 Task: For heading Use Playfair display with orange colour & bold.  font size for heading22,  'Change the font style of data to'Playfair display and font size to 14,  Change the alignment of both headline & data to Align left In the sheet  Catalyst Sales 
Action: Mouse moved to (51, 141)
Screenshot: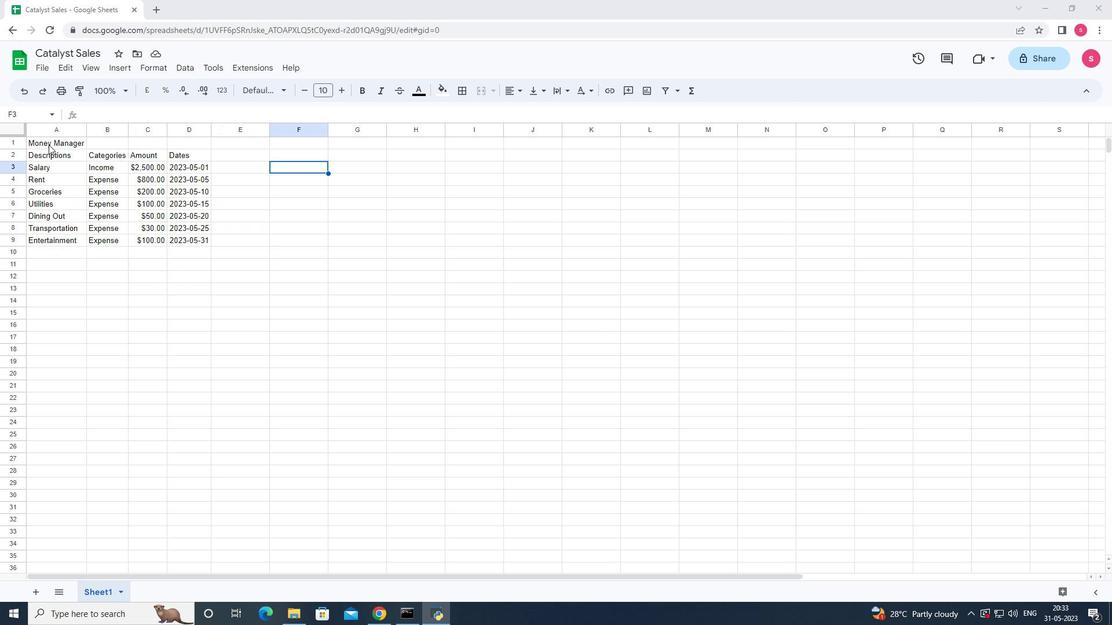 
Action: Mouse pressed left at (51, 141)
Screenshot: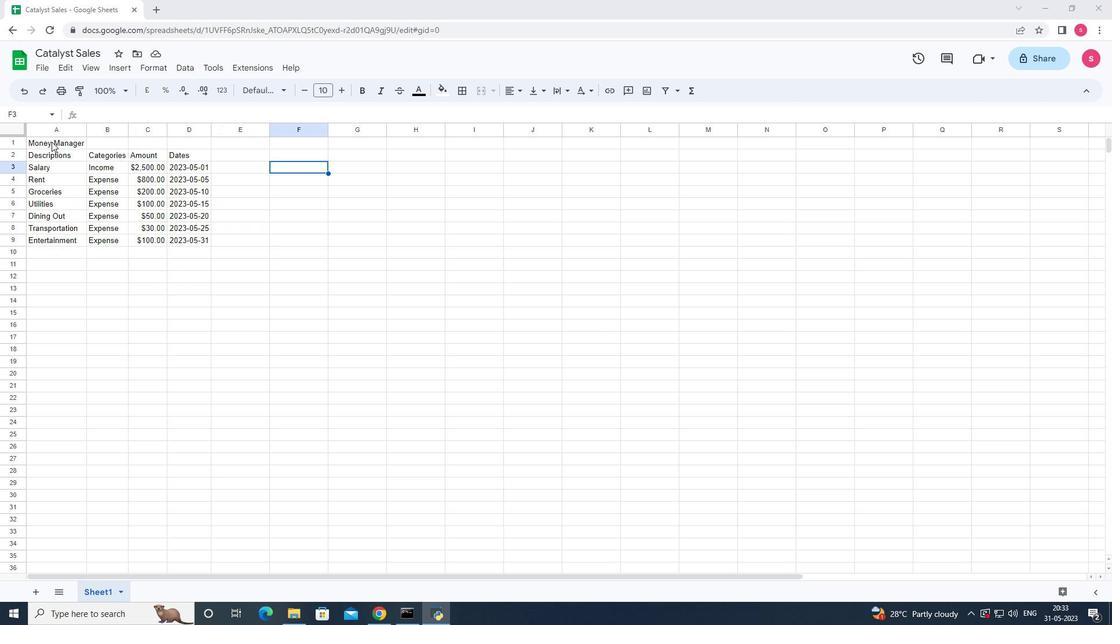 
Action: Mouse moved to (258, 93)
Screenshot: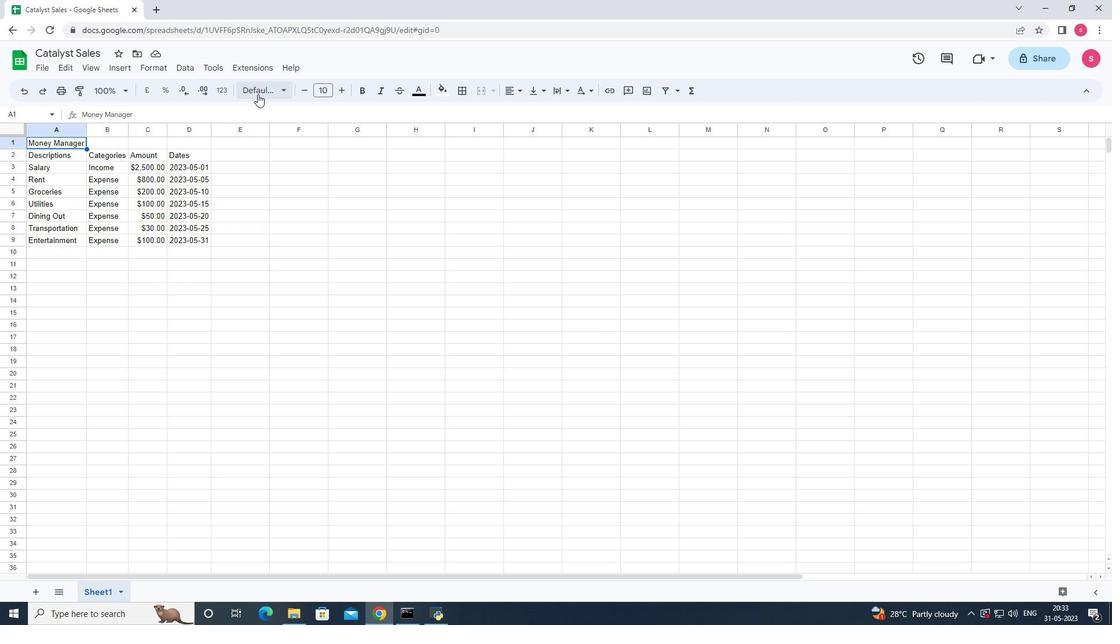 
Action: Mouse pressed left at (258, 93)
Screenshot: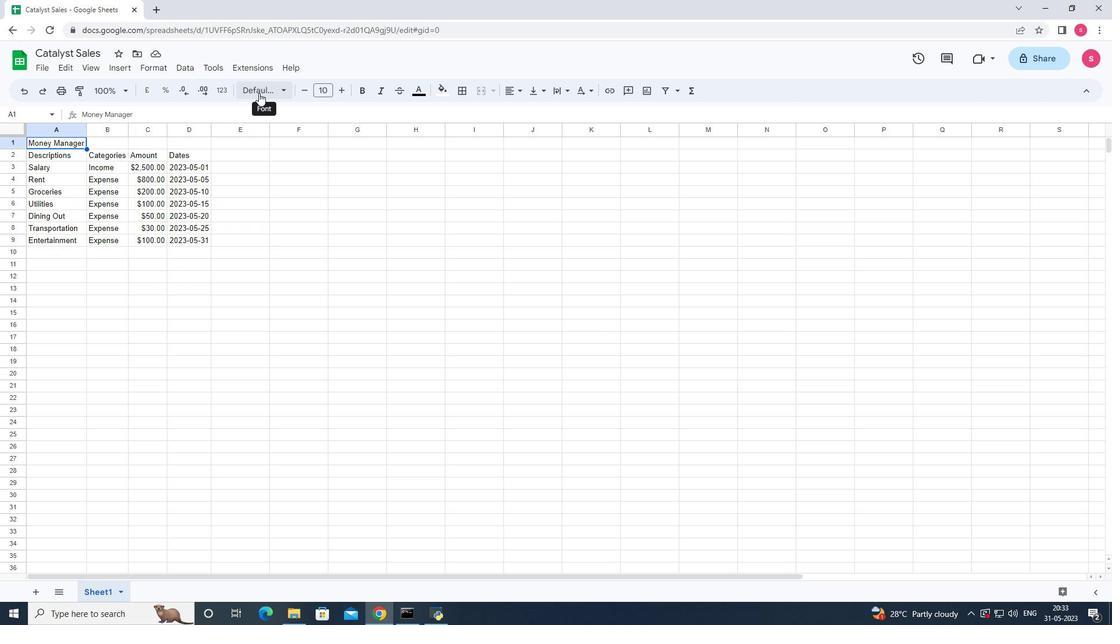 
Action: Mouse moved to (307, 362)
Screenshot: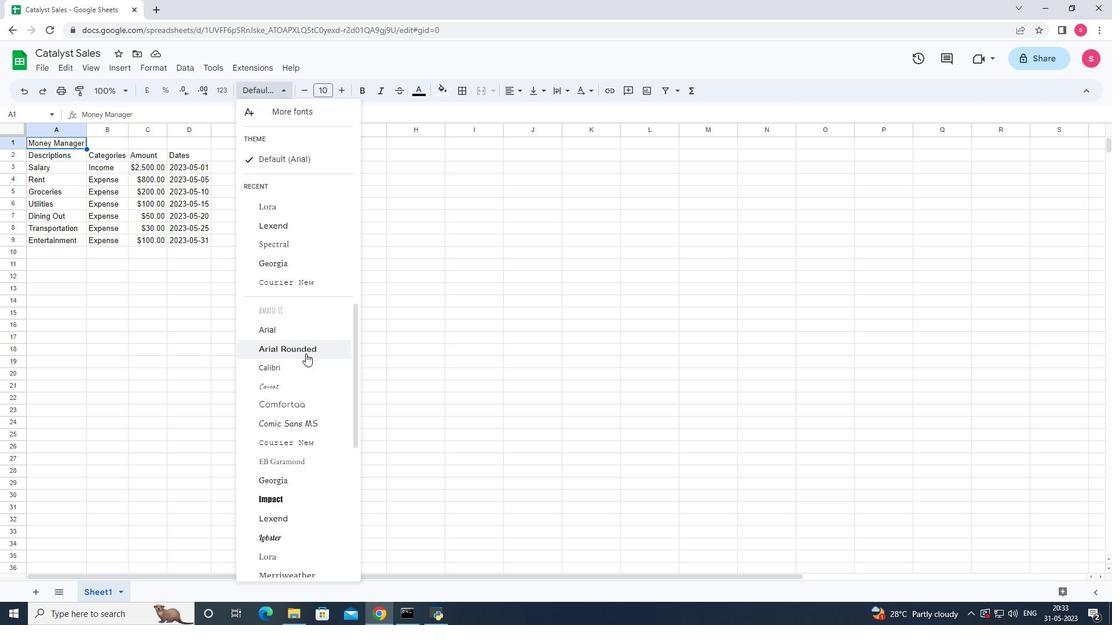
Action: Mouse scrolled (307, 362) with delta (0, 0)
Screenshot: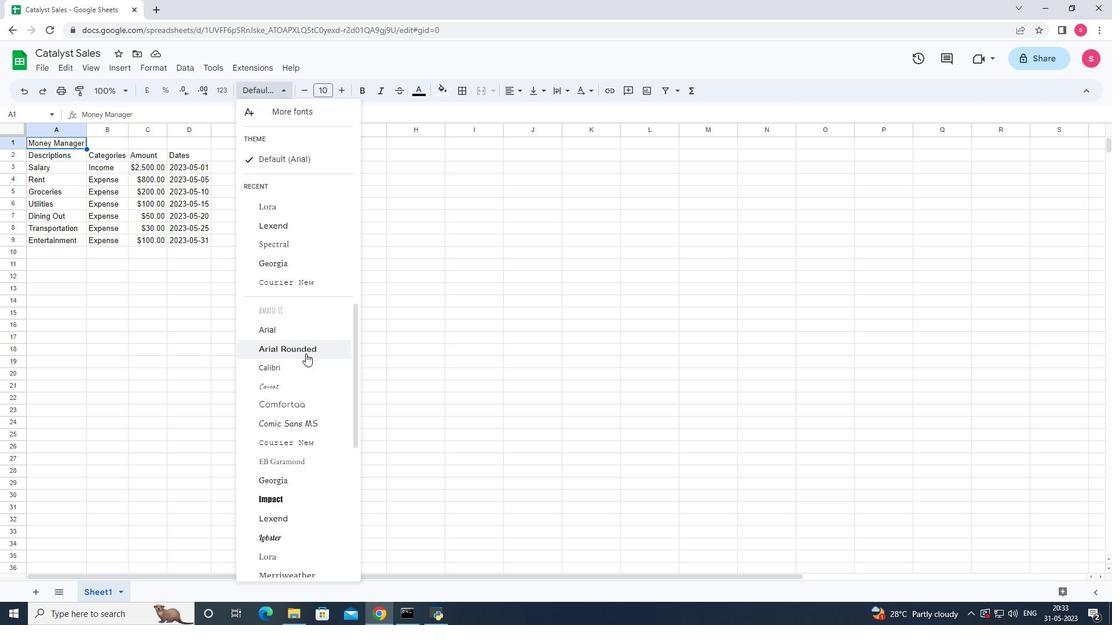 
Action: Mouse moved to (307, 373)
Screenshot: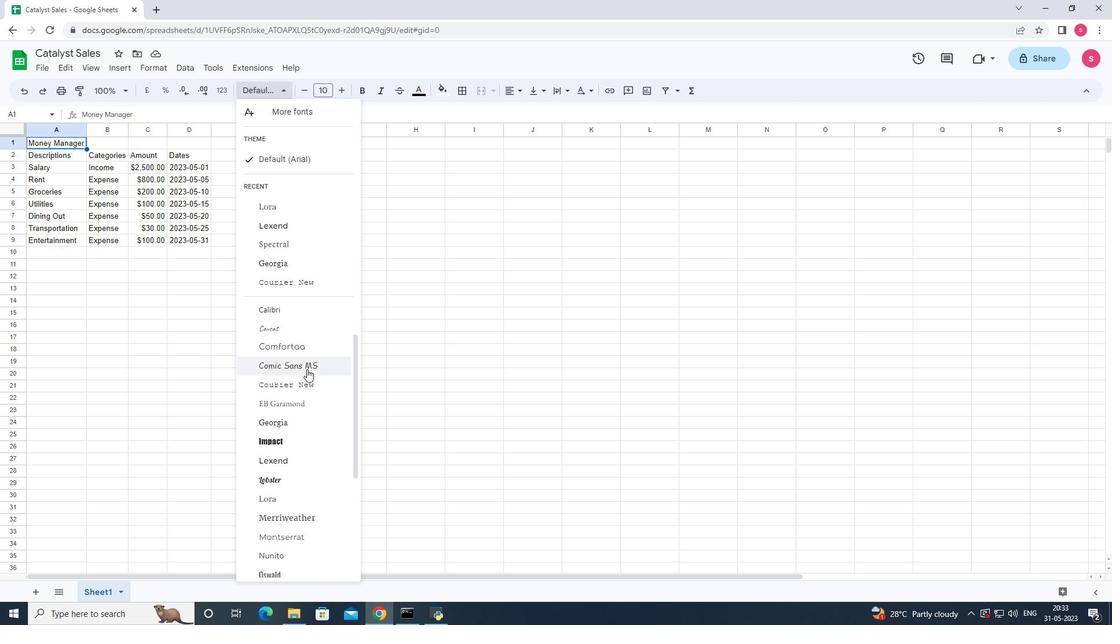 
Action: Mouse scrolled (307, 372) with delta (0, 0)
Screenshot: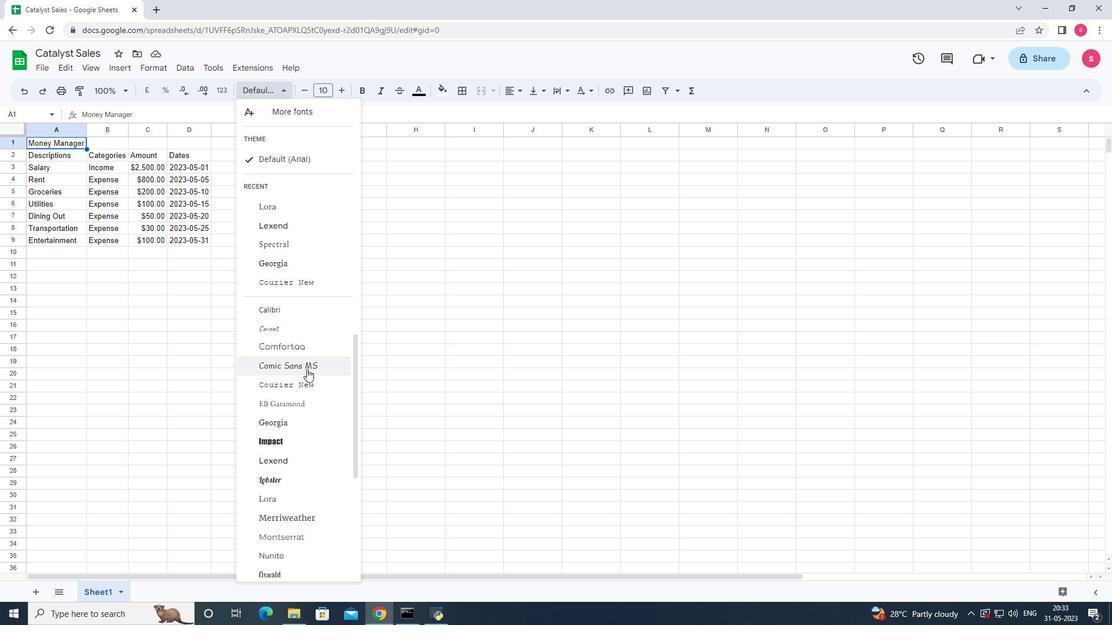 
Action: Mouse moved to (307, 374)
Screenshot: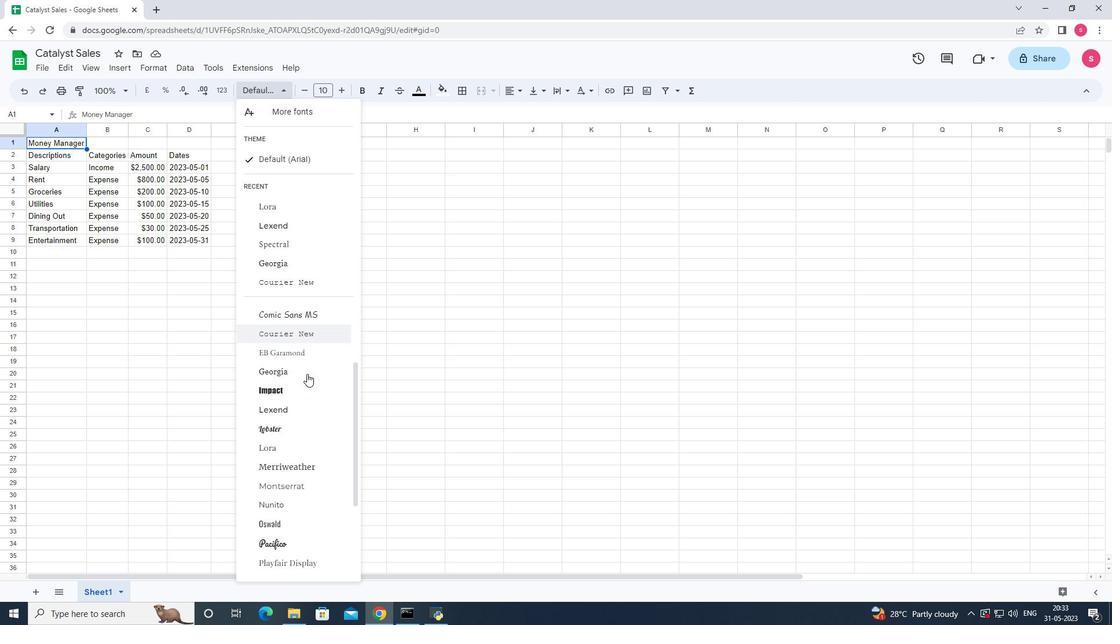 
Action: Mouse scrolled (307, 373) with delta (0, 0)
Screenshot: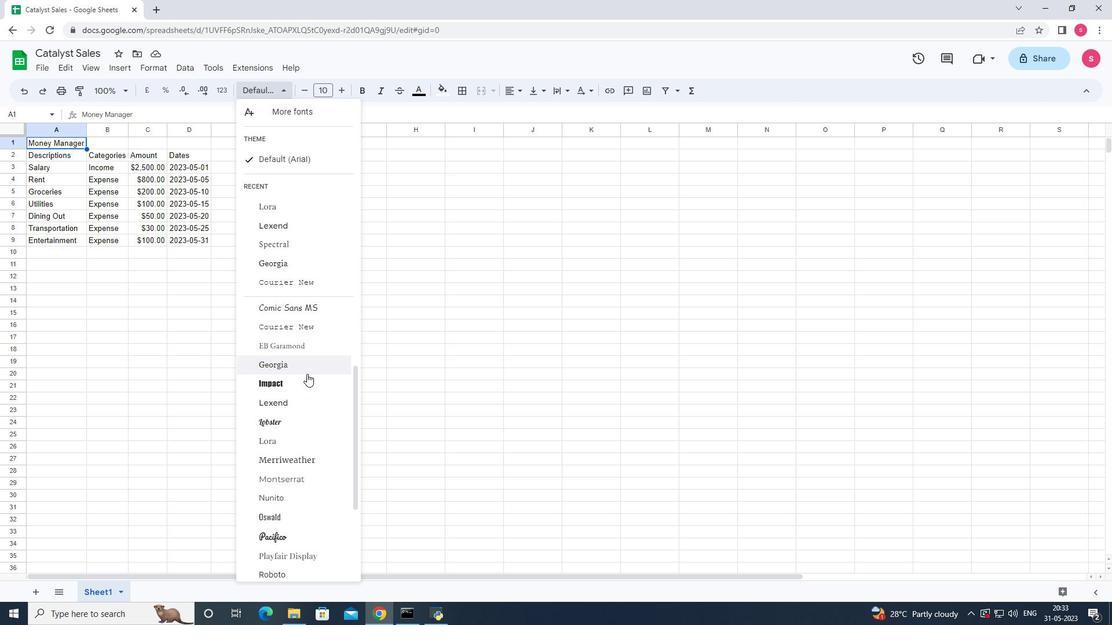 
Action: Mouse moved to (307, 381)
Screenshot: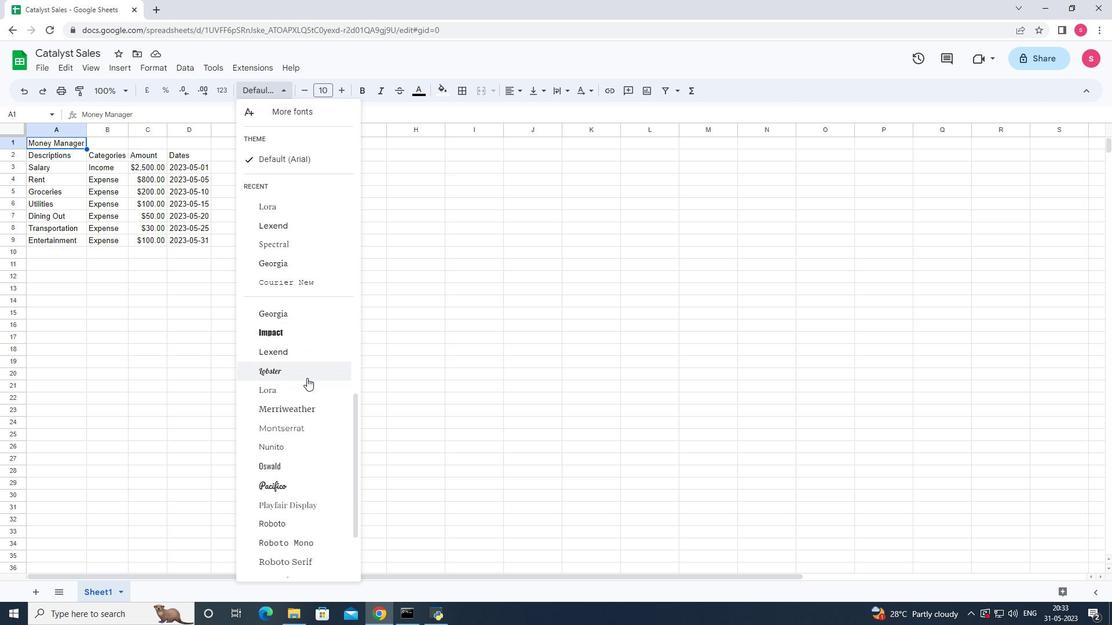 
Action: Mouse scrolled (307, 380) with delta (0, 0)
Screenshot: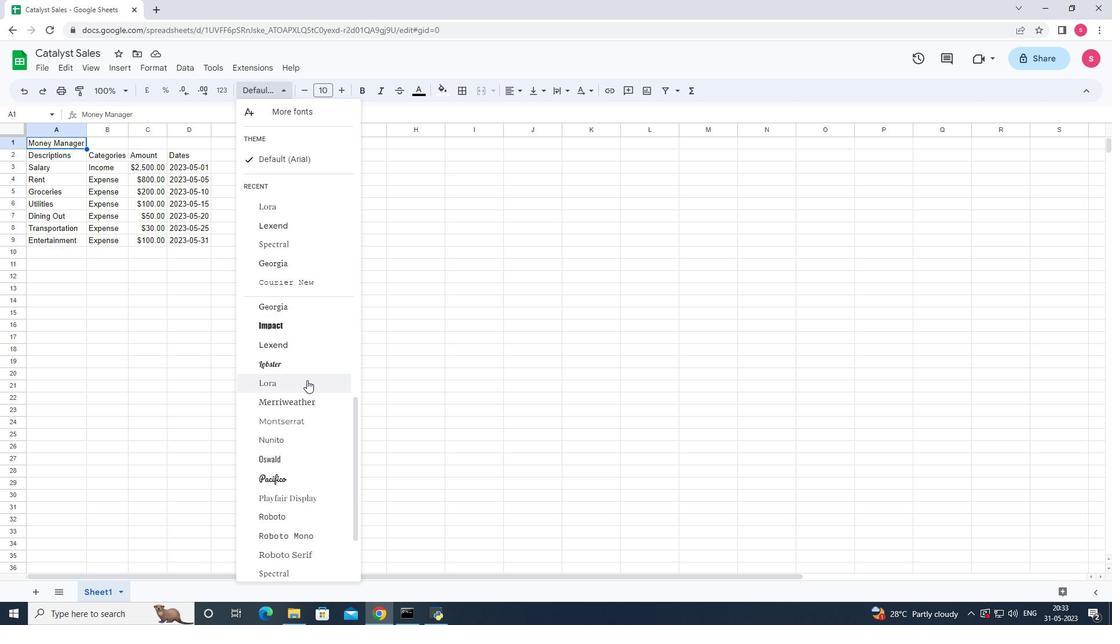 
Action: Mouse moved to (307, 382)
Screenshot: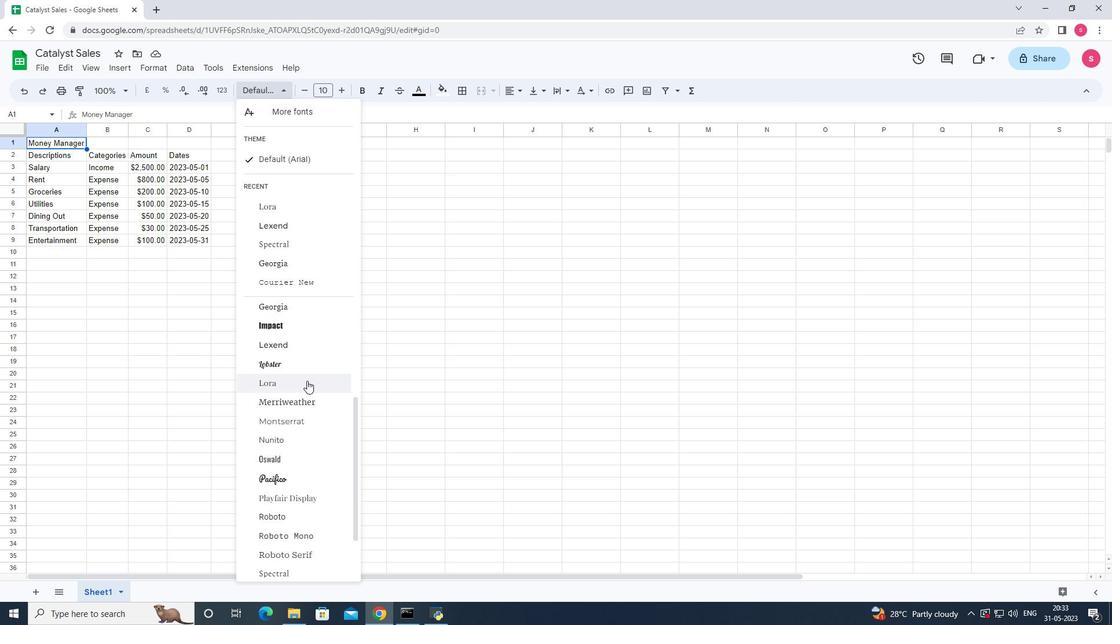 
Action: Mouse scrolled (307, 381) with delta (0, 0)
Screenshot: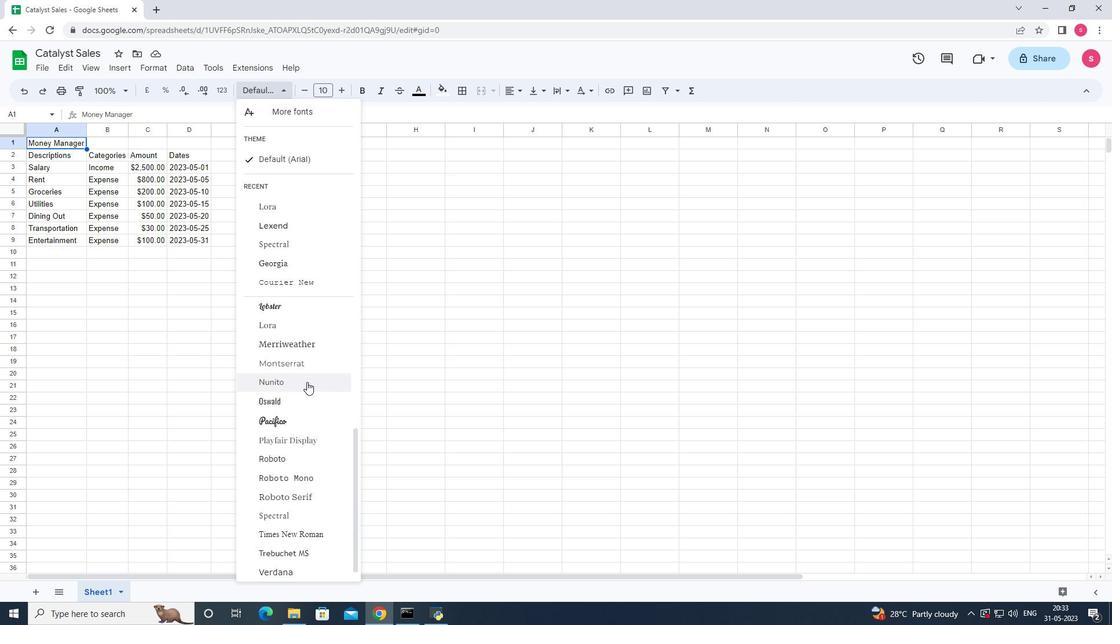 
Action: Mouse scrolled (307, 381) with delta (0, 0)
Screenshot: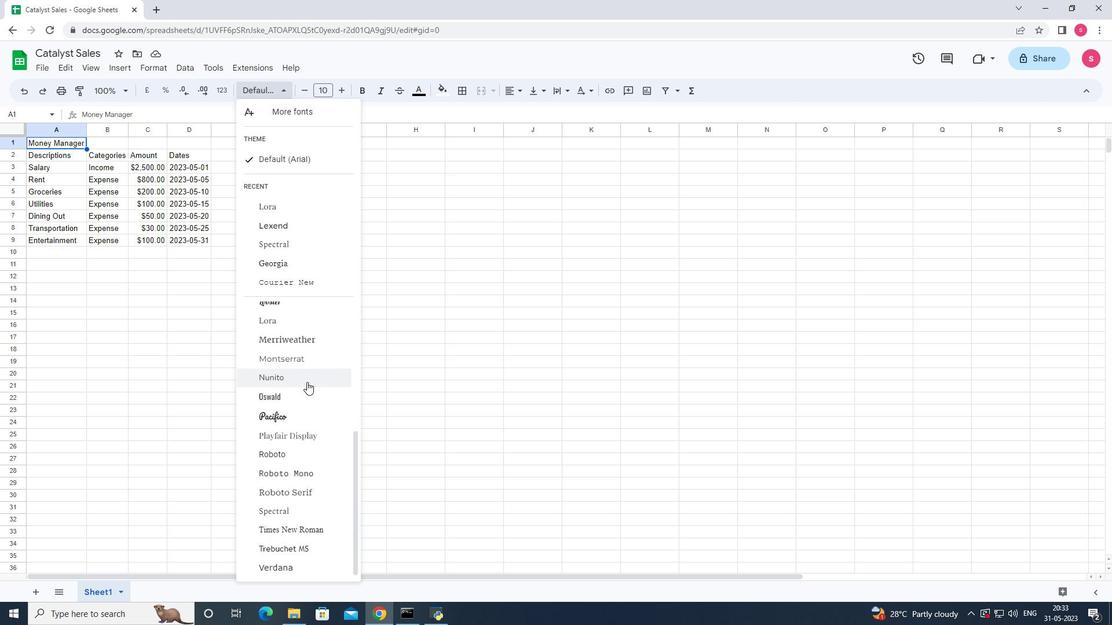 
Action: Mouse moved to (308, 442)
Screenshot: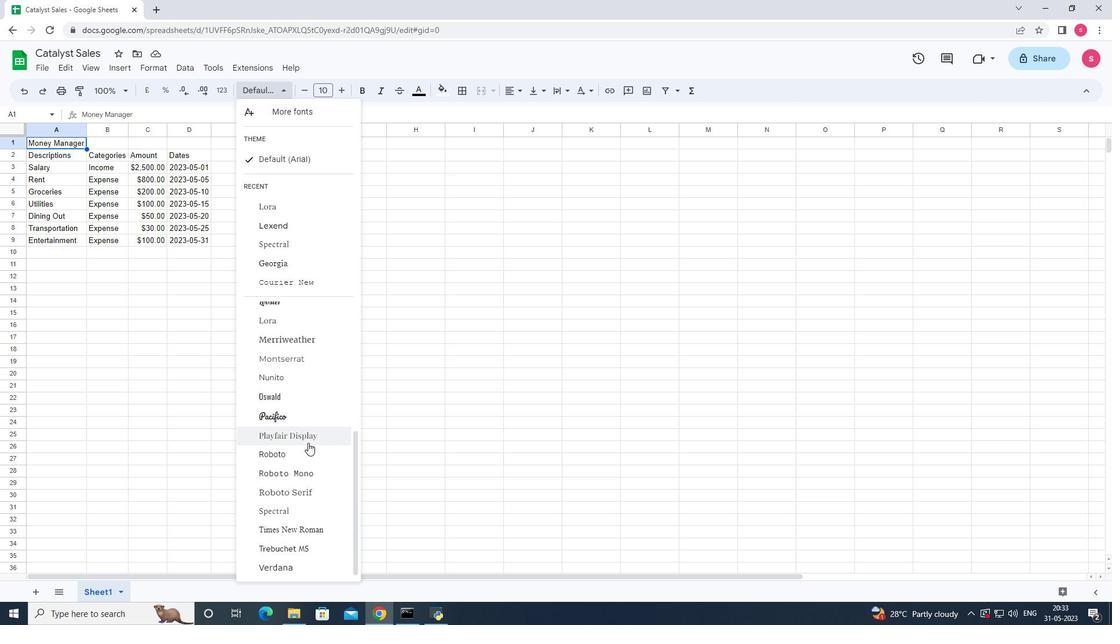 
Action: Mouse pressed left at (308, 442)
Screenshot: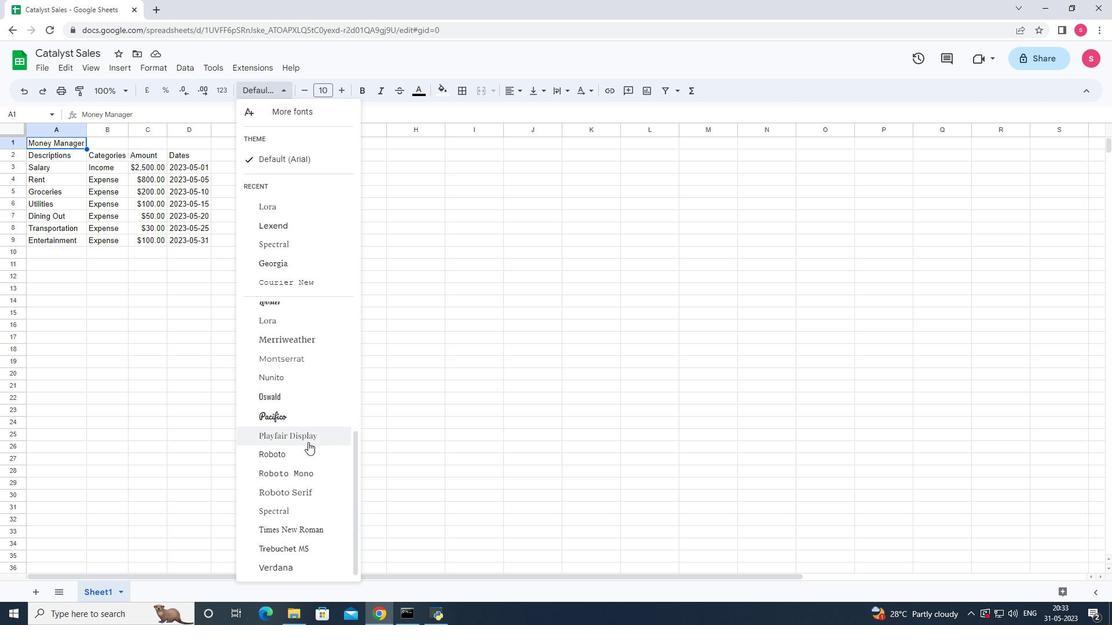 
Action: Mouse moved to (415, 93)
Screenshot: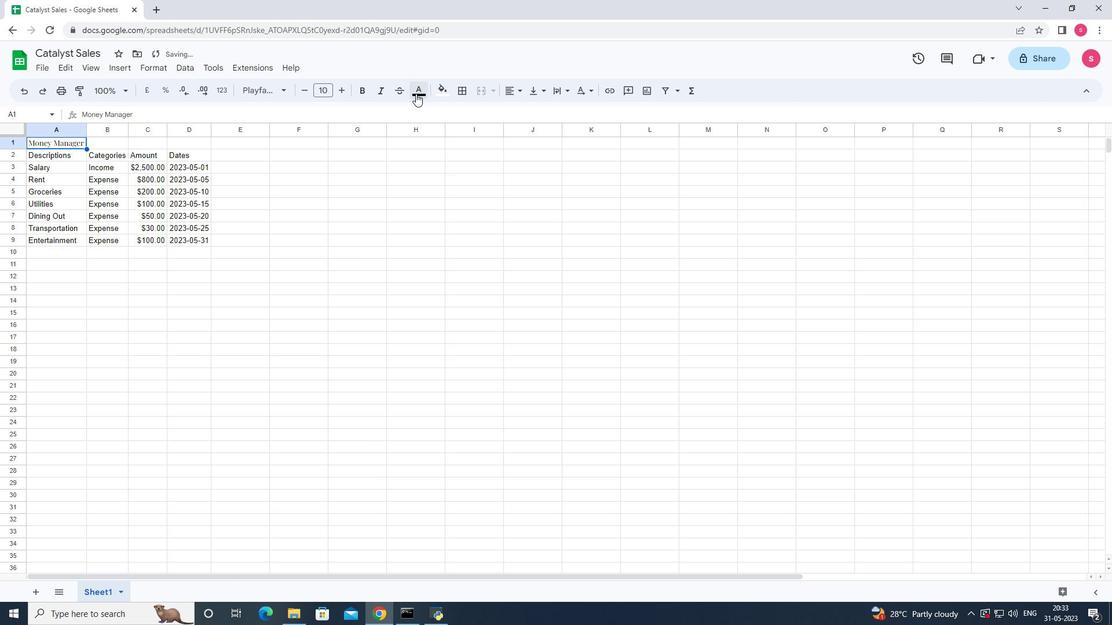 
Action: Mouse pressed left at (415, 93)
Screenshot: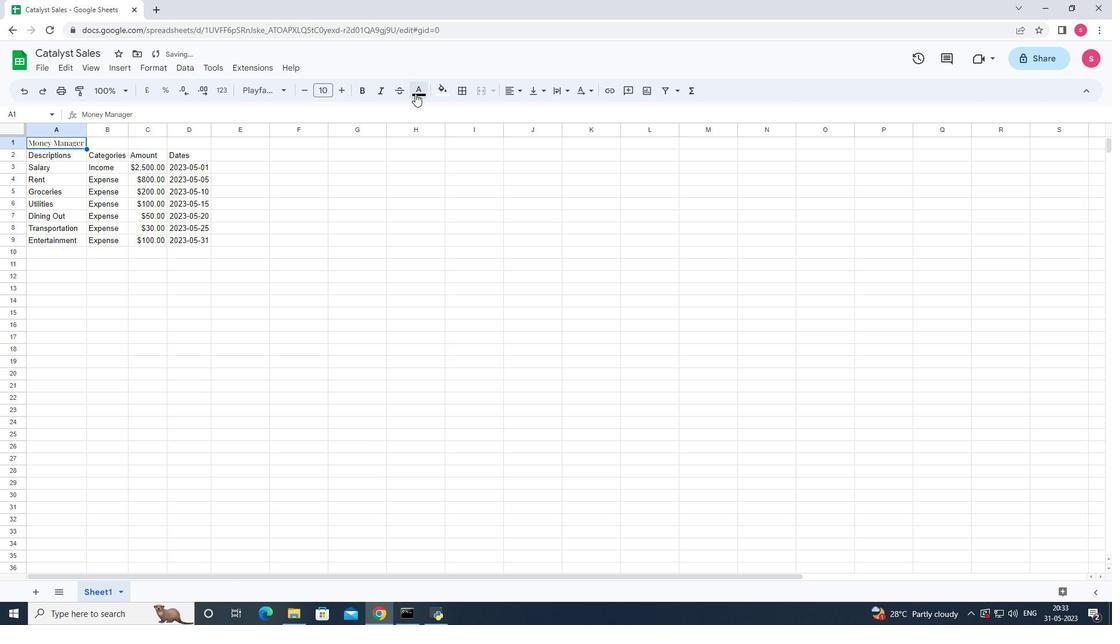 
Action: Mouse moved to (447, 147)
Screenshot: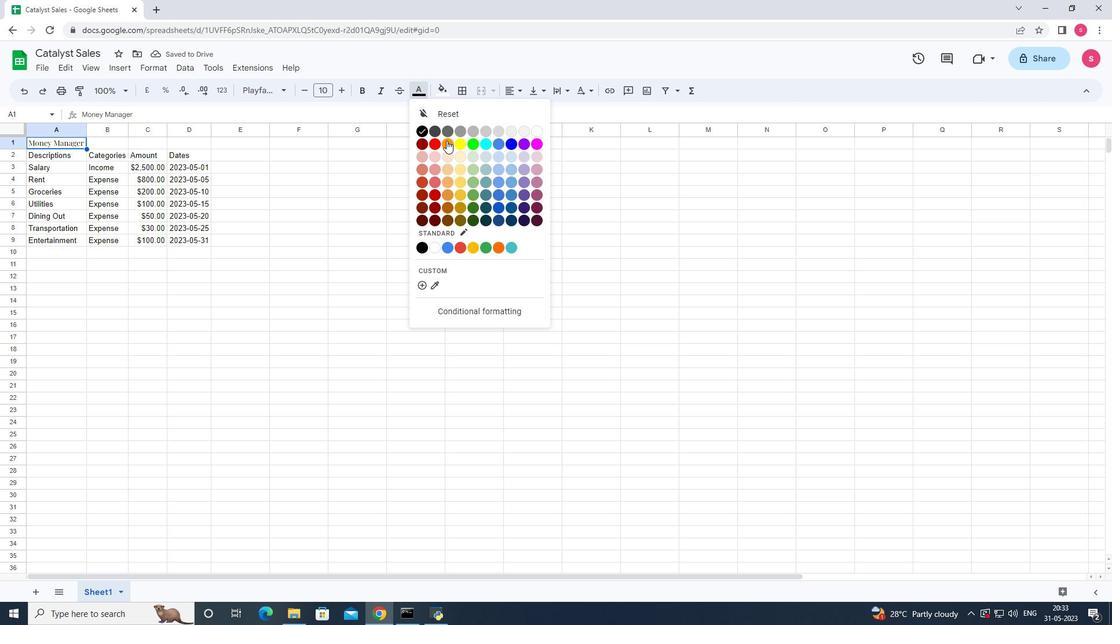 
Action: Mouse pressed left at (447, 147)
Screenshot: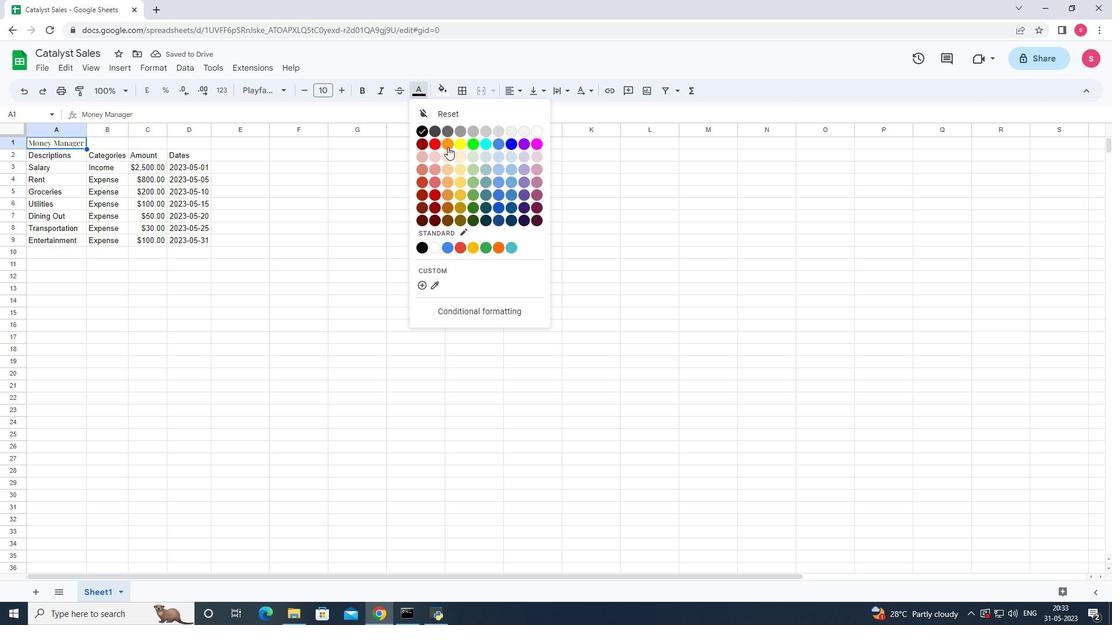 
Action: Mouse moved to (155, 69)
Screenshot: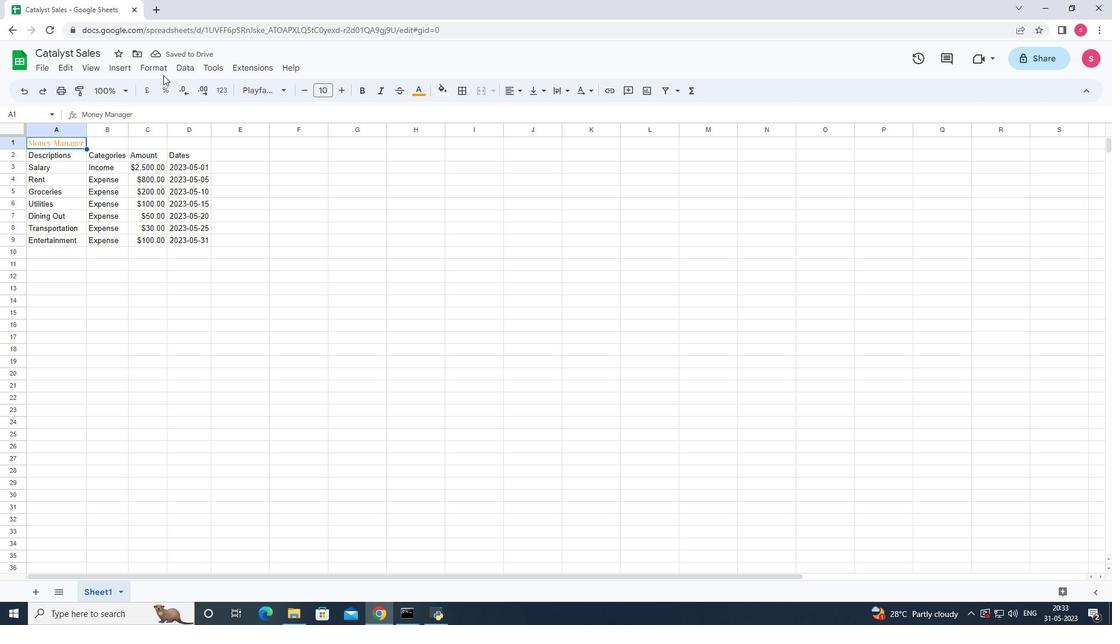 
Action: Mouse pressed left at (155, 69)
Screenshot: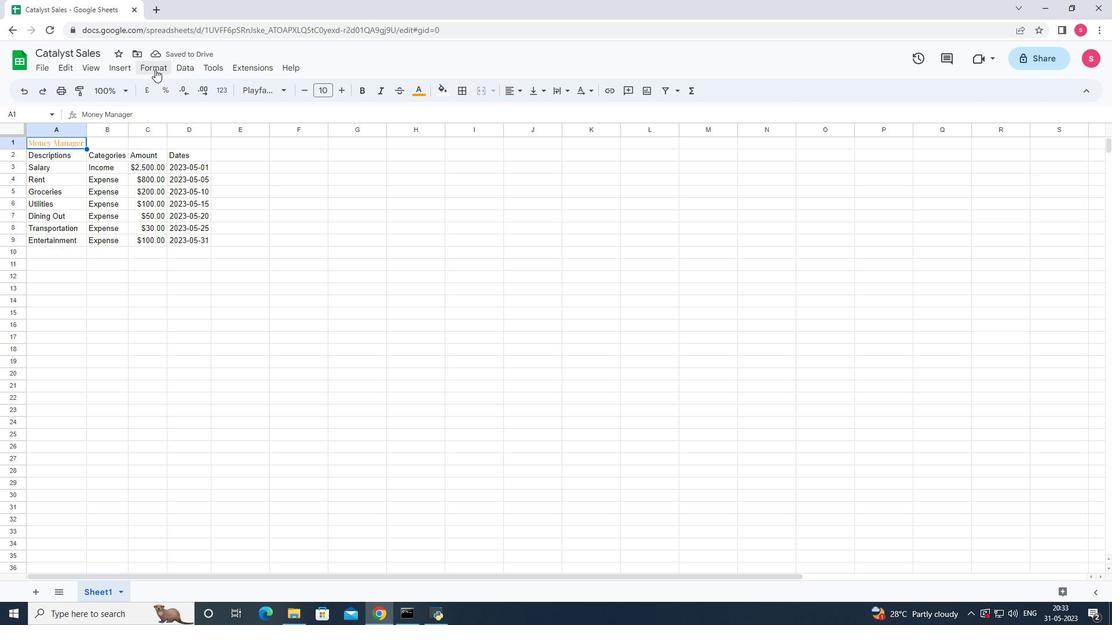 
Action: Mouse moved to (173, 133)
Screenshot: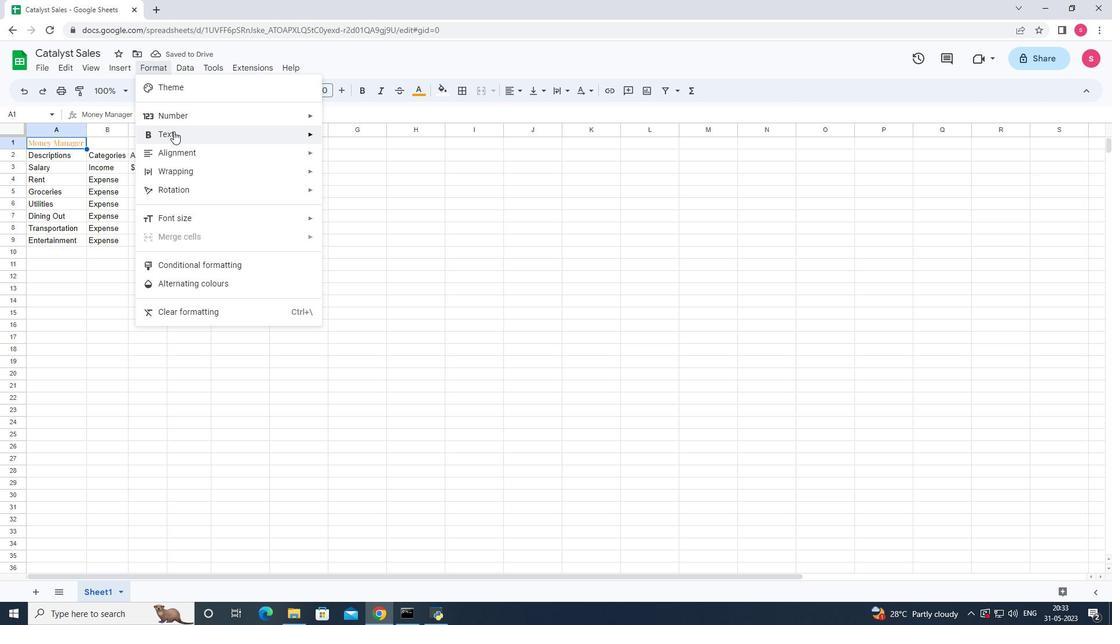 
Action: Mouse pressed left at (173, 133)
Screenshot: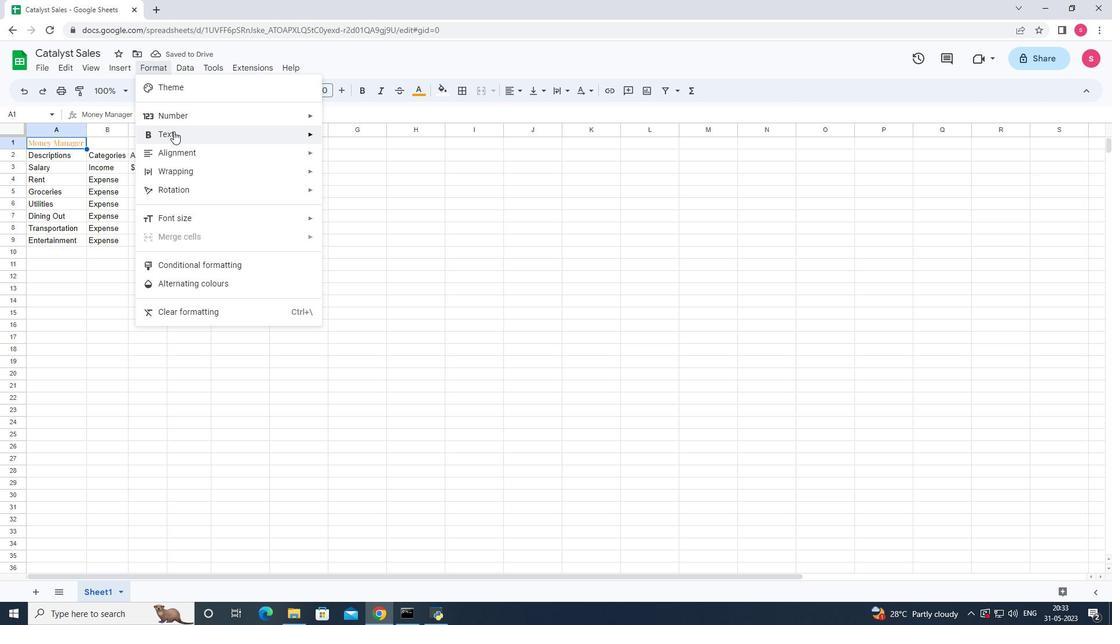 
Action: Mouse moved to (339, 134)
Screenshot: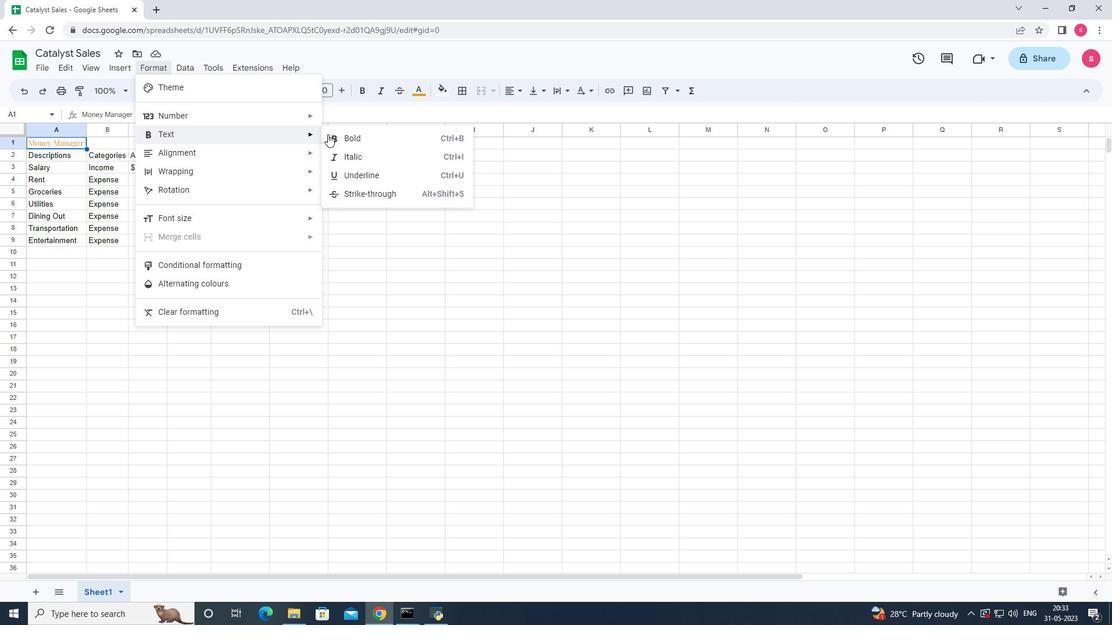 
Action: Mouse pressed left at (339, 134)
Screenshot: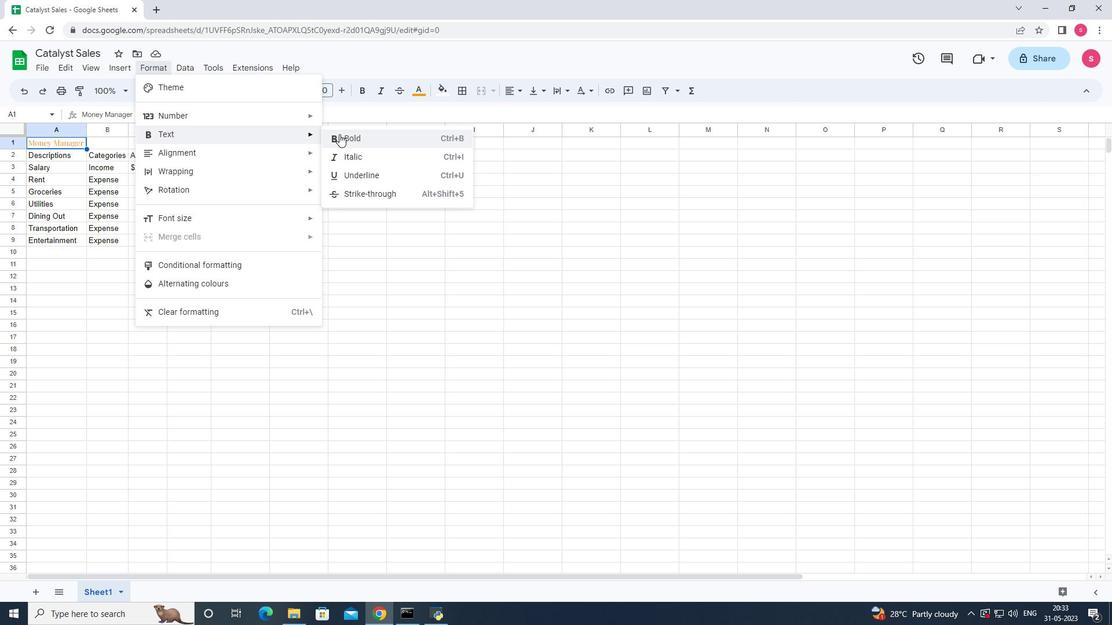 
Action: Mouse moved to (338, 92)
Screenshot: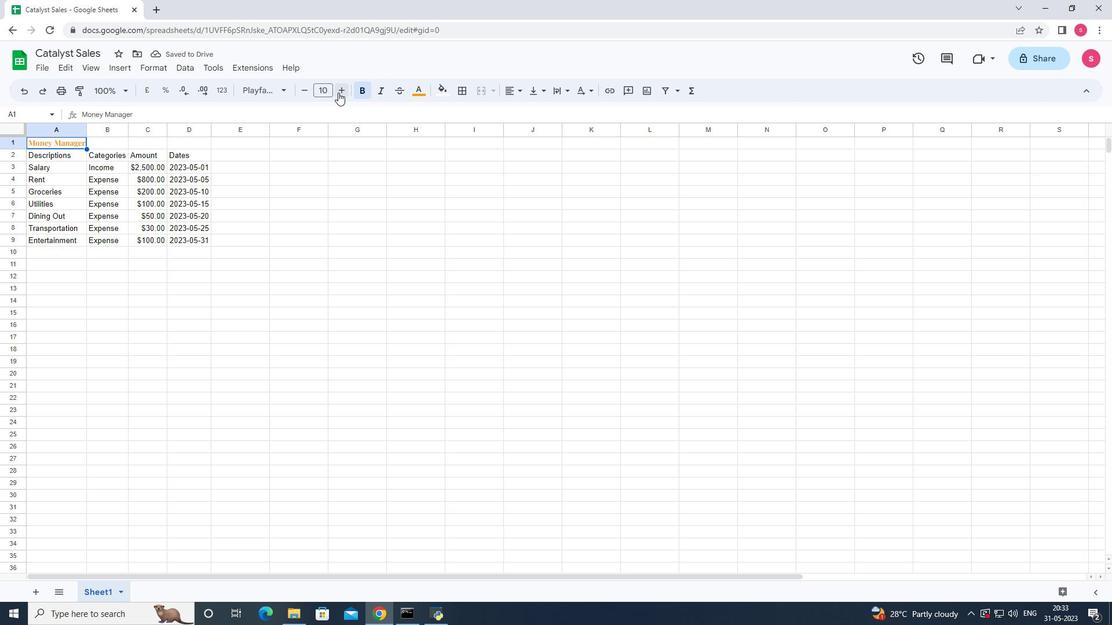 
Action: Mouse pressed left at (338, 92)
Screenshot: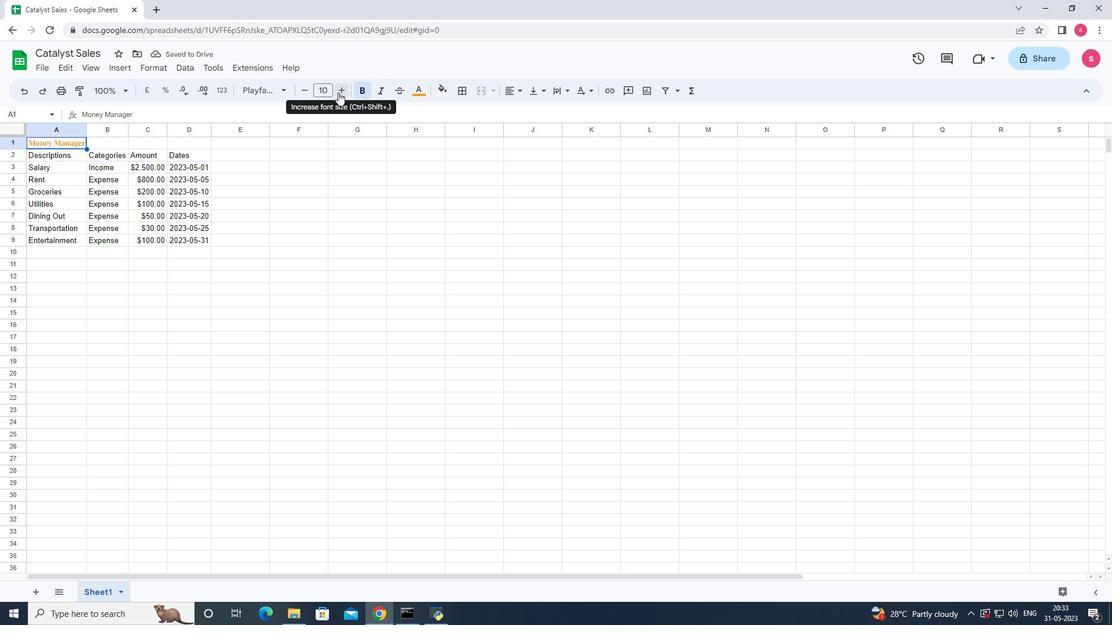 
Action: Mouse pressed left at (338, 92)
Screenshot: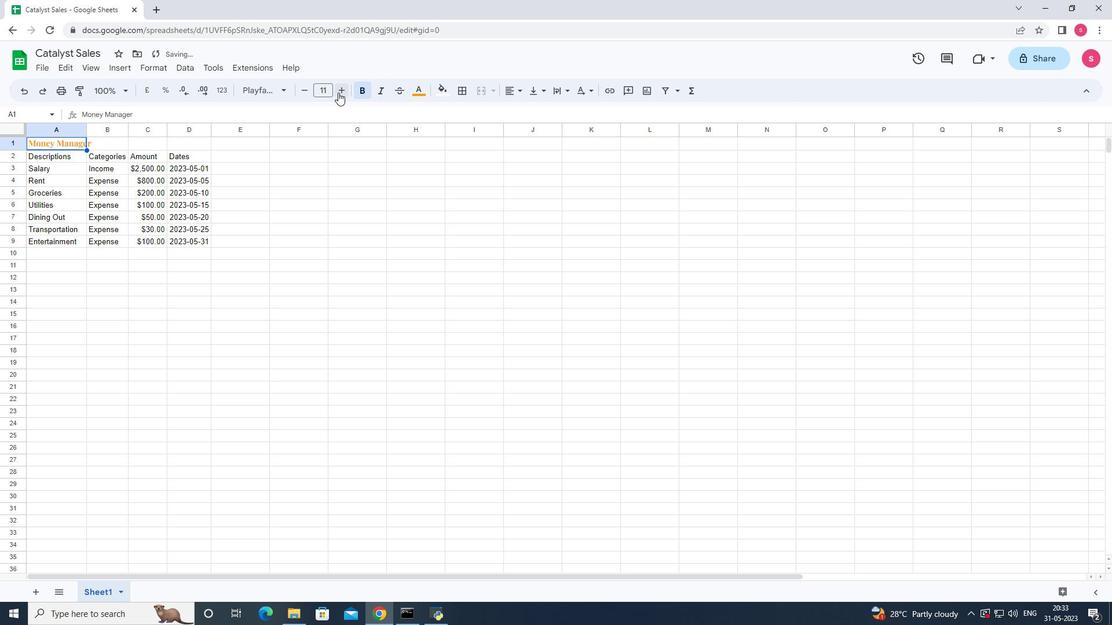 
Action: Mouse pressed left at (338, 92)
Screenshot: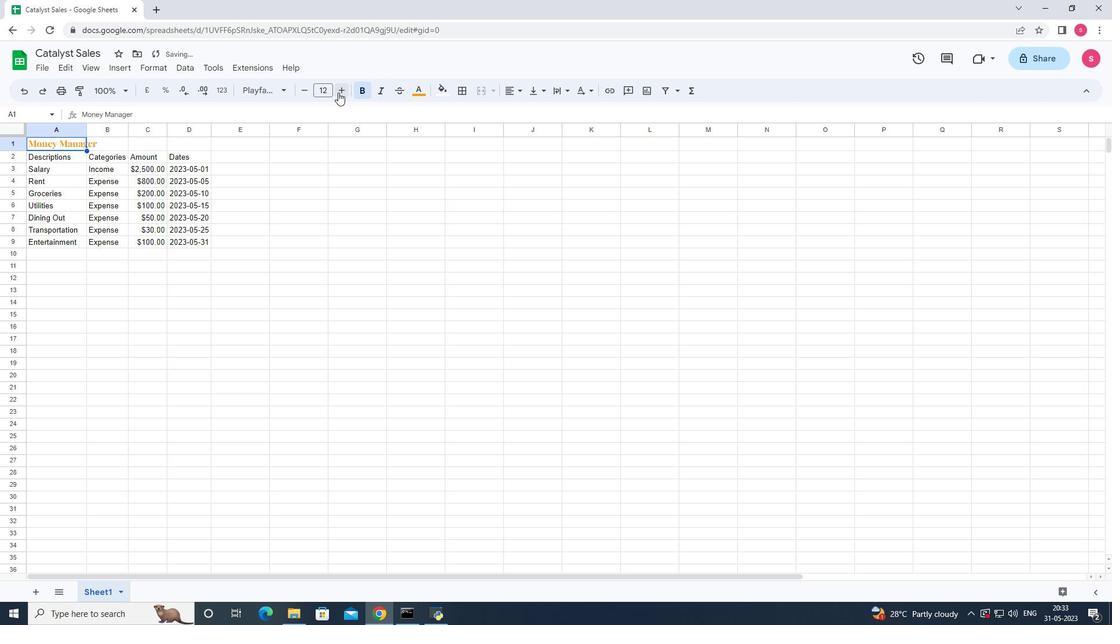 
Action: Mouse pressed left at (338, 92)
Screenshot: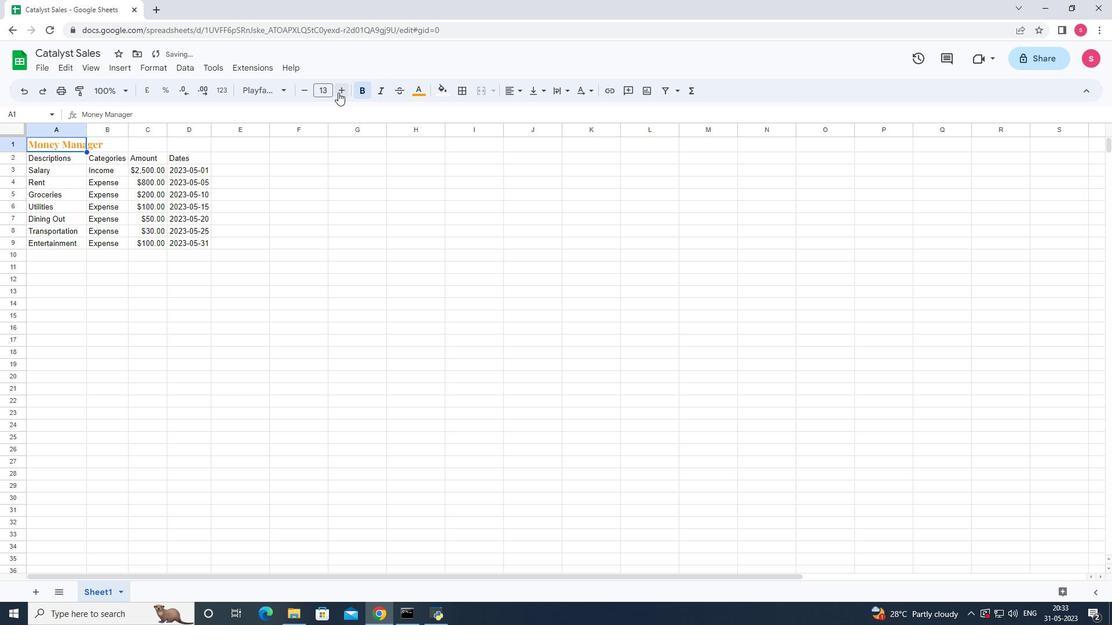 
Action: Mouse pressed left at (338, 92)
Screenshot: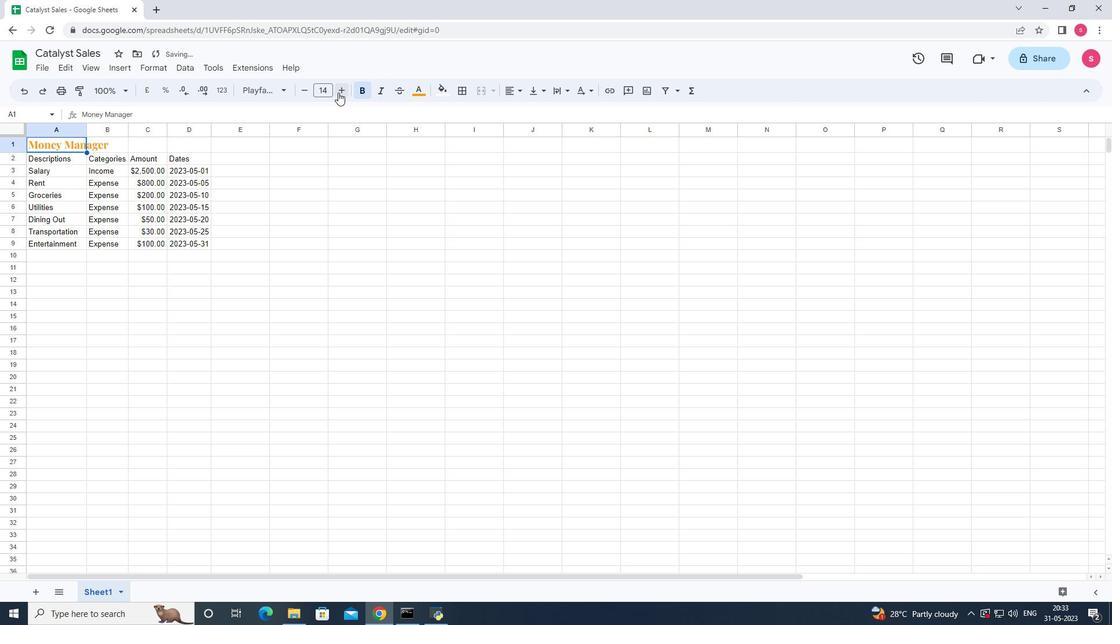 
Action: Mouse pressed left at (338, 92)
Screenshot: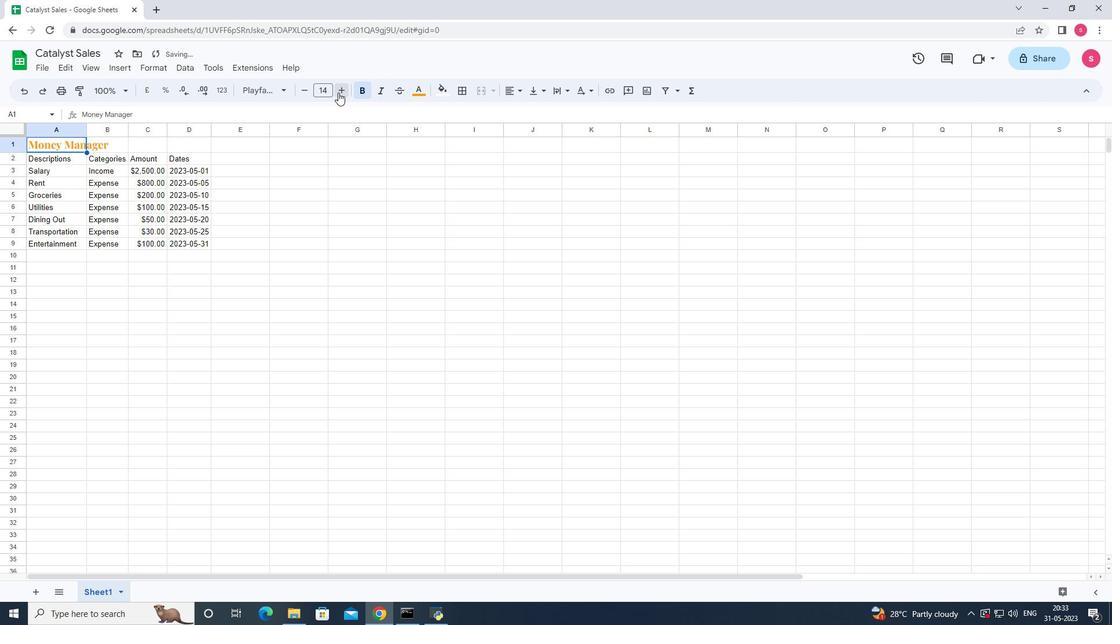 
Action: Mouse pressed left at (338, 92)
Screenshot: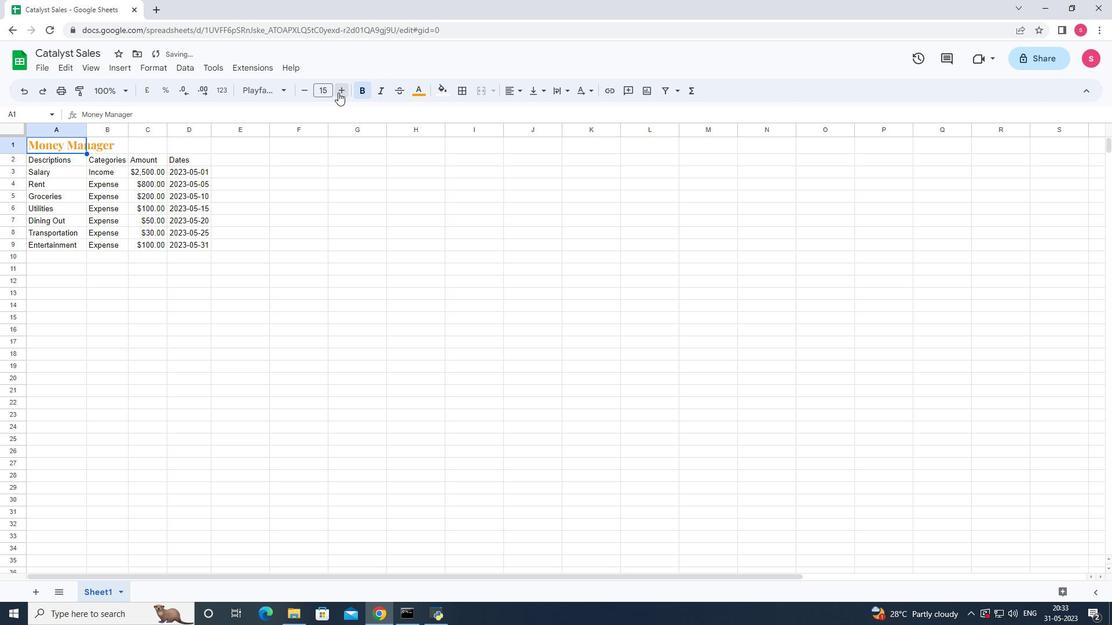 
Action: Mouse pressed left at (338, 92)
Screenshot: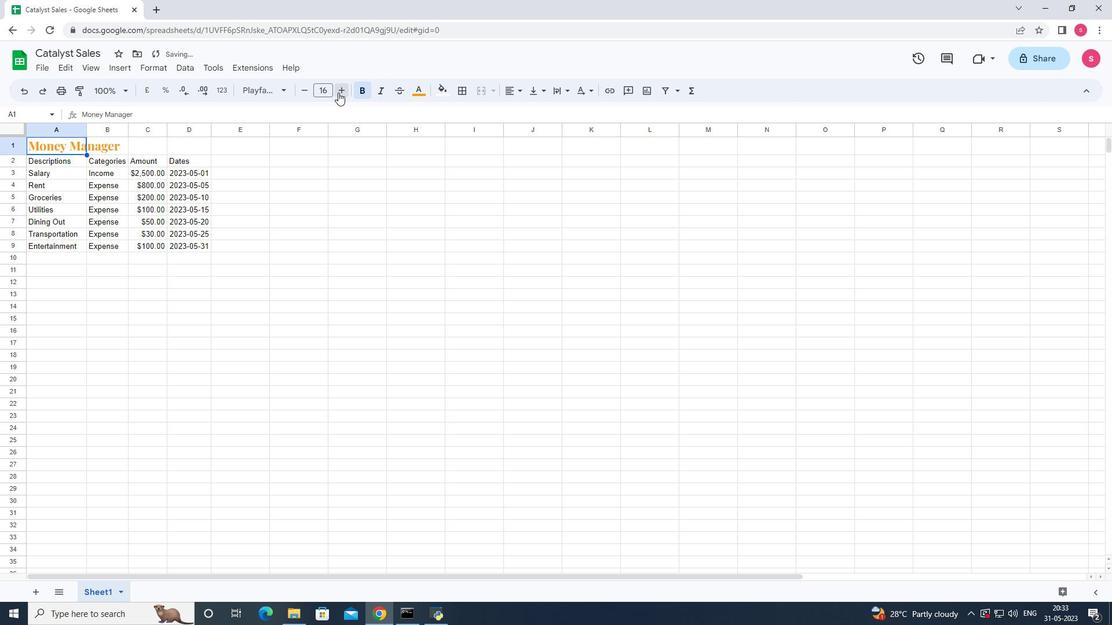 
Action: Mouse pressed left at (338, 92)
Screenshot: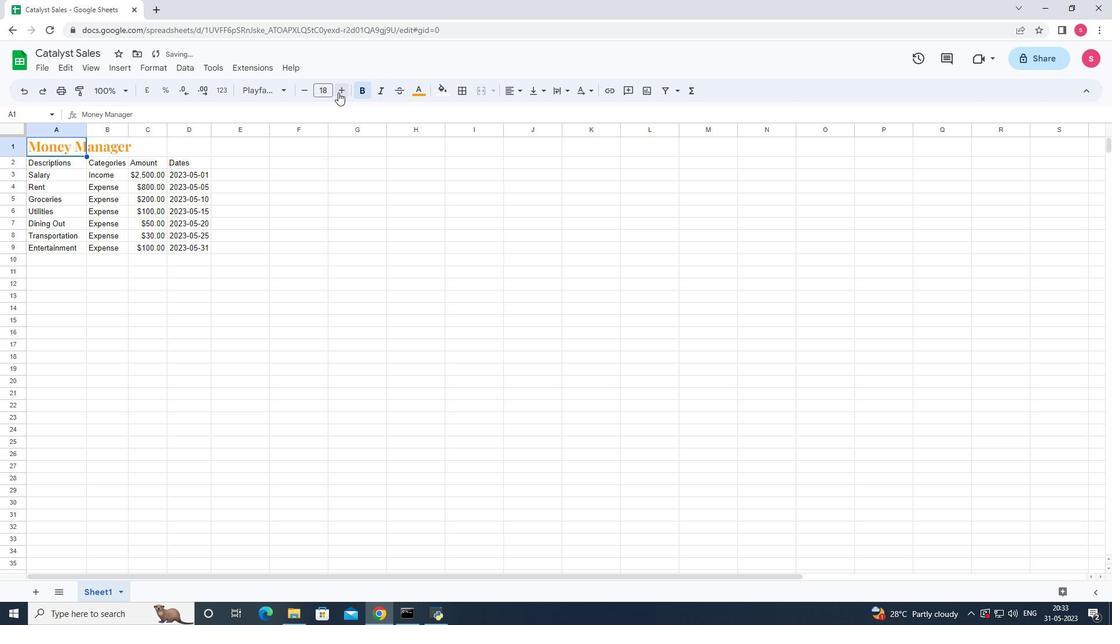 
Action: Mouse pressed left at (338, 92)
Screenshot: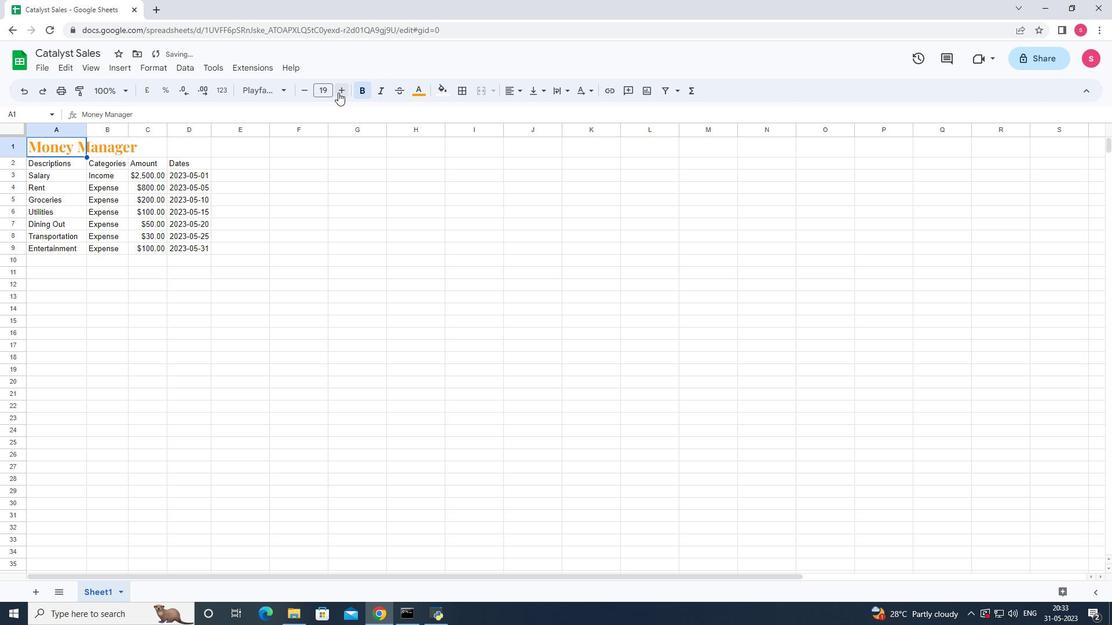
Action: Mouse pressed left at (338, 92)
Screenshot: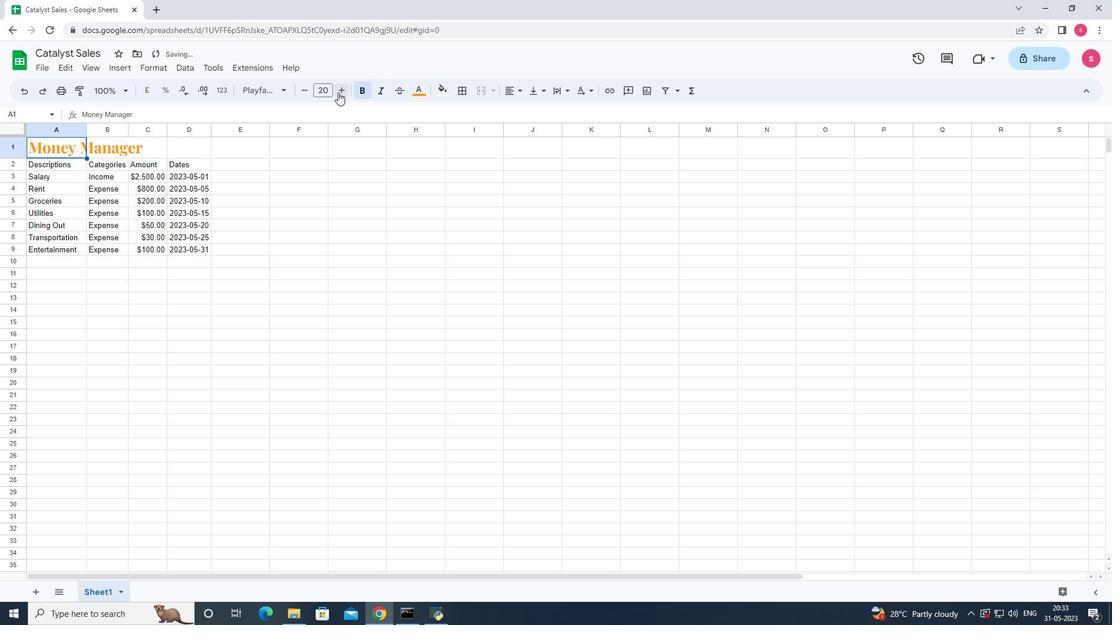 
Action: Mouse pressed left at (338, 92)
Screenshot: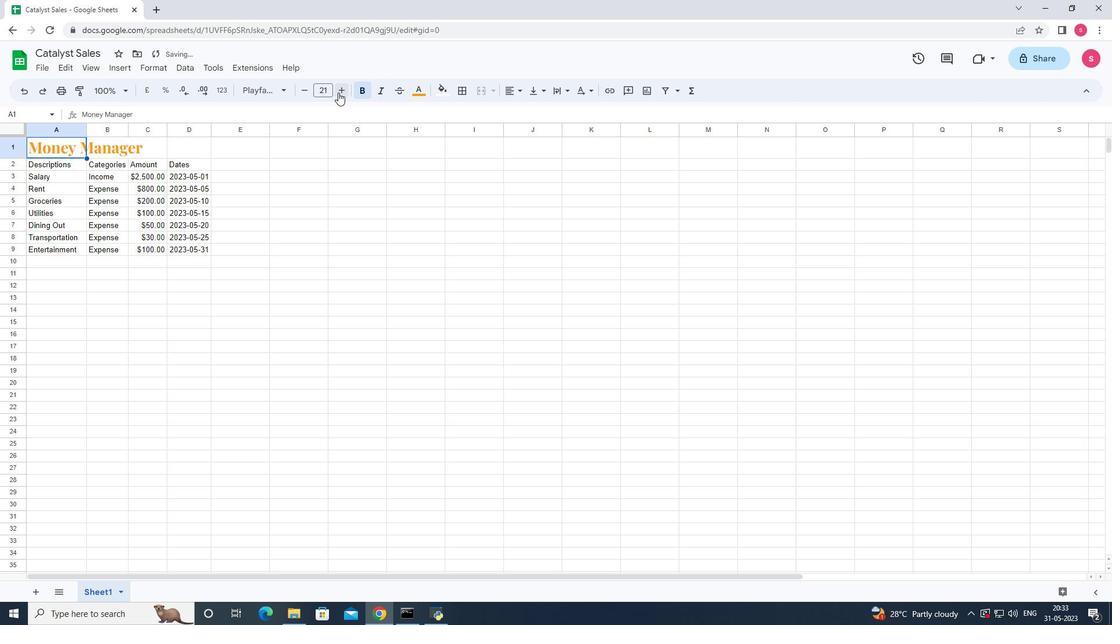 
Action: Mouse moved to (408, 230)
Screenshot: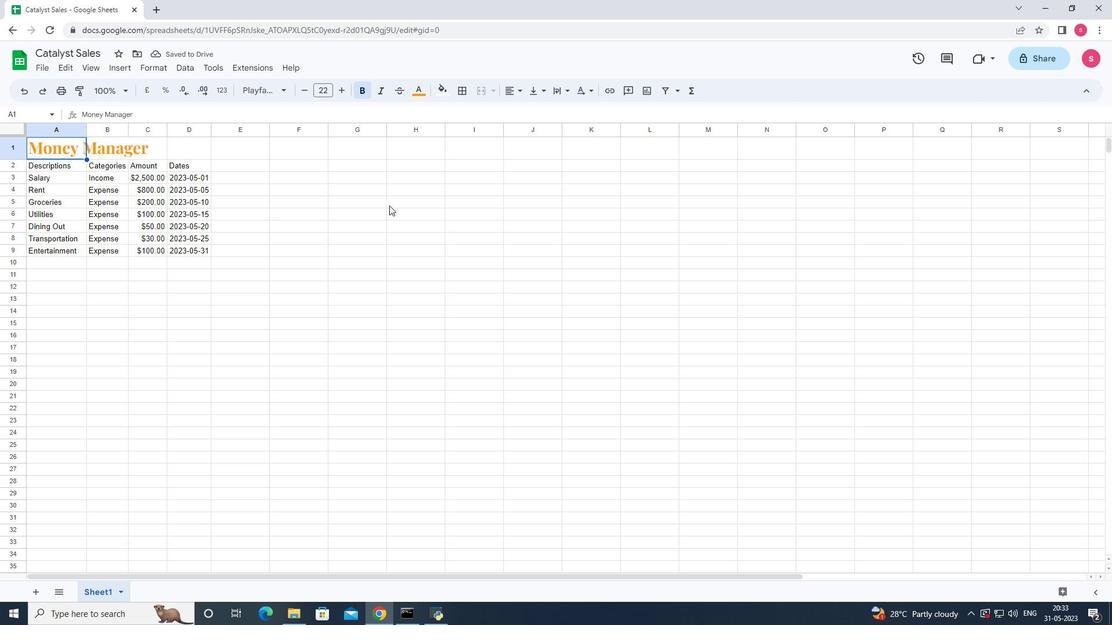 
Action: Mouse pressed left at (408, 230)
Screenshot: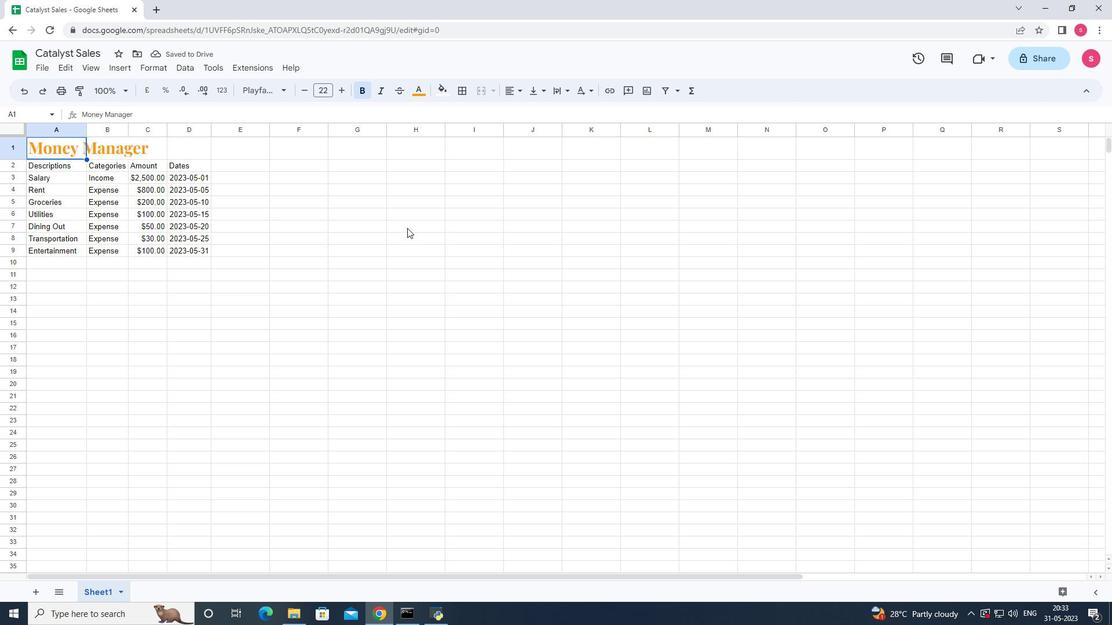 
Action: Mouse moved to (41, 163)
Screenshot: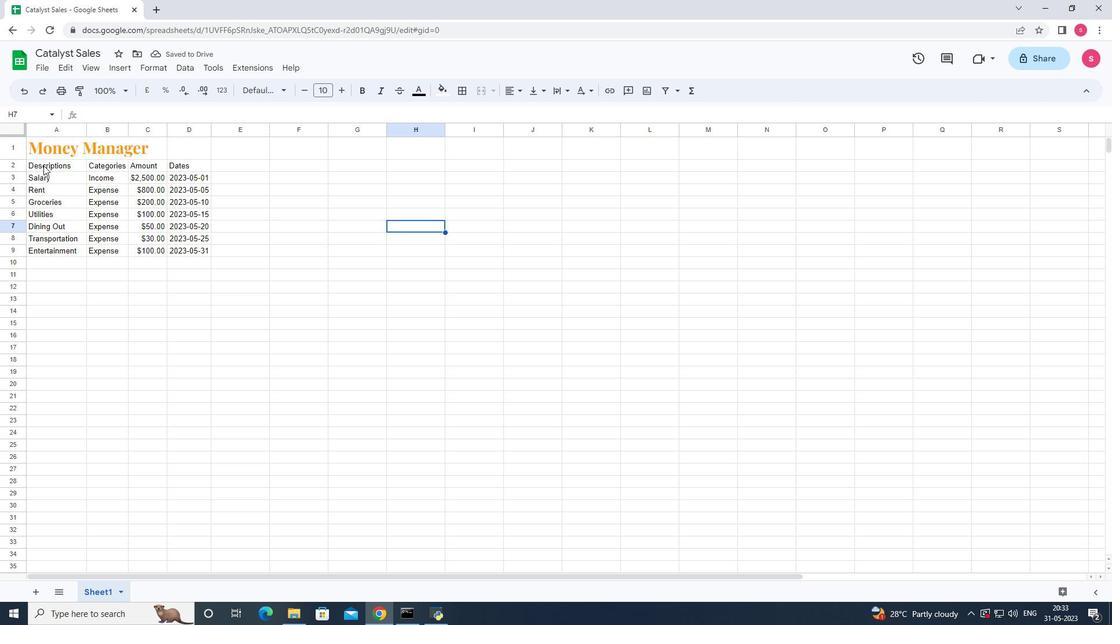 
Action: Mouse pressed left at (41, 163)
Screenshot: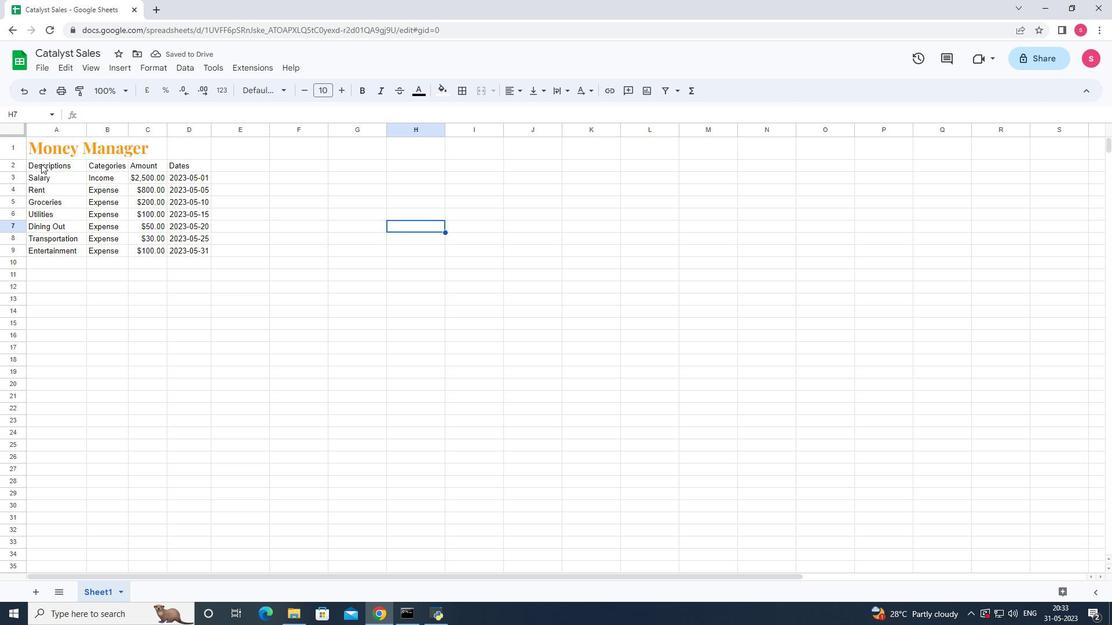
Action: Mouse moved to (260, 92)
Screenshot: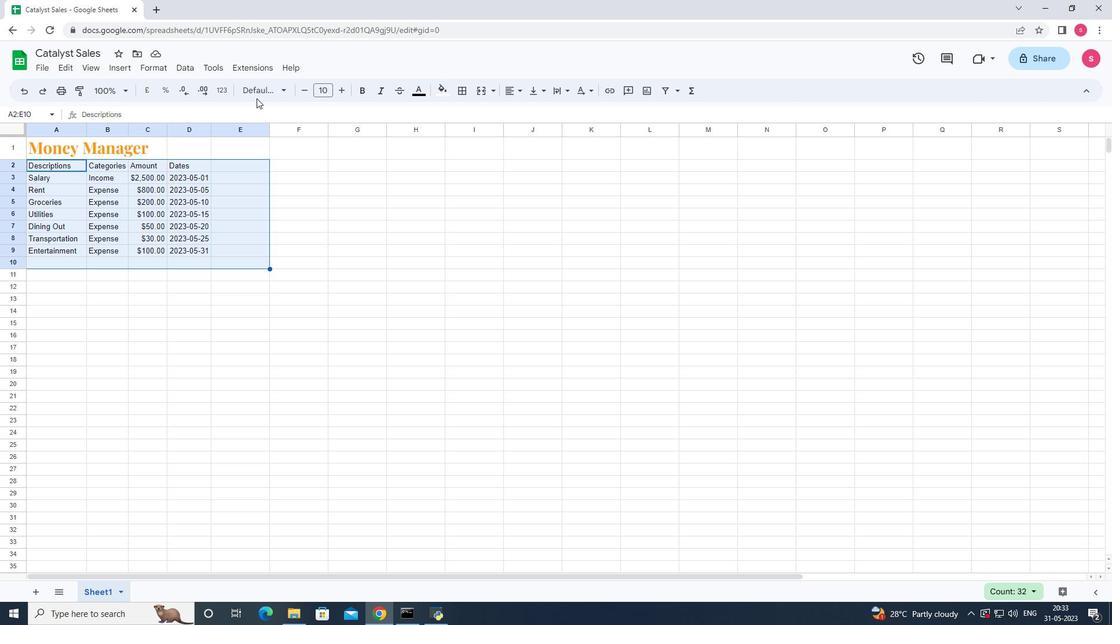 
Action: Mouse pressed left at (260, 92)
Screenshot: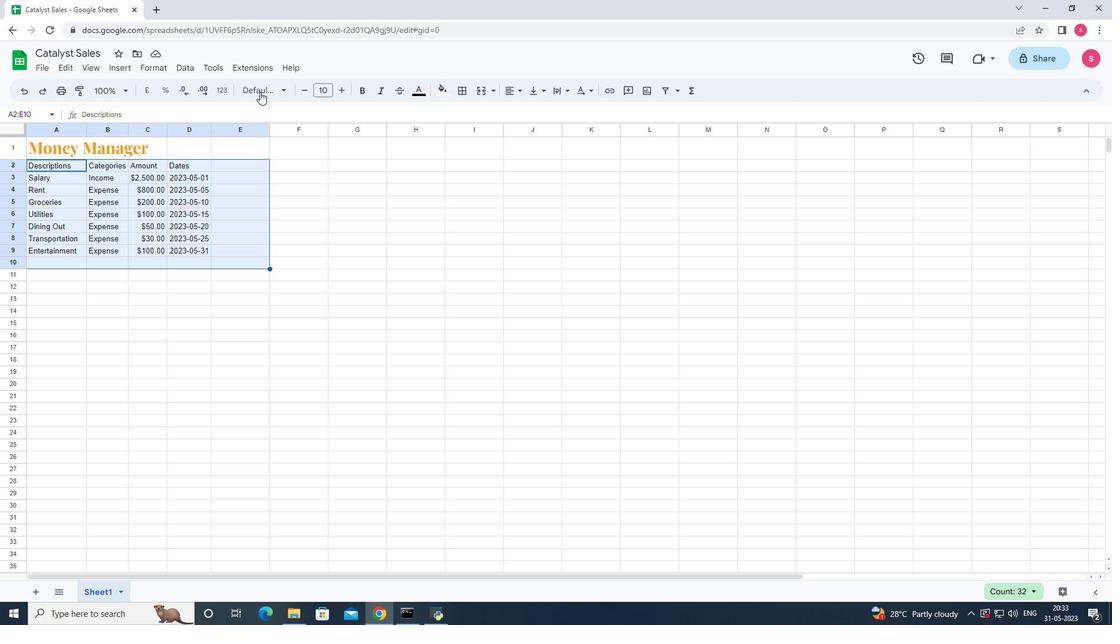 
Action: Mouse moved to (314, 258)
Screenshot: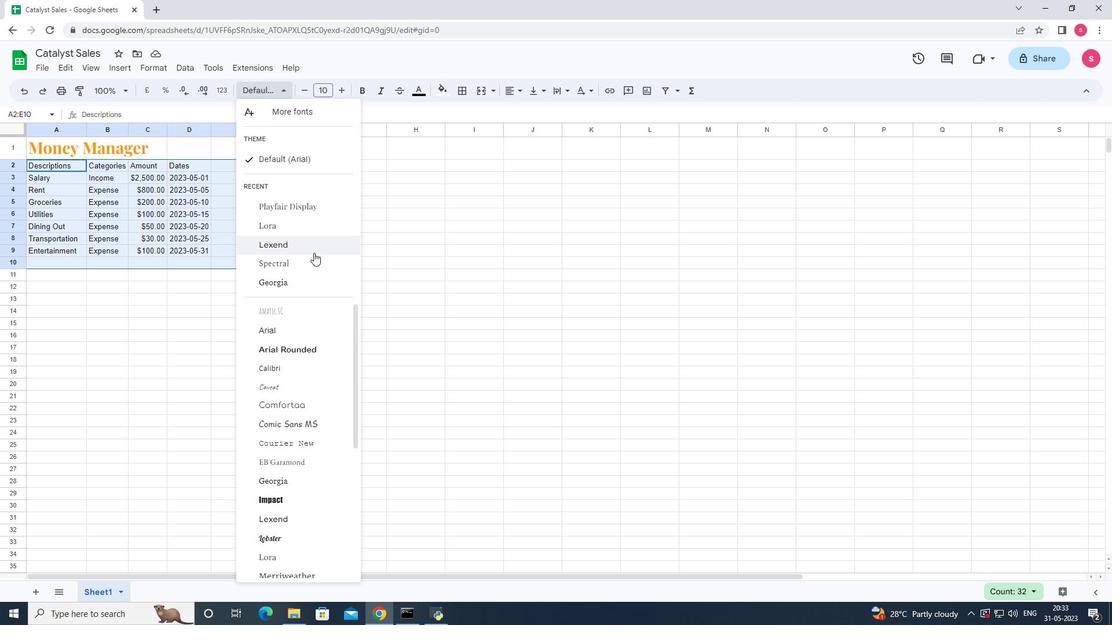 
Action: Mouse scrolled (314, 258) with delta (0, 0)
Screenshot: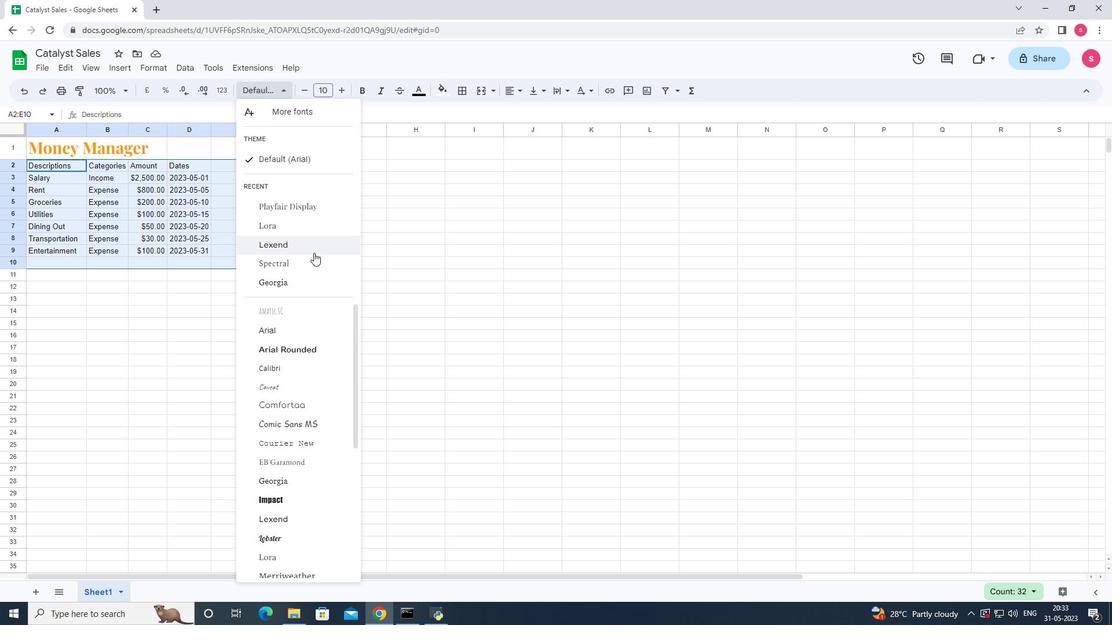 
Action: Mouse moved to (314, 266)
Screenshot: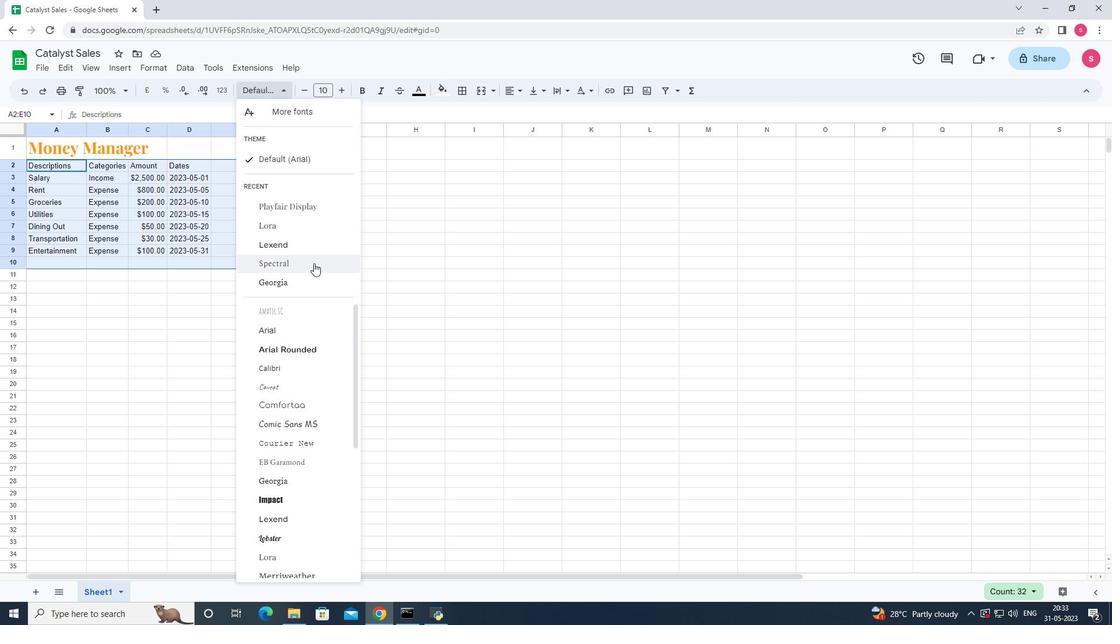 
Action: Mouse scrolled (314, 265) with delta (0, 0)
Screenshot: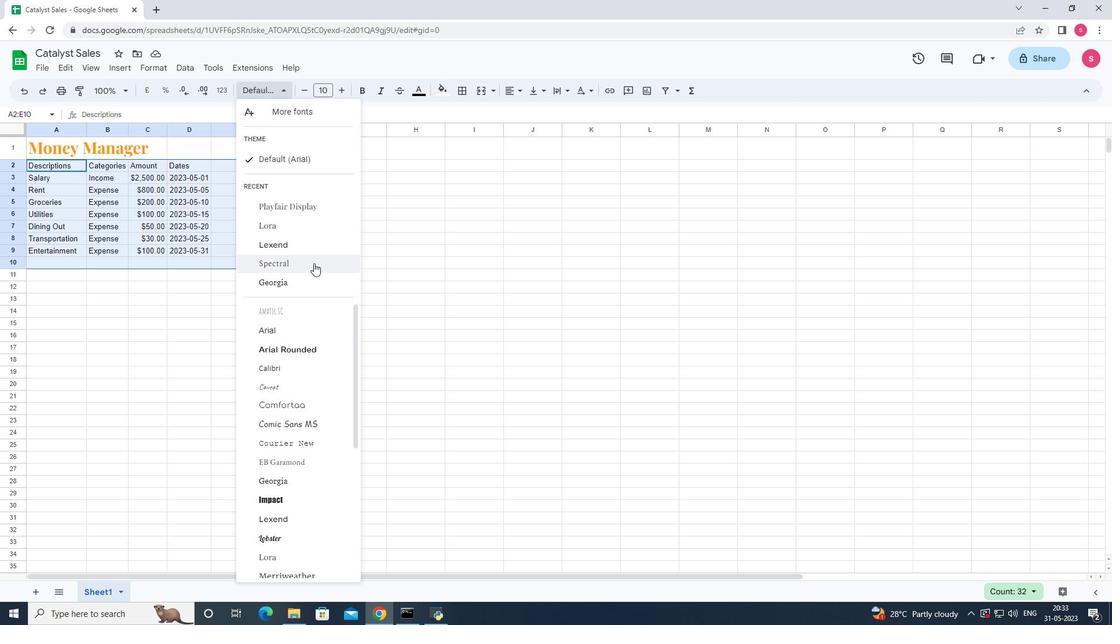 
Action: Mouse moved to (312, 282)
Screenshot: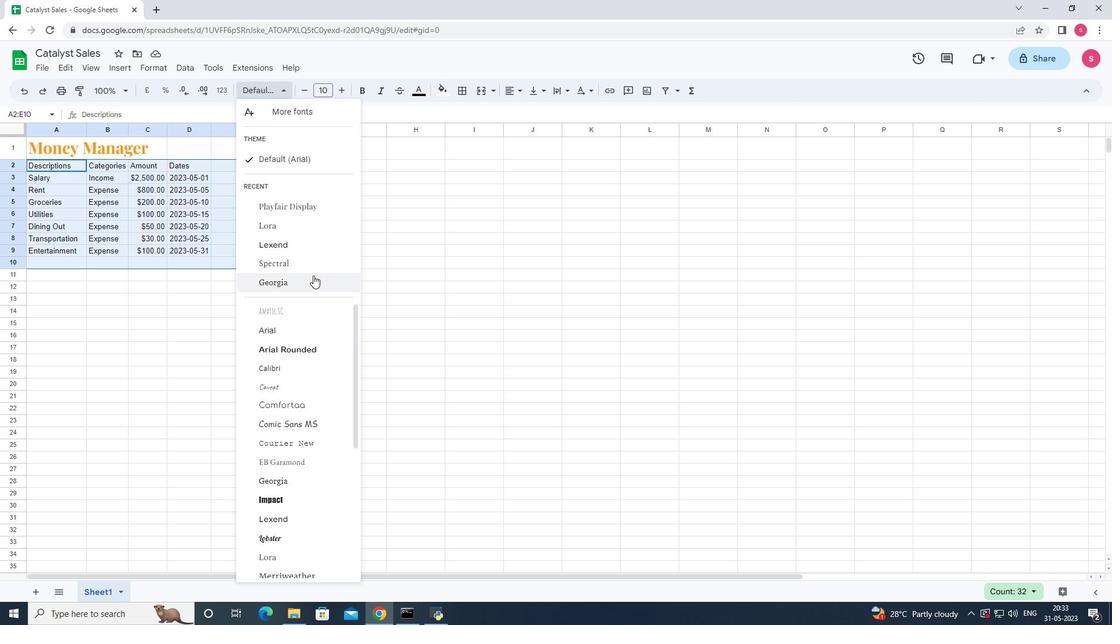 
Action: Mouse scrolled (313, 279) with delta (0, 0)
Screenshot: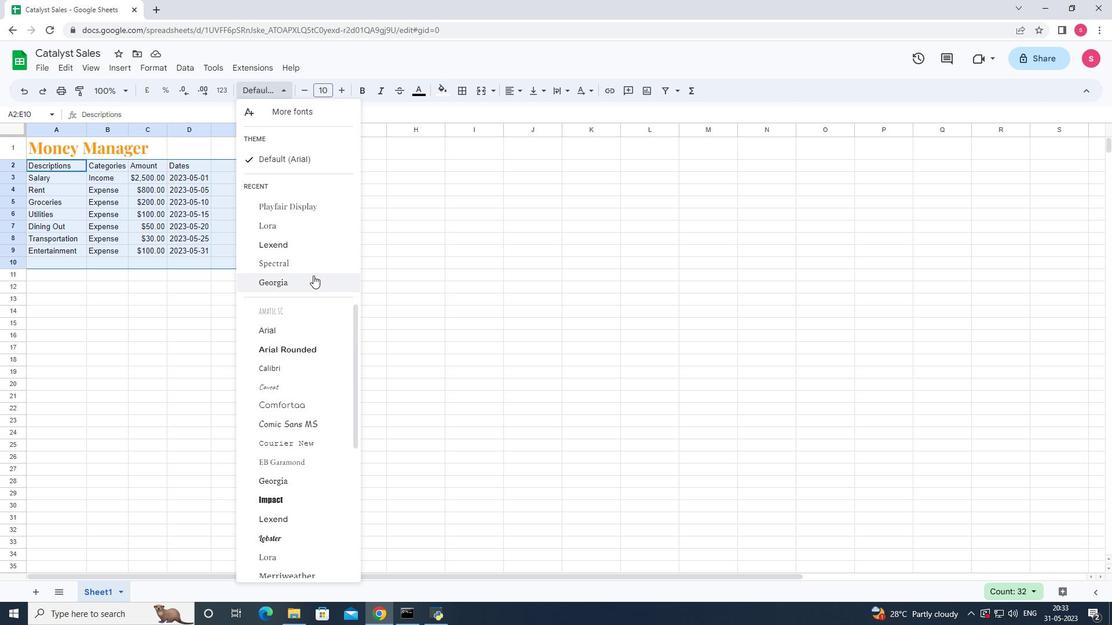 
Action: Mouse moved to (313, 336)
Screenshot: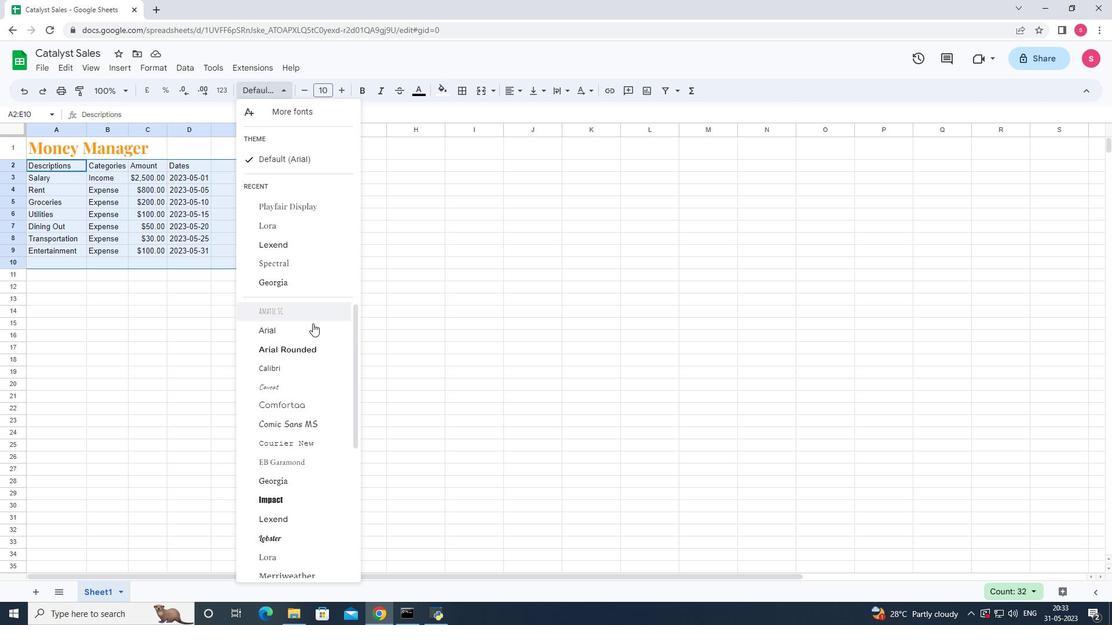 
Action: Mouse scrolled (313, 336) with delta (0, 0)
Screenshot: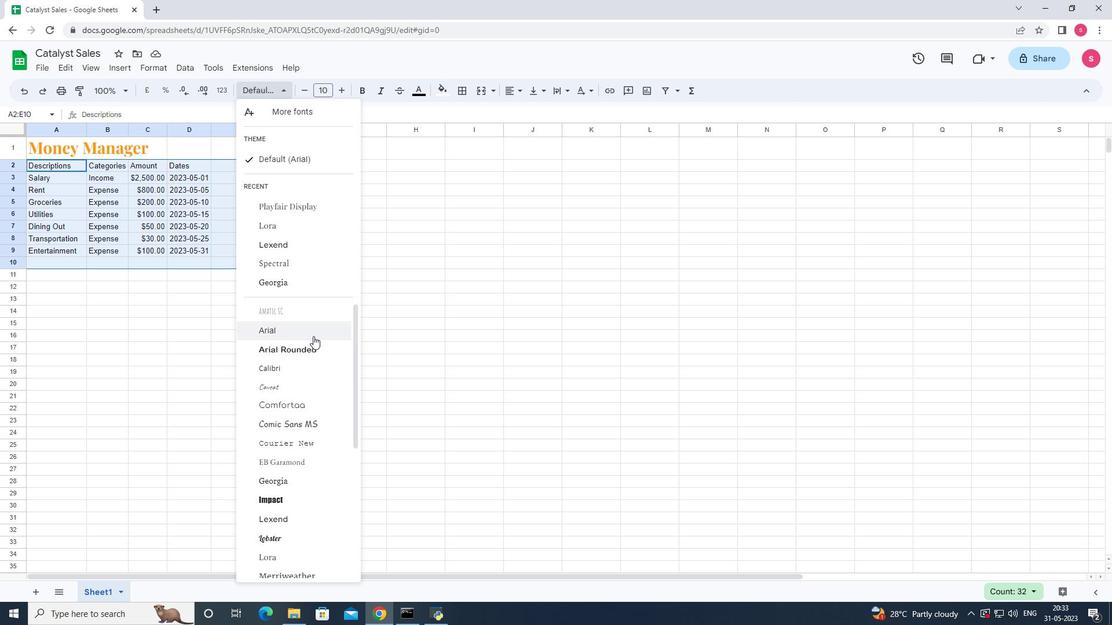 
Action: Mouse scrolled (313, 336) with delta (0, 0)
Screenshot: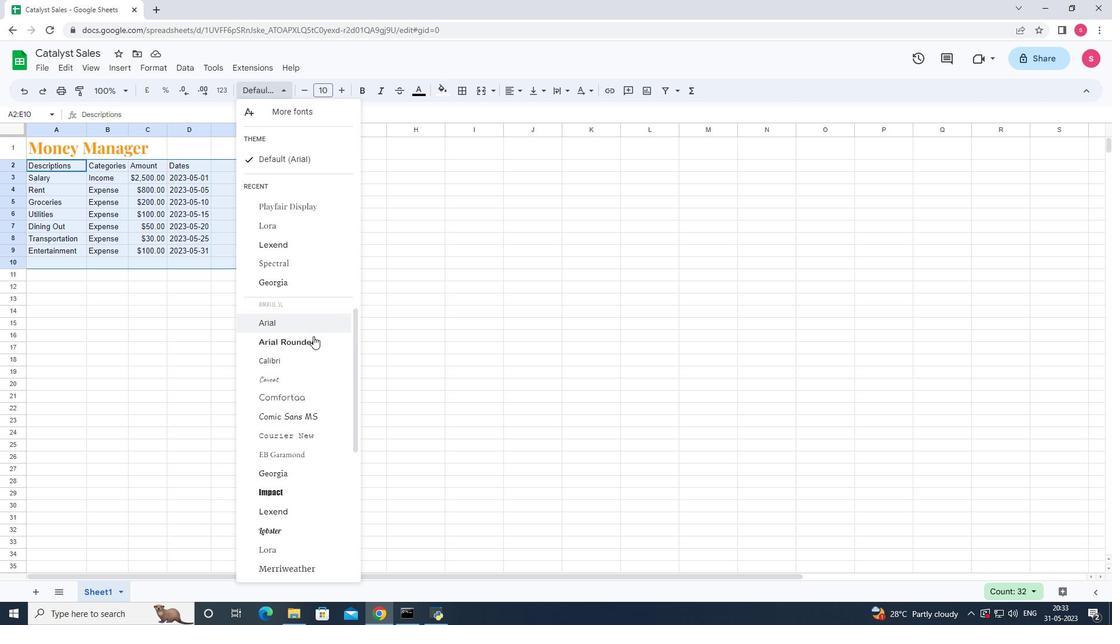 
Action: Mouse moved to (313, 337)
Screenshot: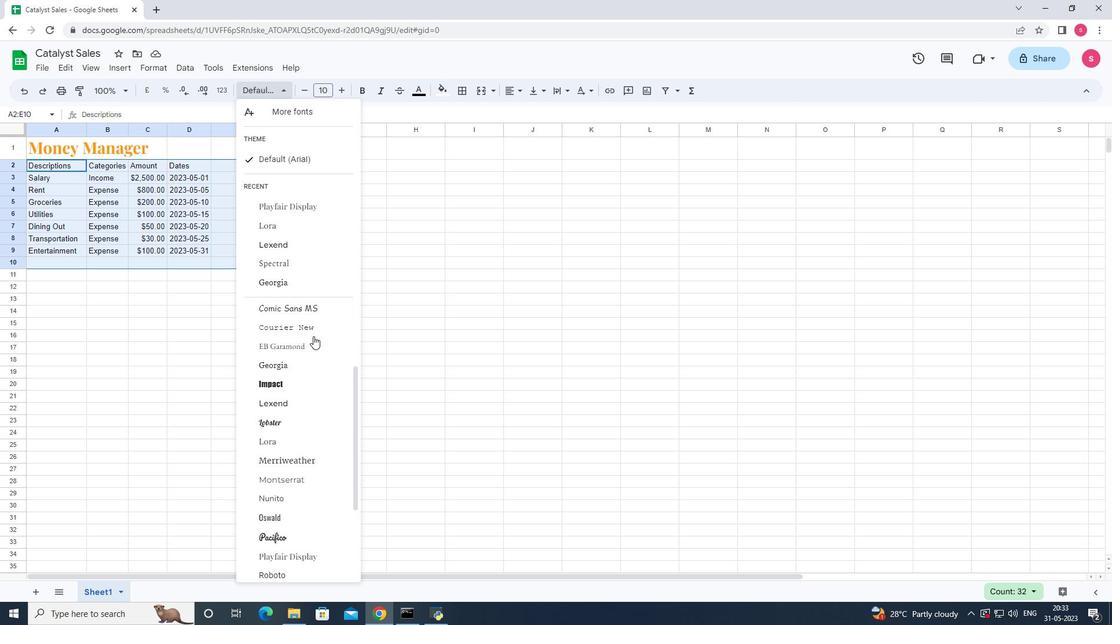 
Action: Mouse scrolled (313, 336) with delta (0, 0)
Screenshot: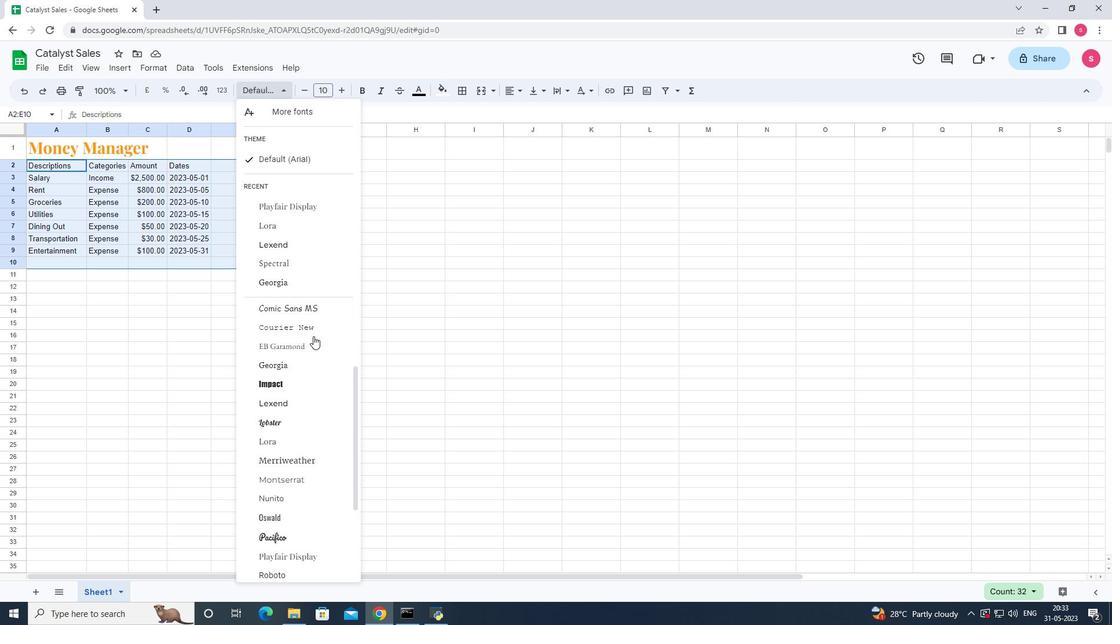 
Action: Mouse moved to (312, 373)
Screenshot: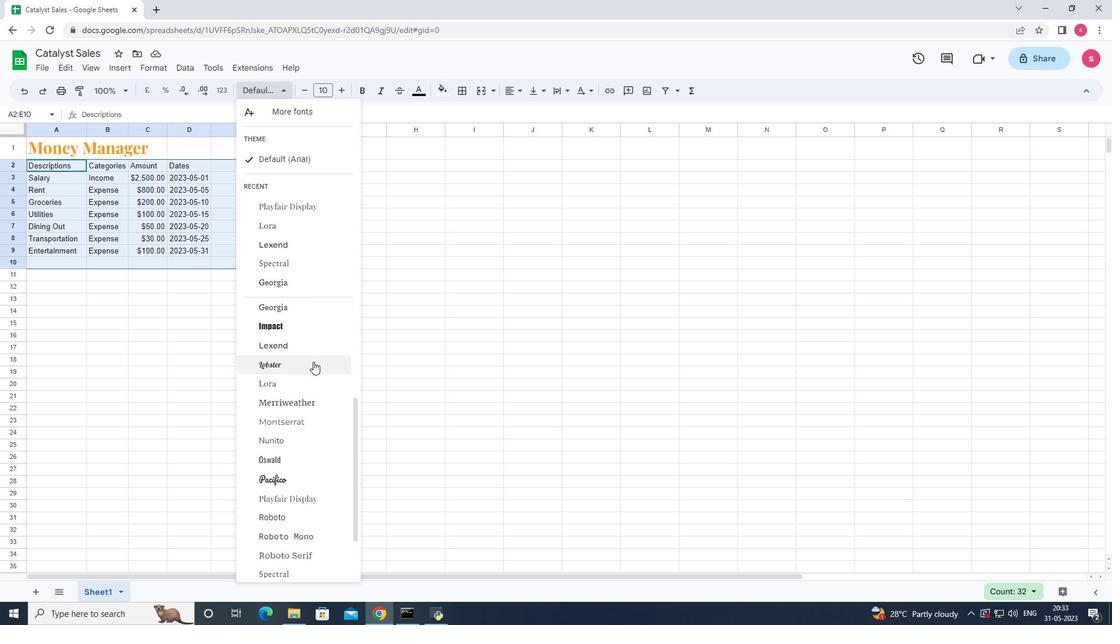 
Action: Mouse scrolled (312, 372) with delta (0, 0)
Screenshot: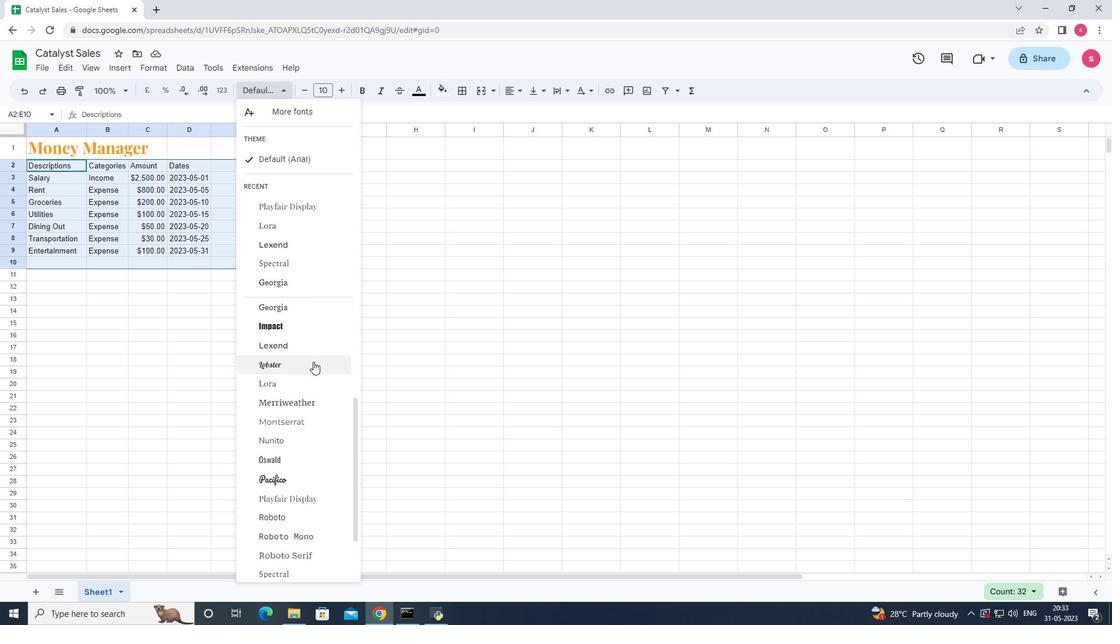 
Action: Mouse moved to (301, 433)
Screenshot: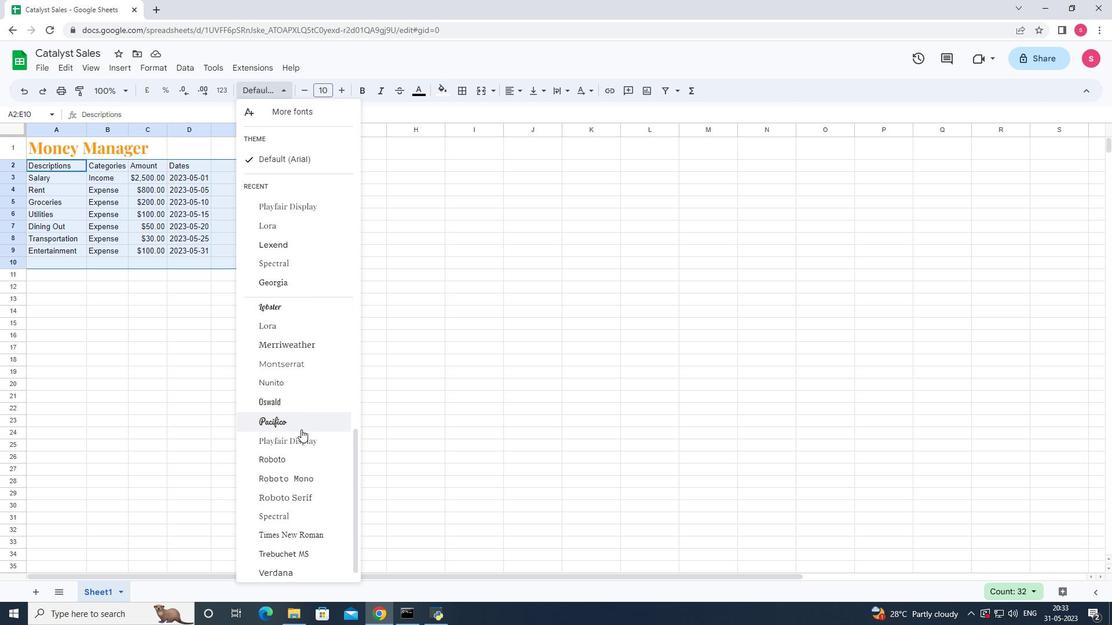 
Action: Mouse scrolled (301, 432) with delta (0, 0)
Screenshot: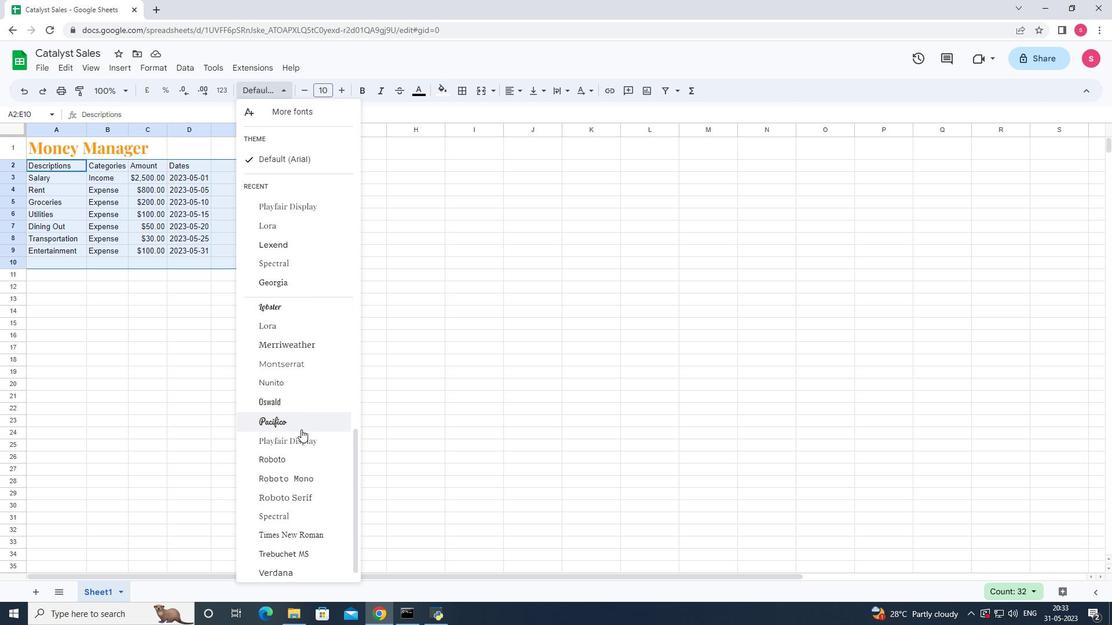 
Action: Mouse moved to (301, 436)
Screenshot: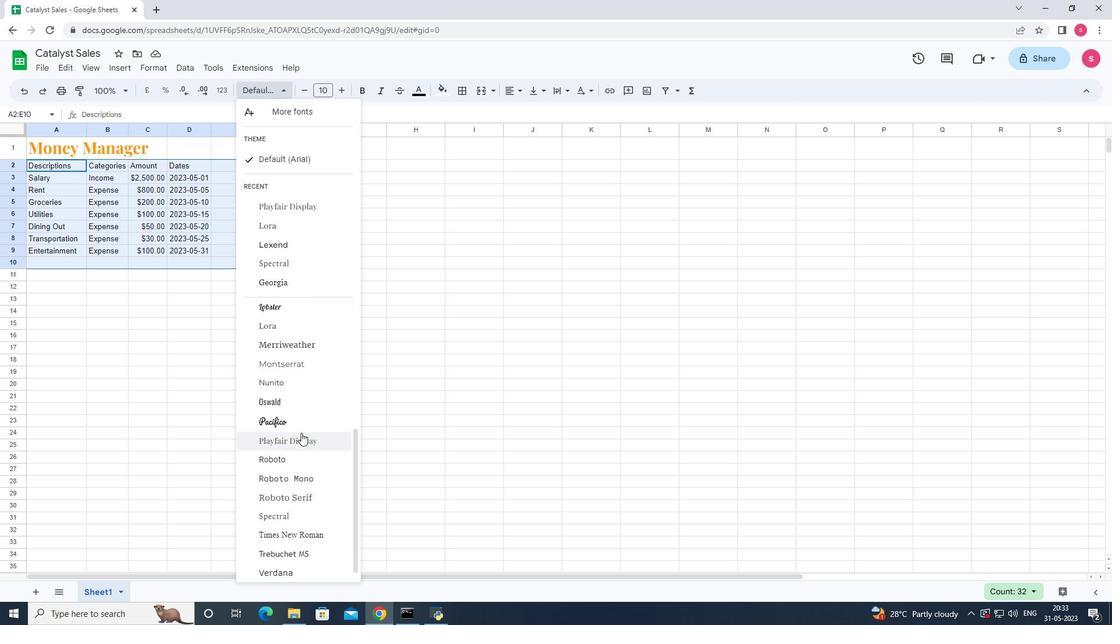 
Action: Mouse pressed left at (301, 436)
Screenshot: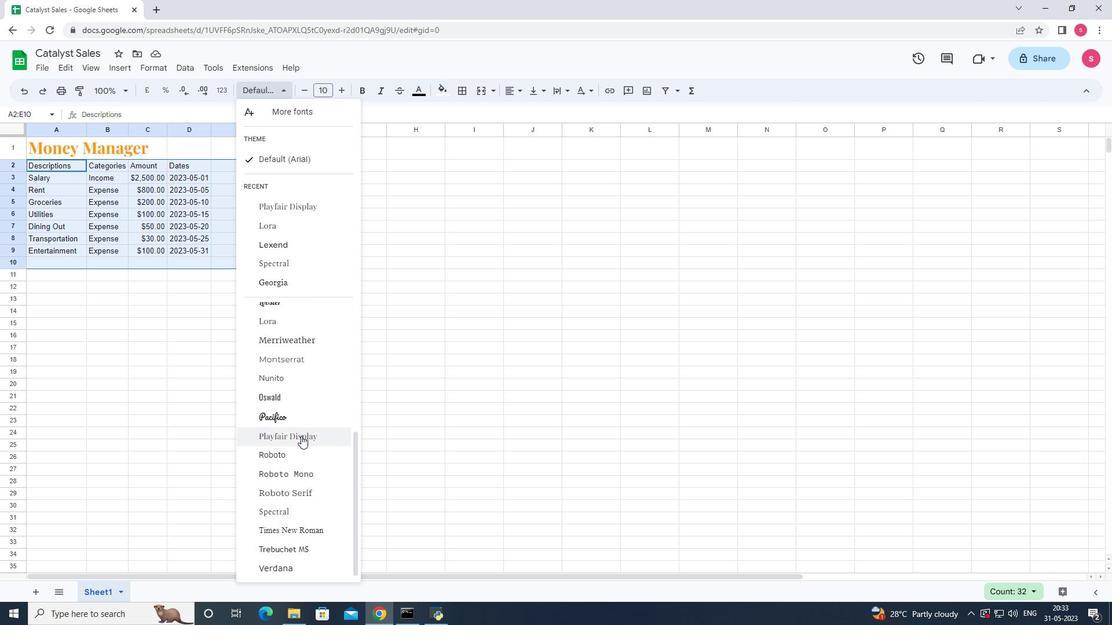 
Action: Mouse moved to (338, 94)
Screenshot: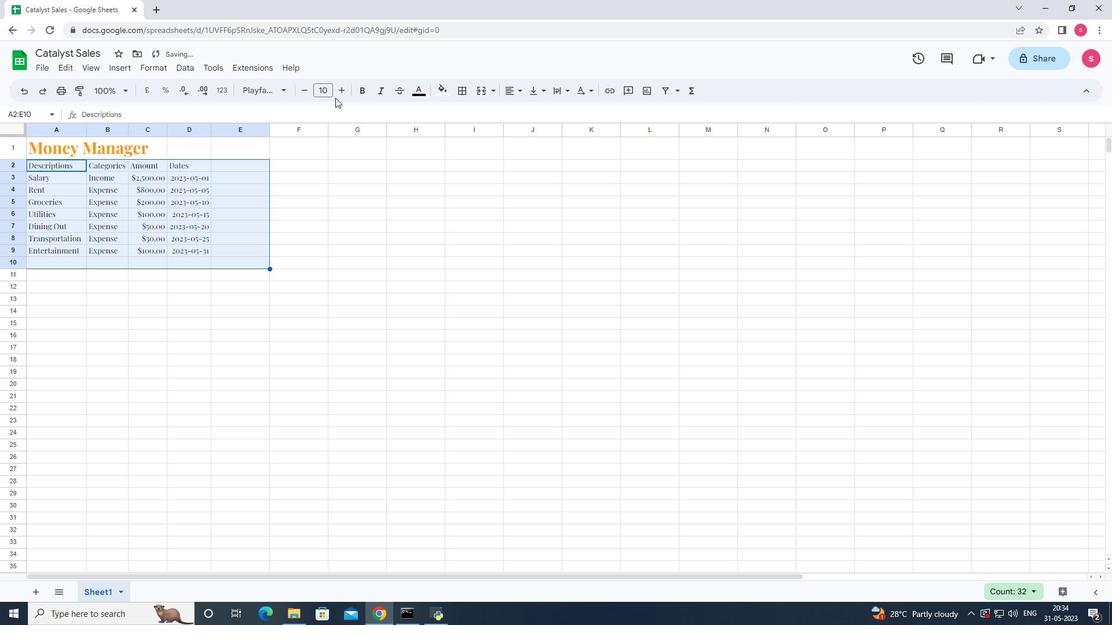 
Action: Mouse pressed left at (338, 94)
Screenshot: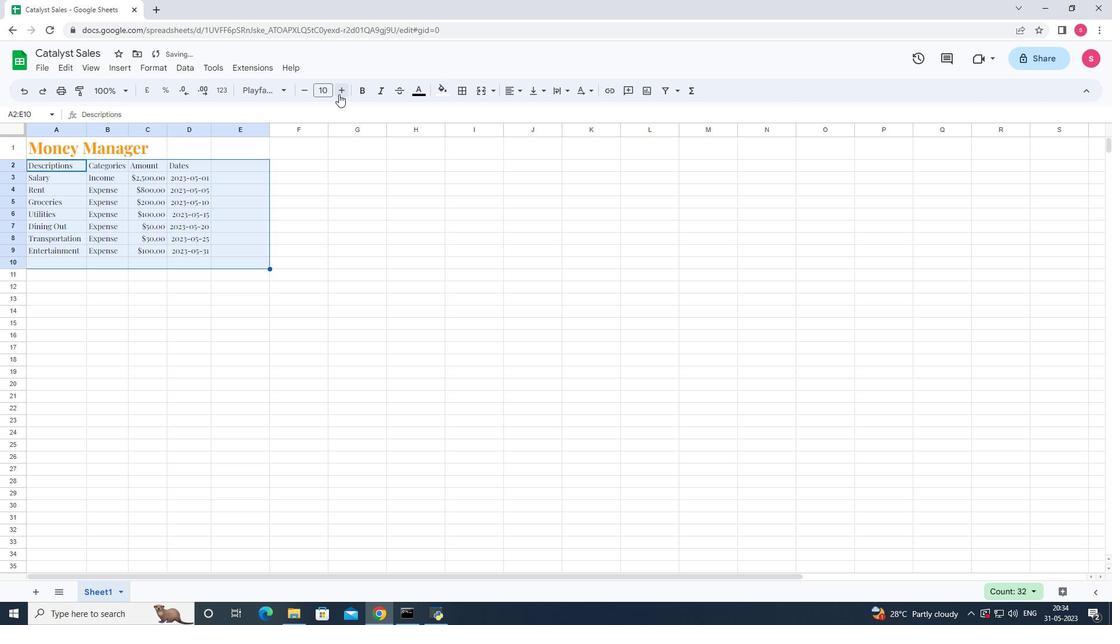 
Action: Mouse pressed left at (338, 94)
Screenshot: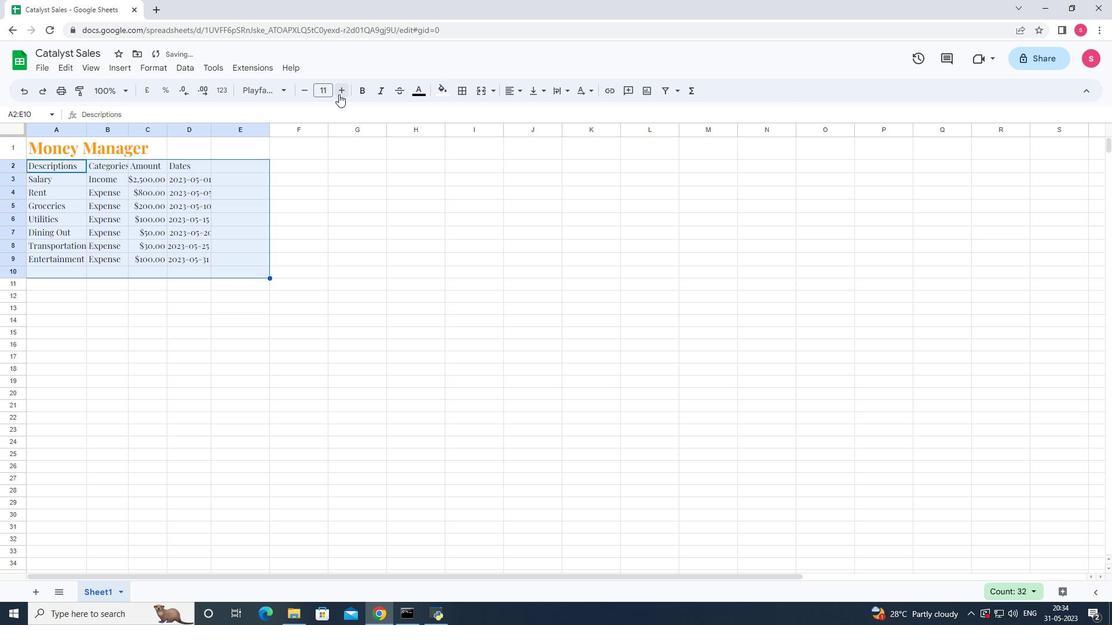 
Action: Mouse pressed left at (338, 94)
Screenshot: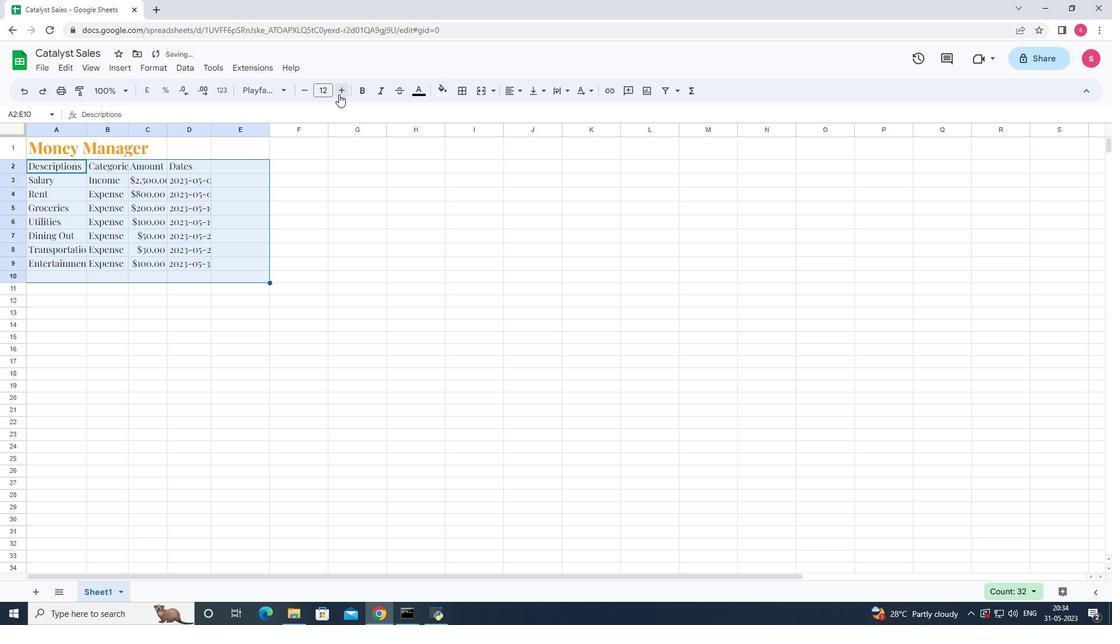
Action: Mouse pressed left at (338, 94)
Screenshot: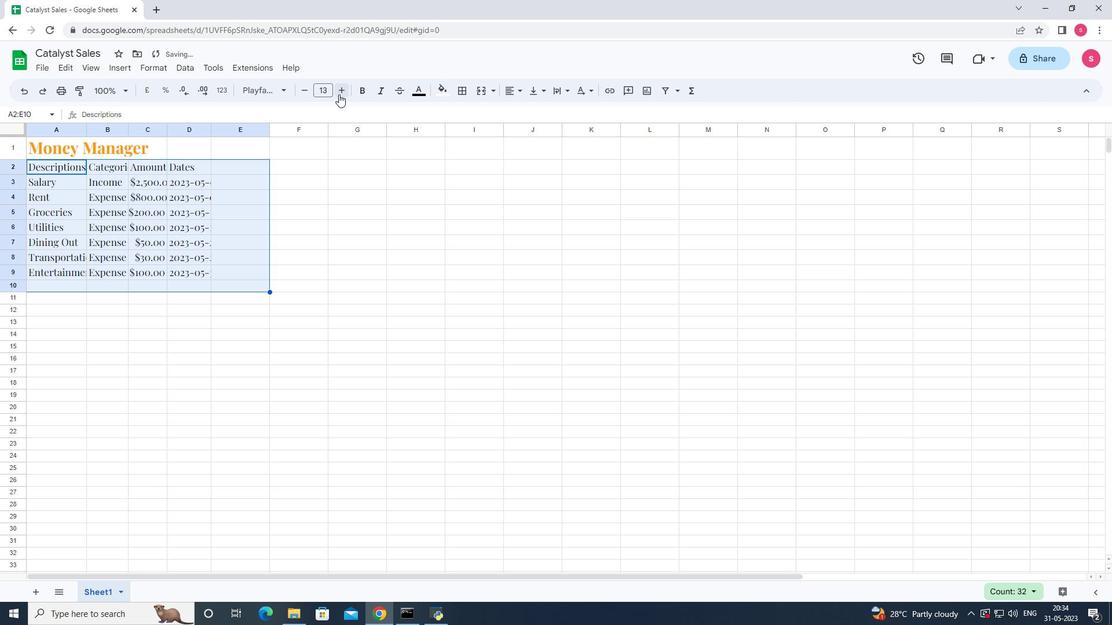 
Action: Mouse moved to (389, 244)
Screenshot: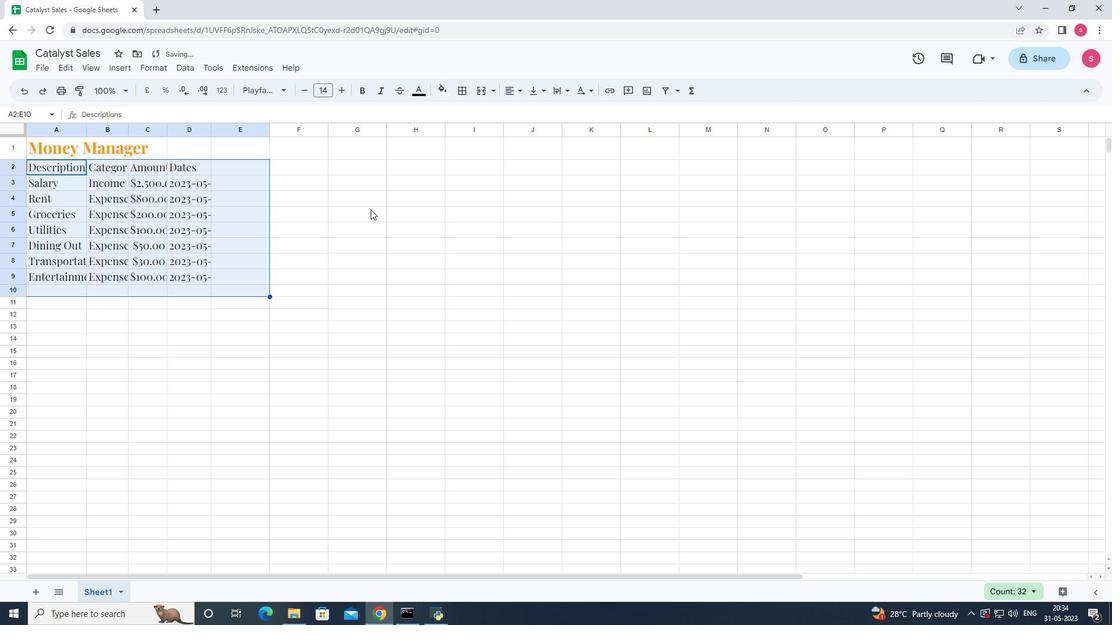 
Action: Mouse pressed left at (389, 244)
Screenshot: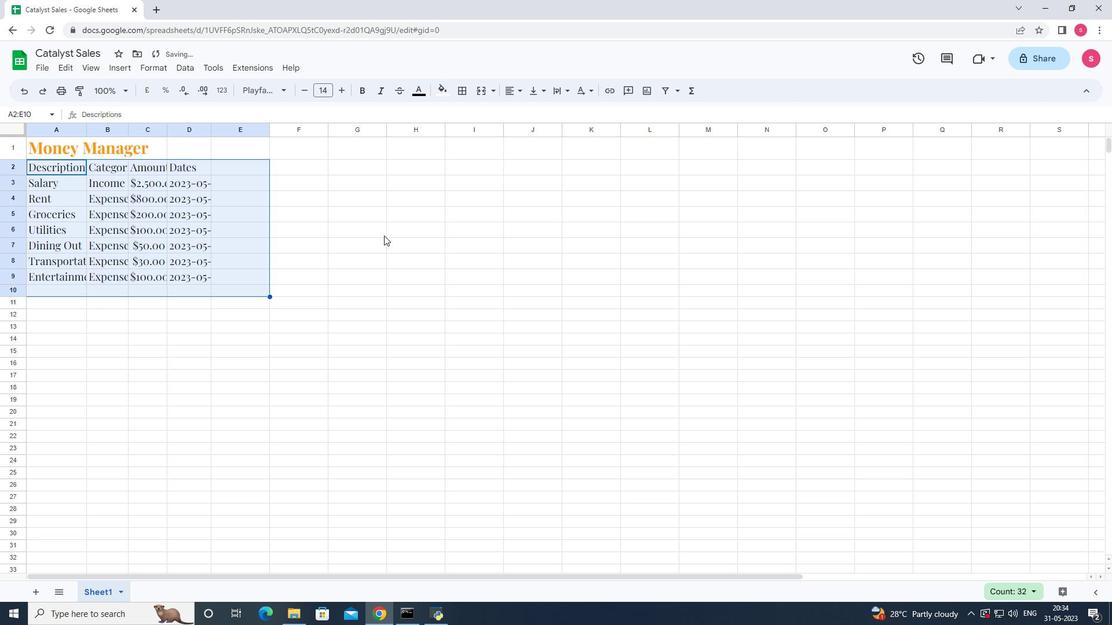 
Action: Mouse moved to (42, 150)
Screenshot: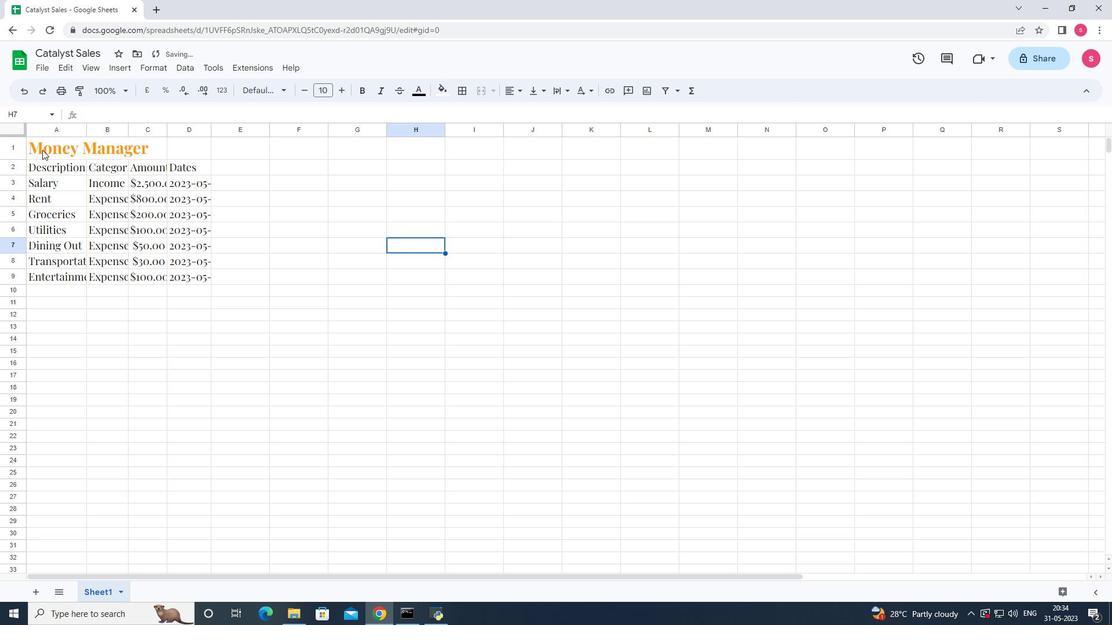
Action: Mouse pressed left at (42, 150)
Screenshot: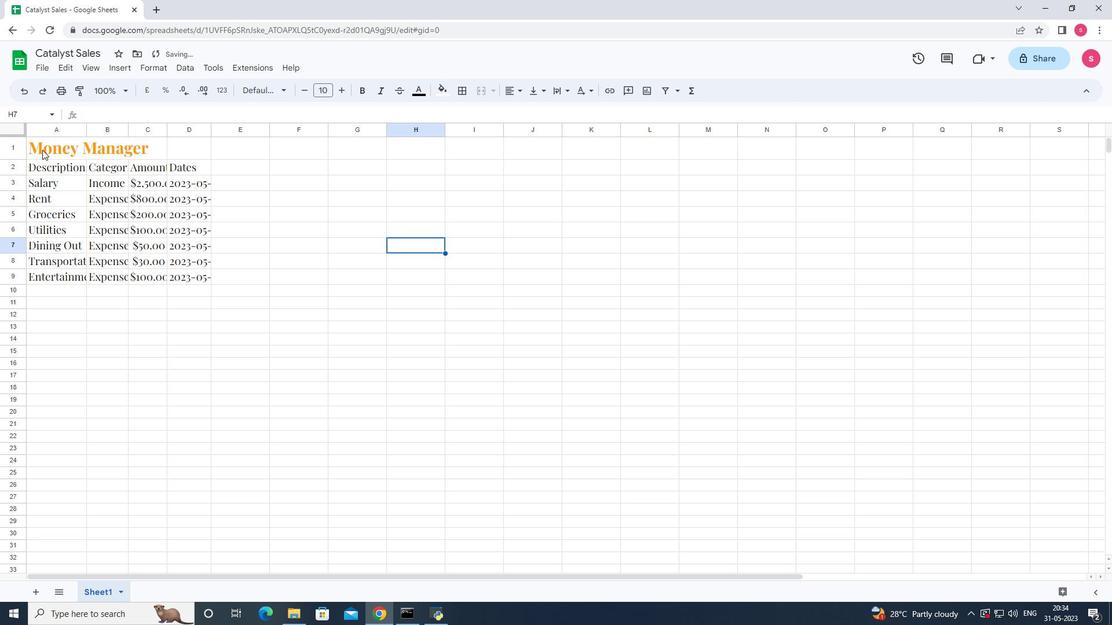 
Action: Mouse moved to (206, 292)
Screenshot: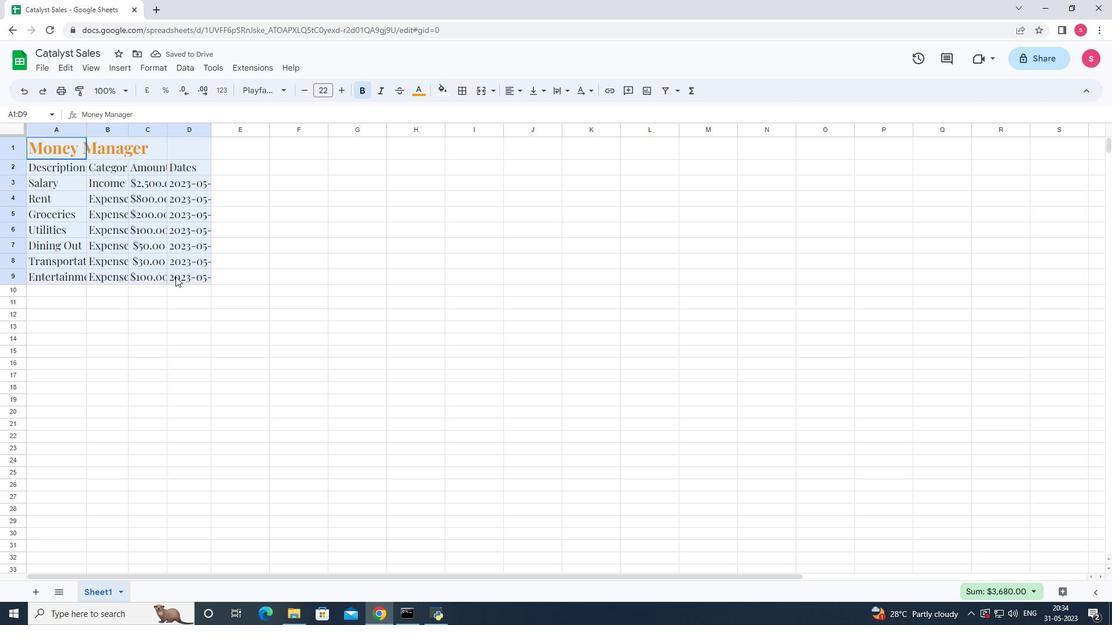 
Action: Mouse pressed left at (206, 292)
Screenshot: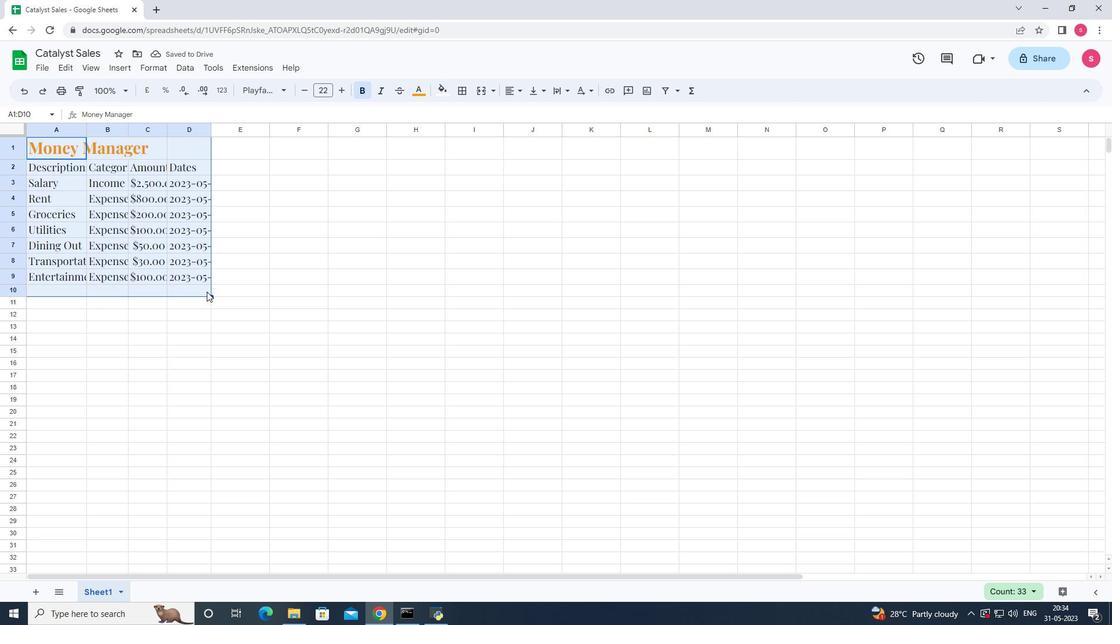 
Action: Mouse moved to (386, 168)
Screenshot: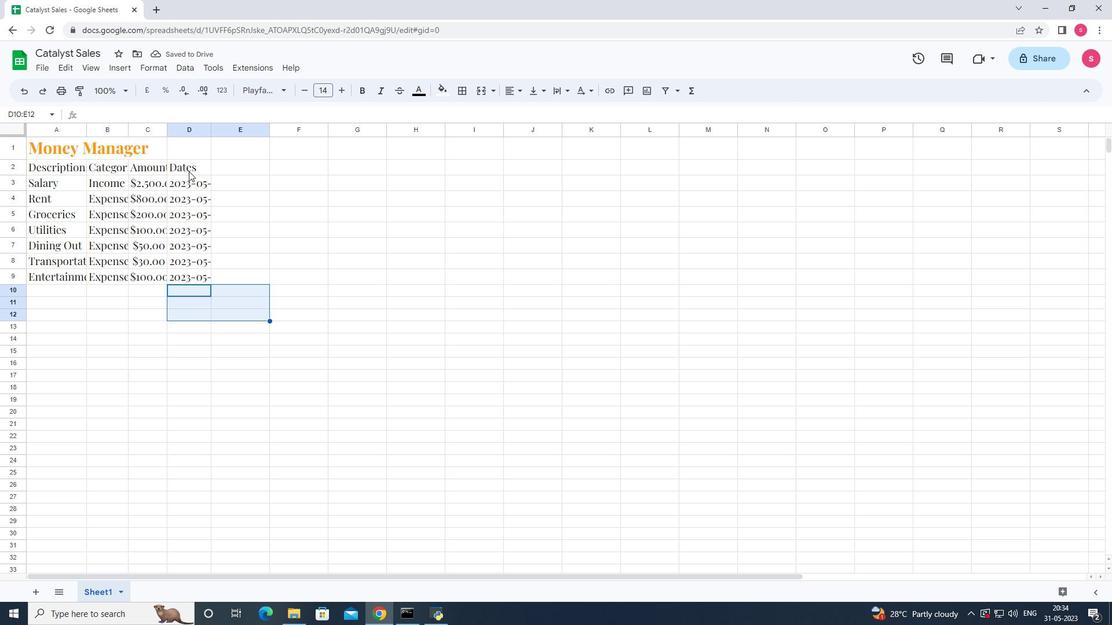 
Action: Mouse pressed left at (386, 168)
Screenshot: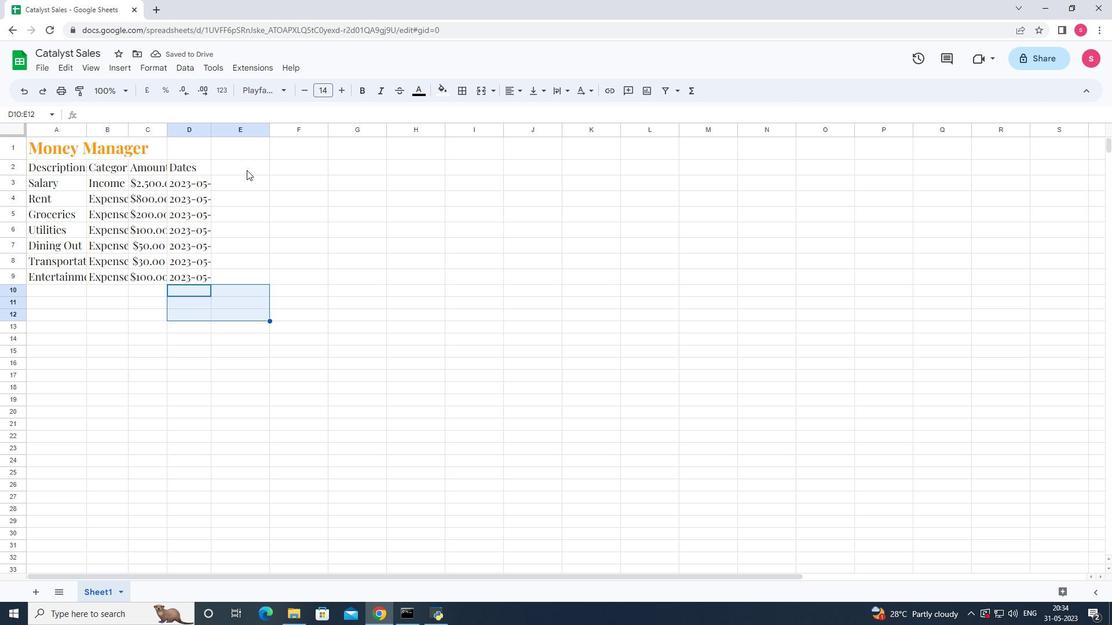 
Action: Mouse moved to (35, 140)
Screenshot: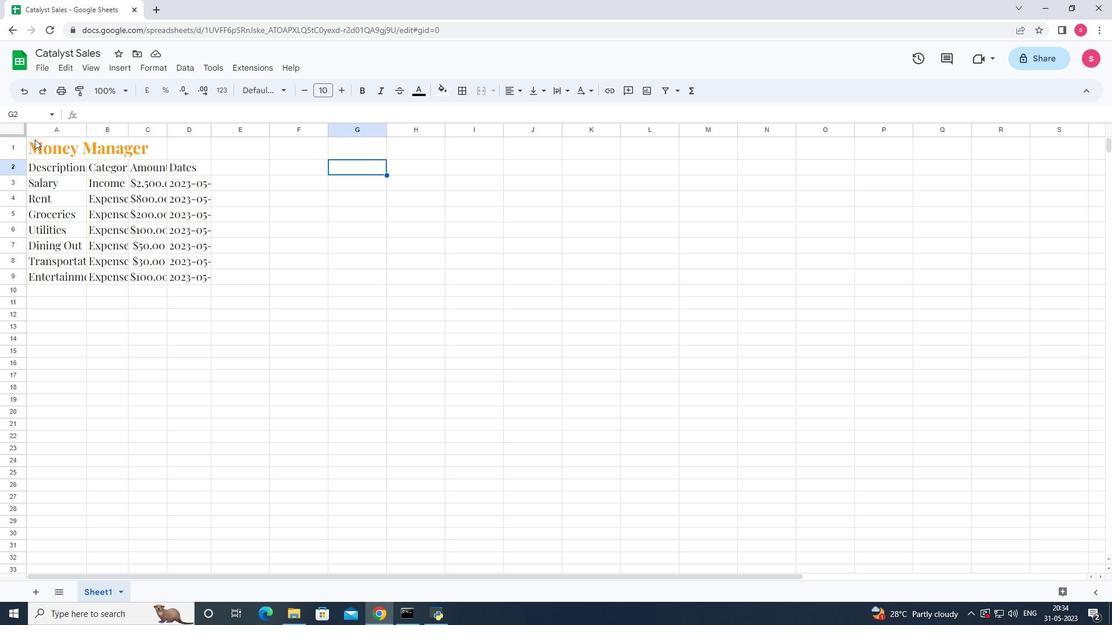 
Action: Mouse pressed left at (35, 140)
Screenshot: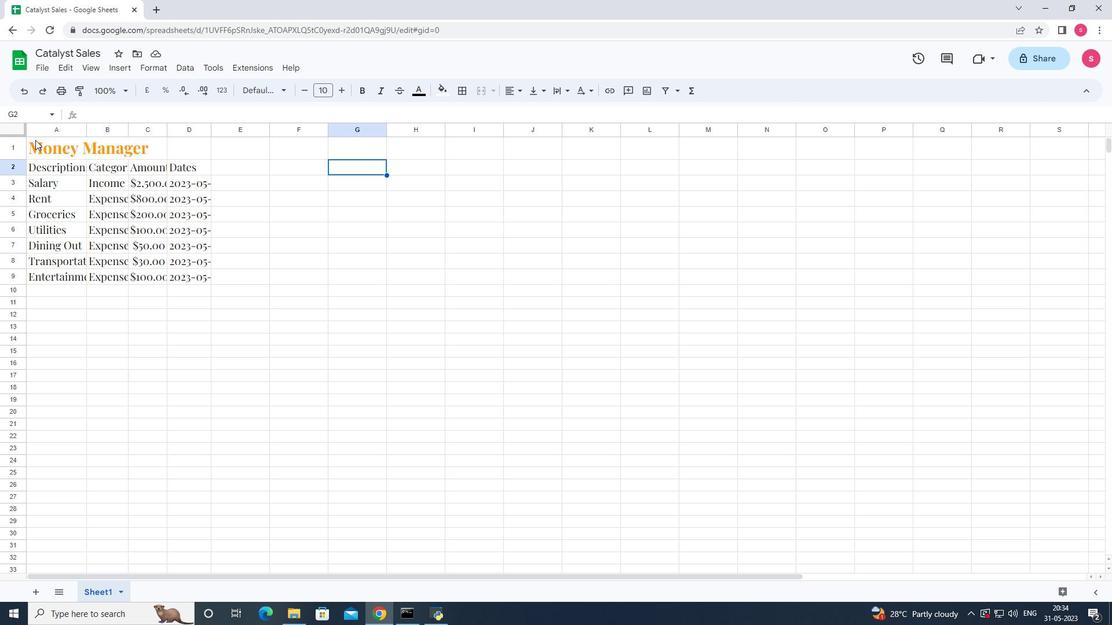 
Action: Mouse moved to (508, 95)
Screenshot: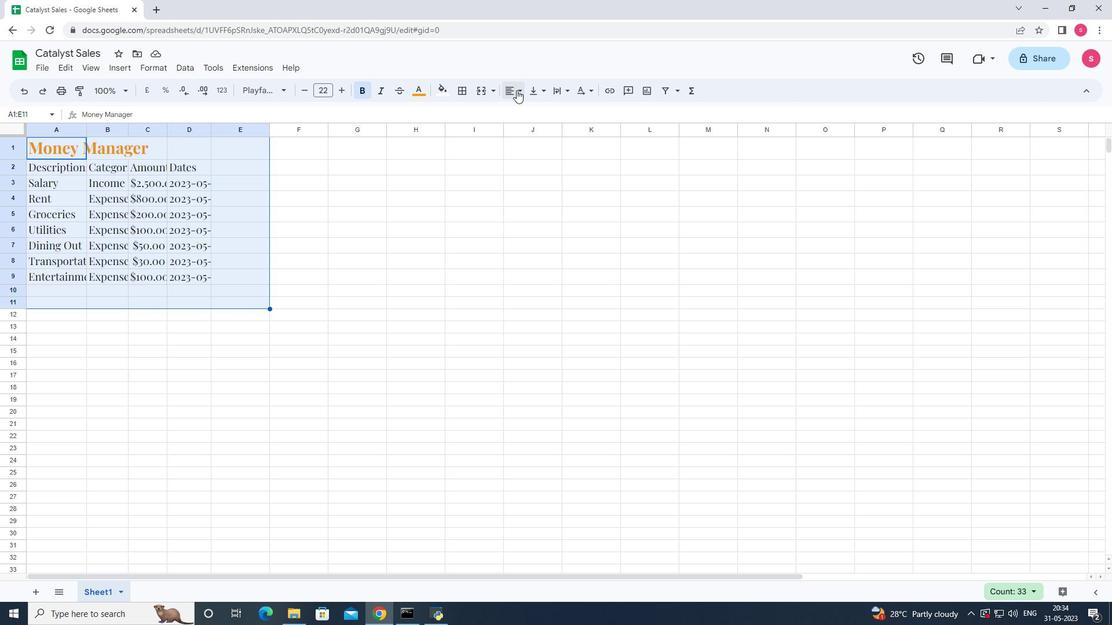 
Action: Mouse pressed left at (508, 95)
Screenshot: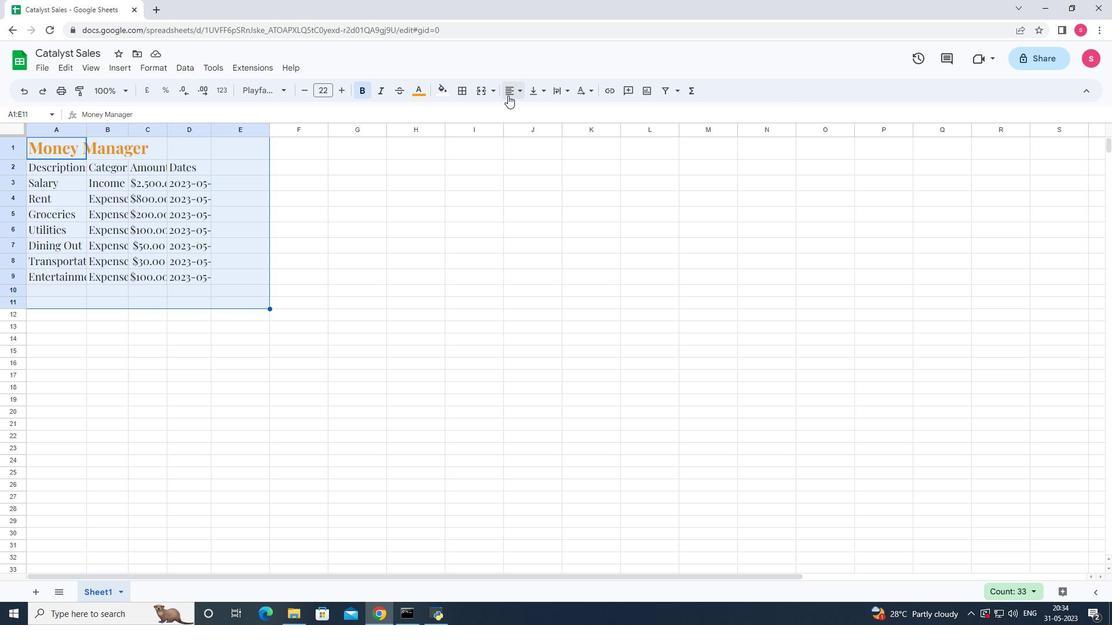 
Action: Mouse moved to (517, 119)
Screenshot: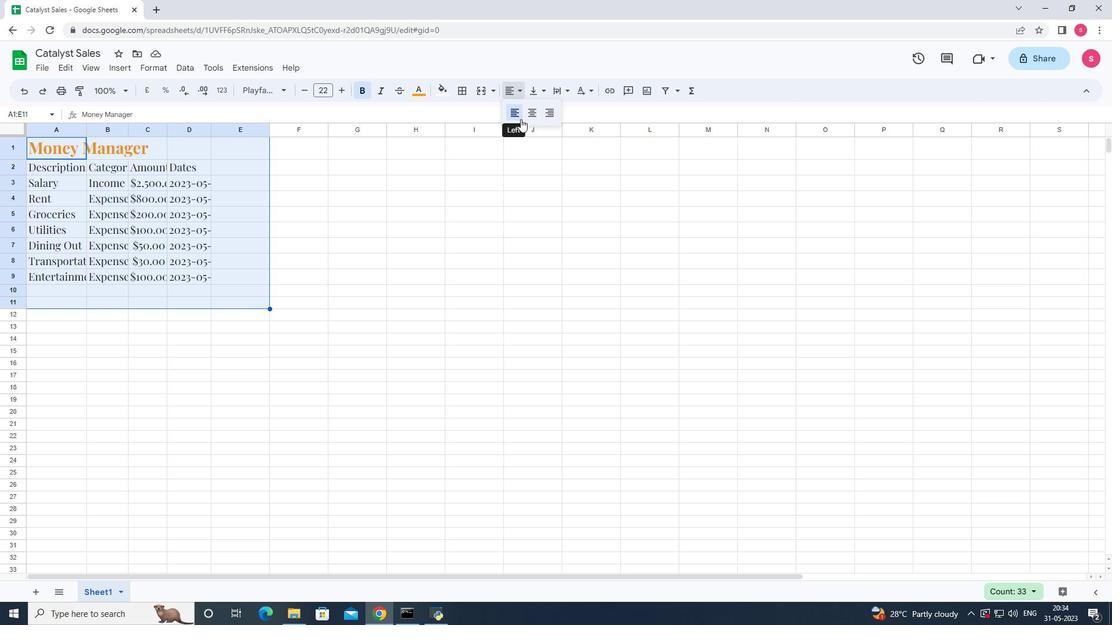 
Action: Mouse pressed left at (517, 119)
Screenshot: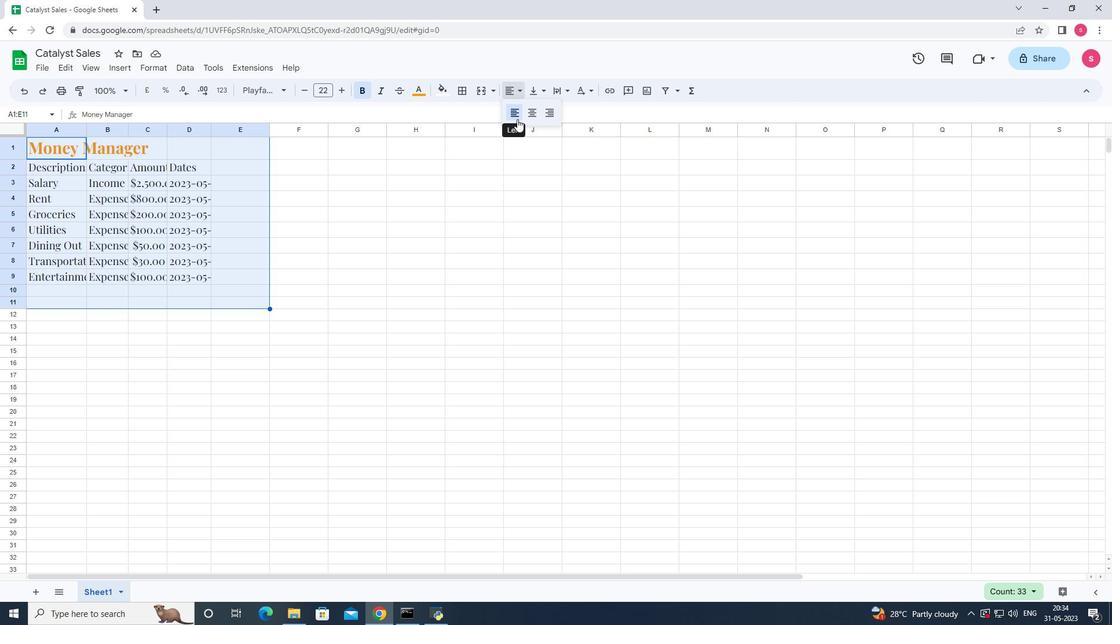 
Action: Mouse moved to (494, 232)
Screenshot: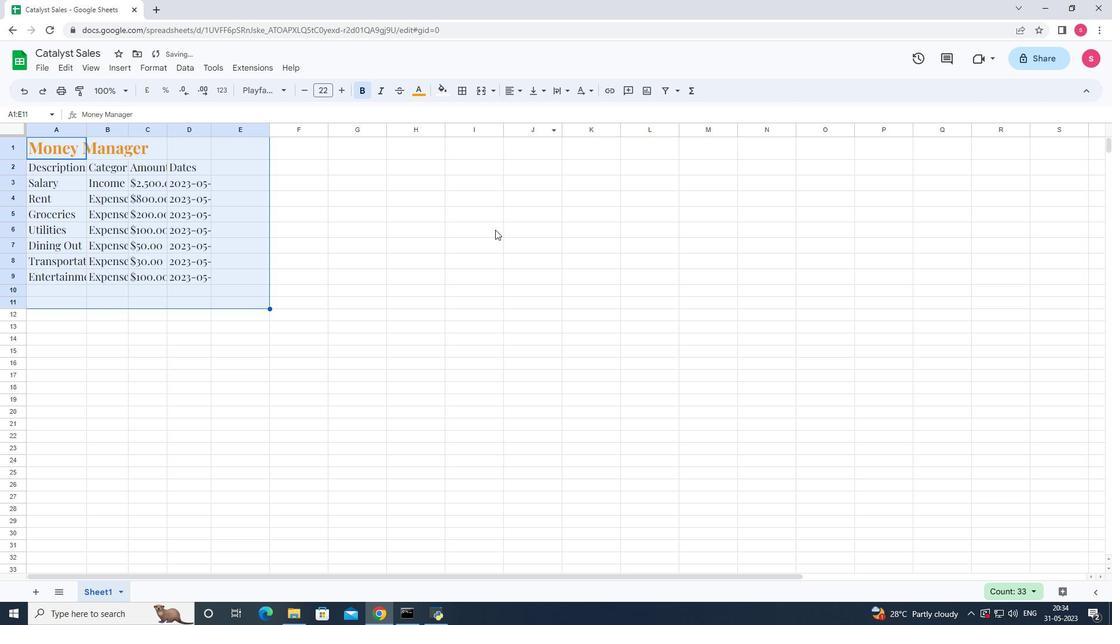 
Action: Mouse pressed left at (494, 232)
Screenshot: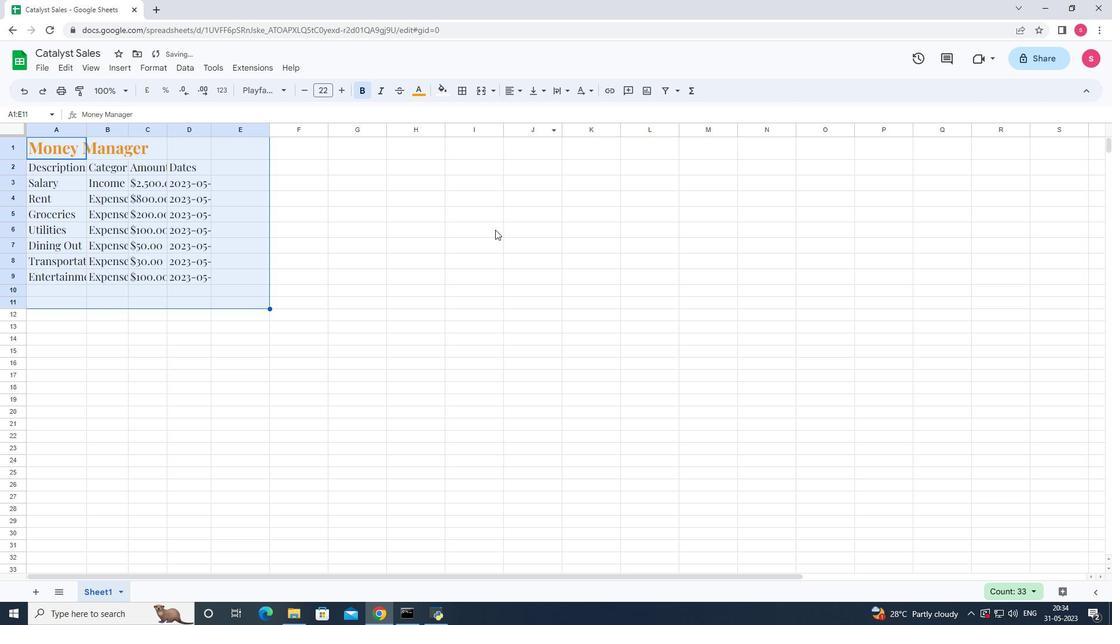 
Action: Mouse moved to (84, 128)
Screenshot: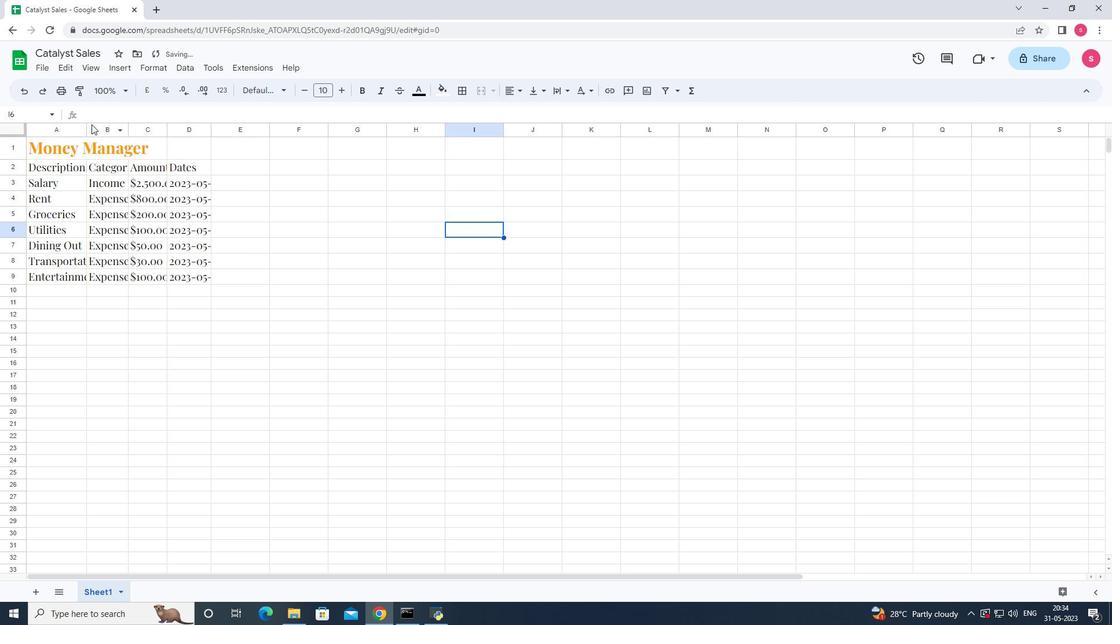 
Action: Mouse pressed left at (84, 128)
Screenshot: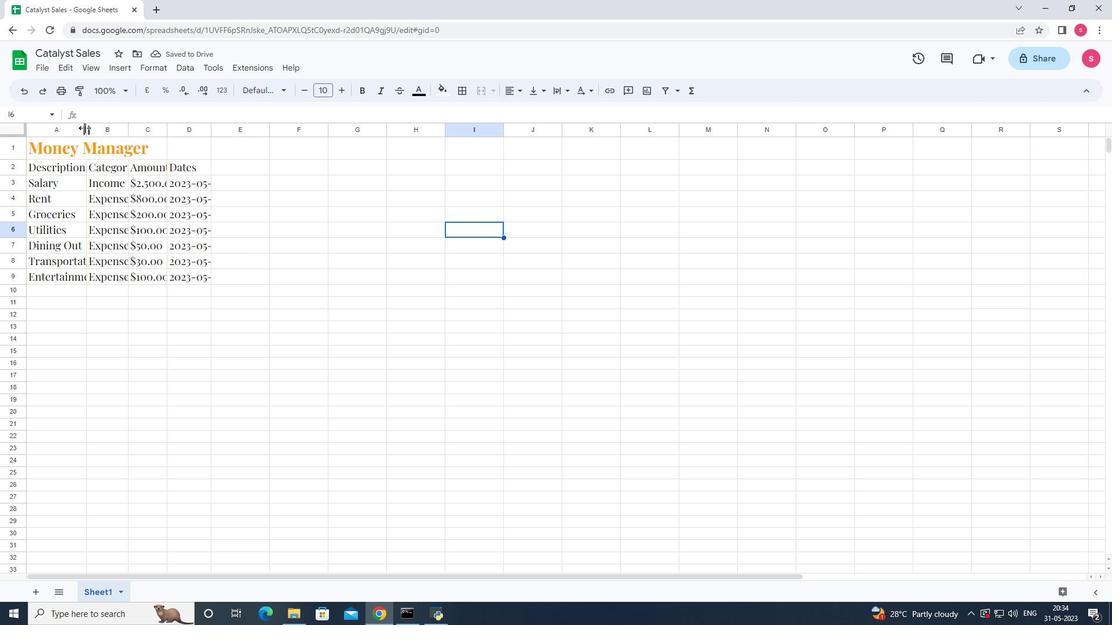 
Action: Mouse pressed left at (84, 128)
Screenshot: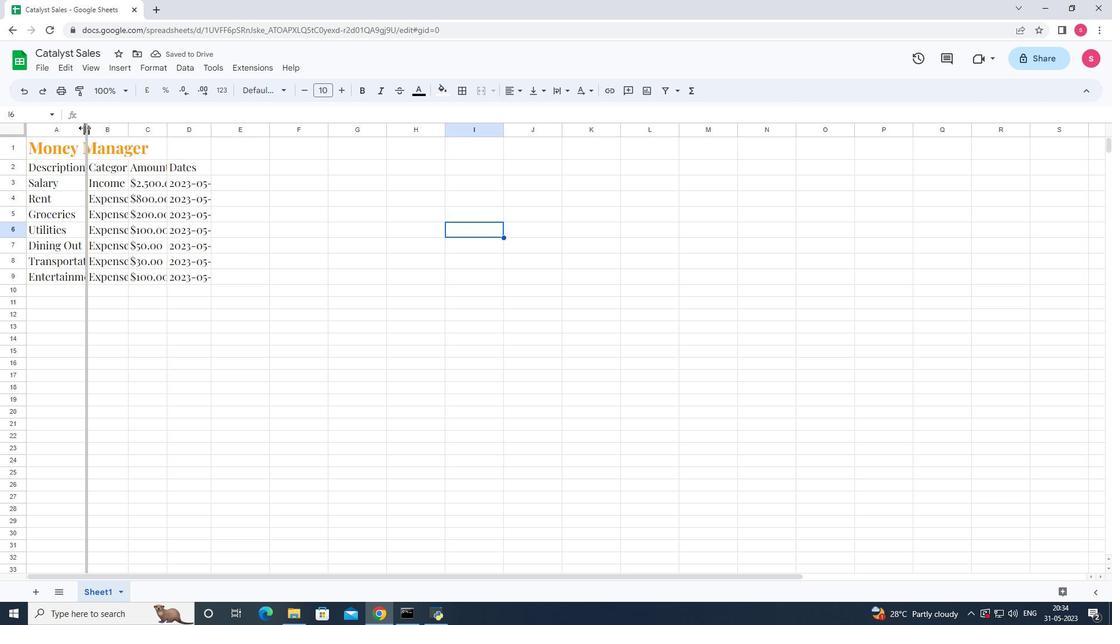 
Action: Mouse moved to (151, 131)
Screenshot: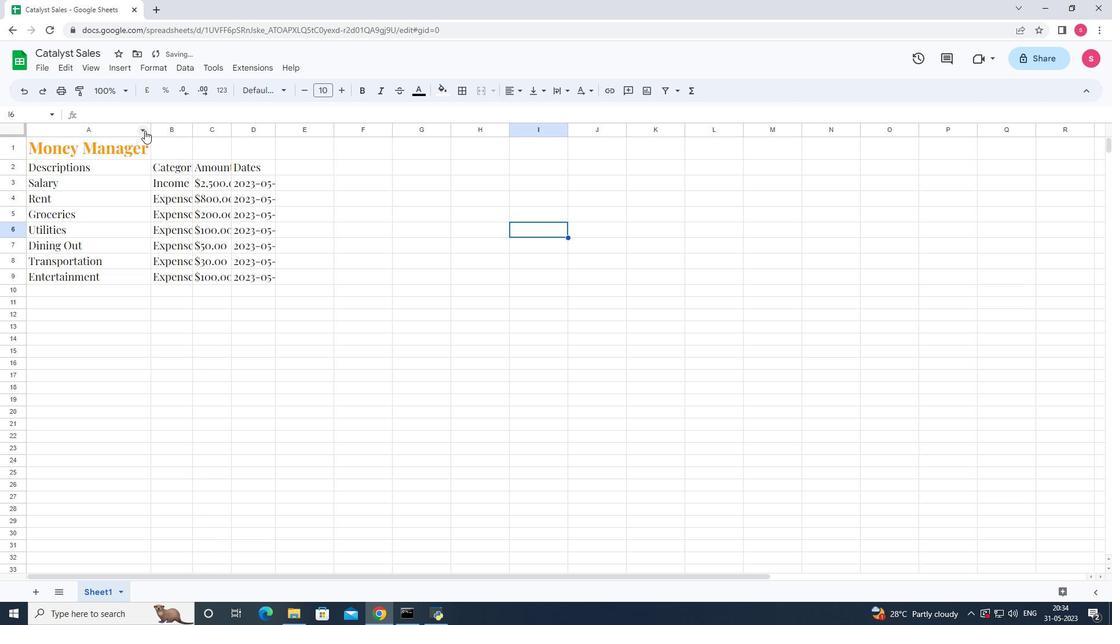 
Action: Mouse pressed left at (151, 131)
Screenshot: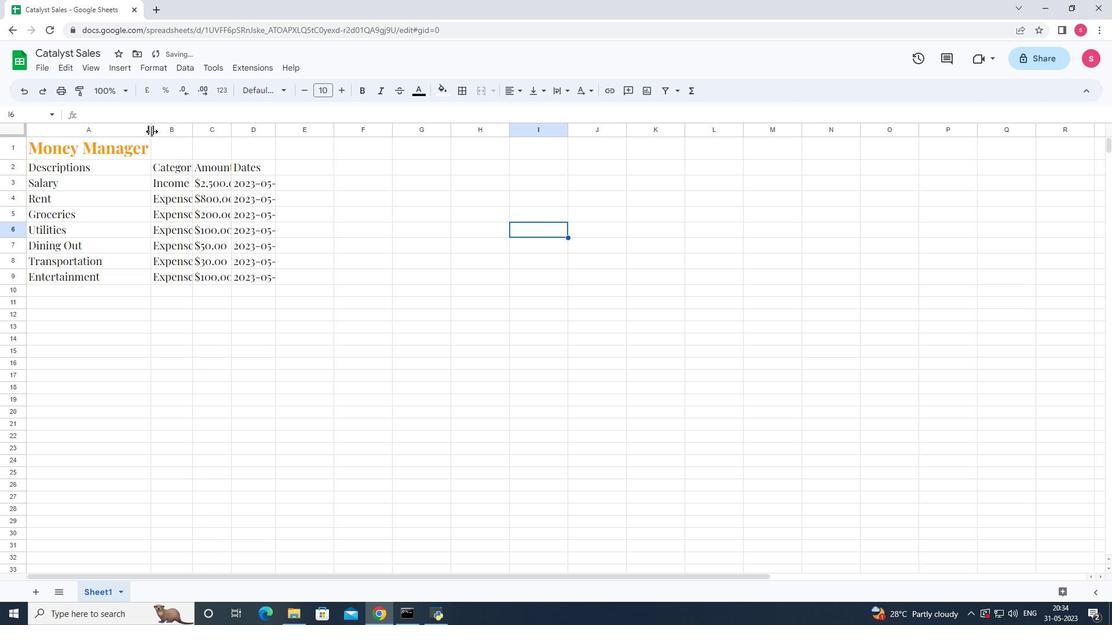 
Action: Mouse moved to (151, 131)
Screenshot: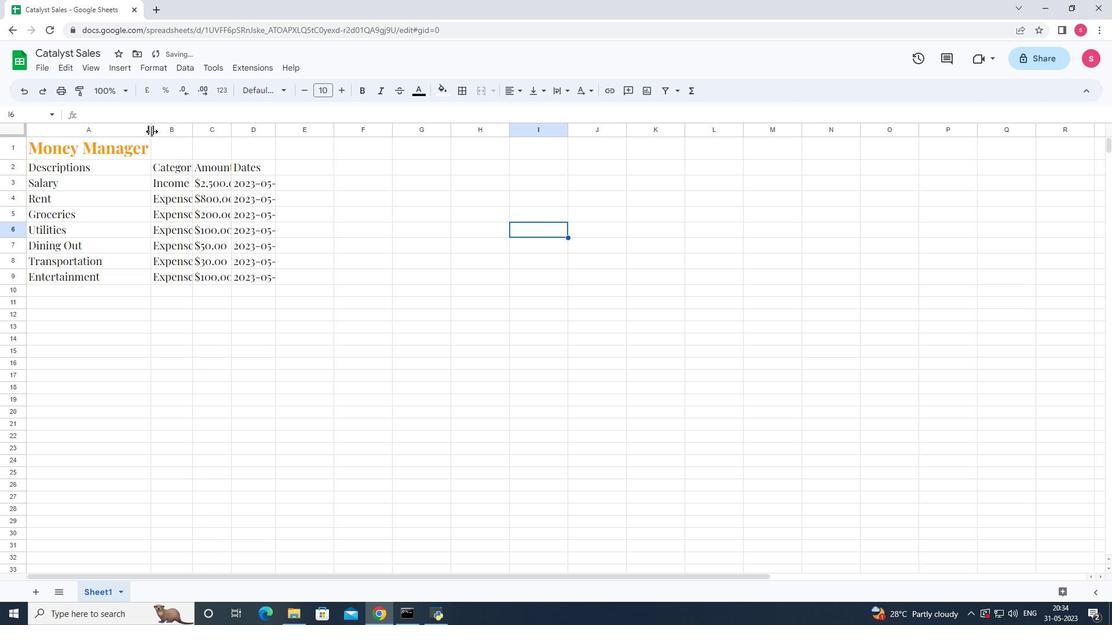 
Action: Mouse pressed left at (151, 131)
Screenshot: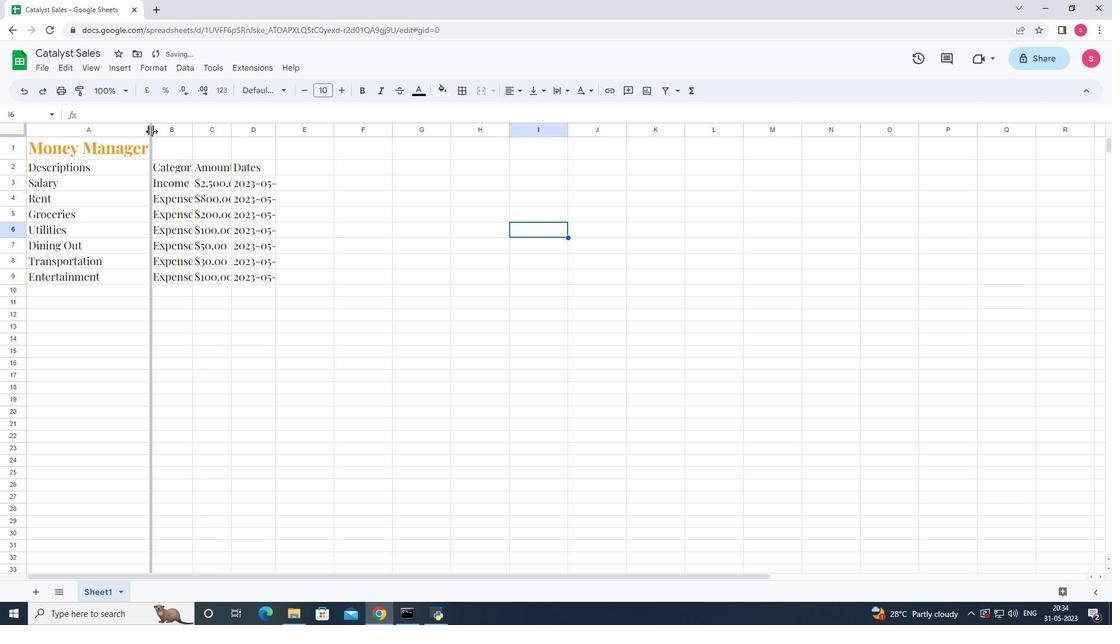 
Action: Mouse moved to (192, 129)
Screenshot: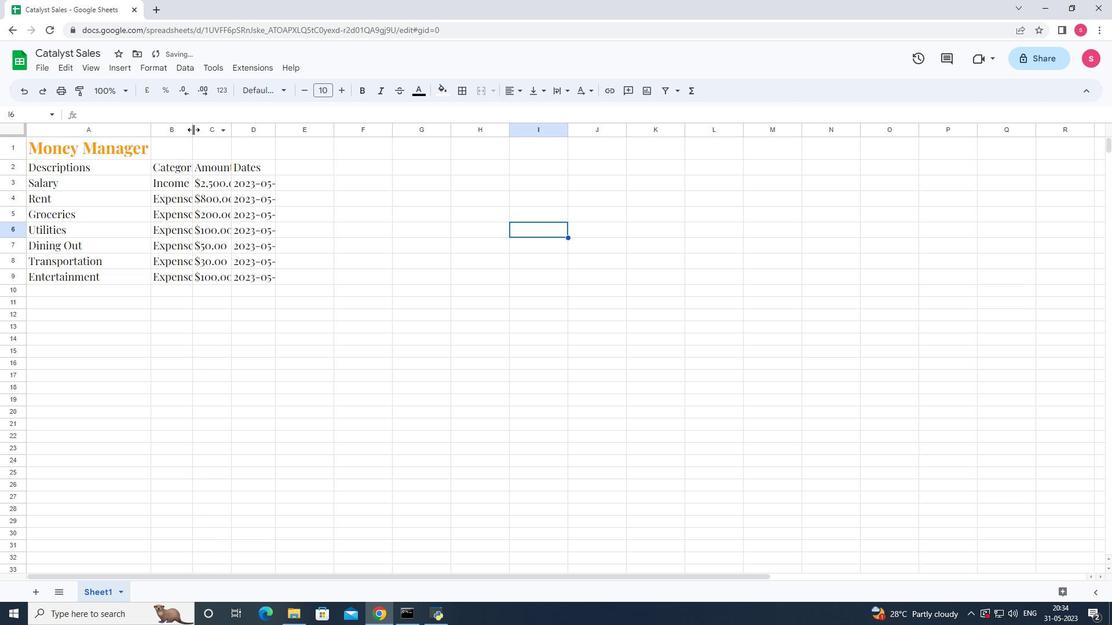 
Action: Mouse pressed left at (192, 129)
Screenshot: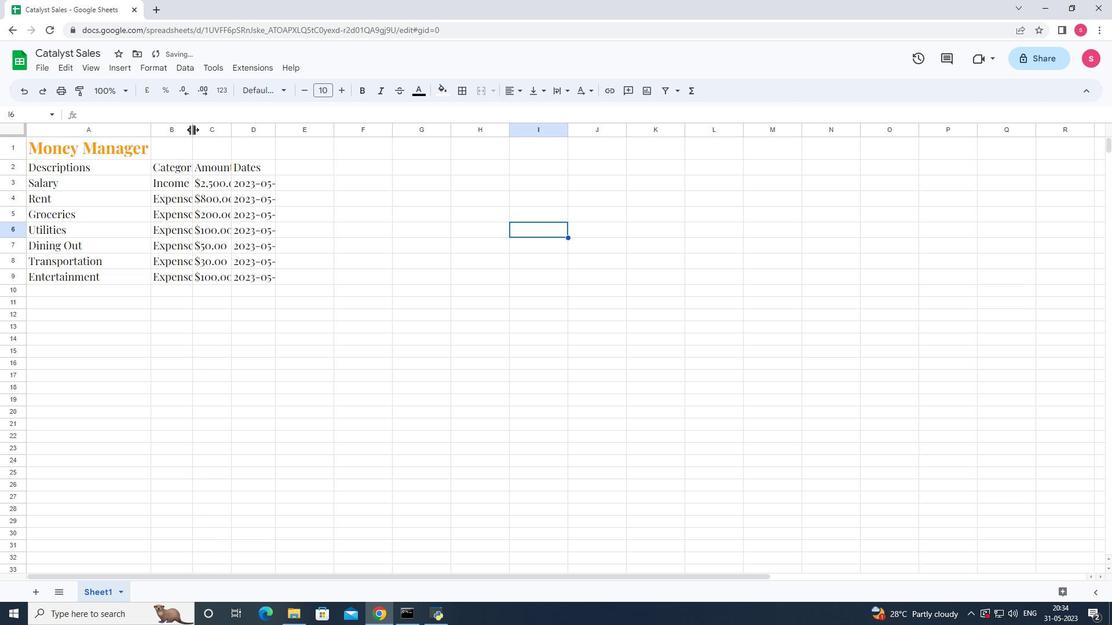 
Action: Mouse pressed left at (192, 129)
Screenshot: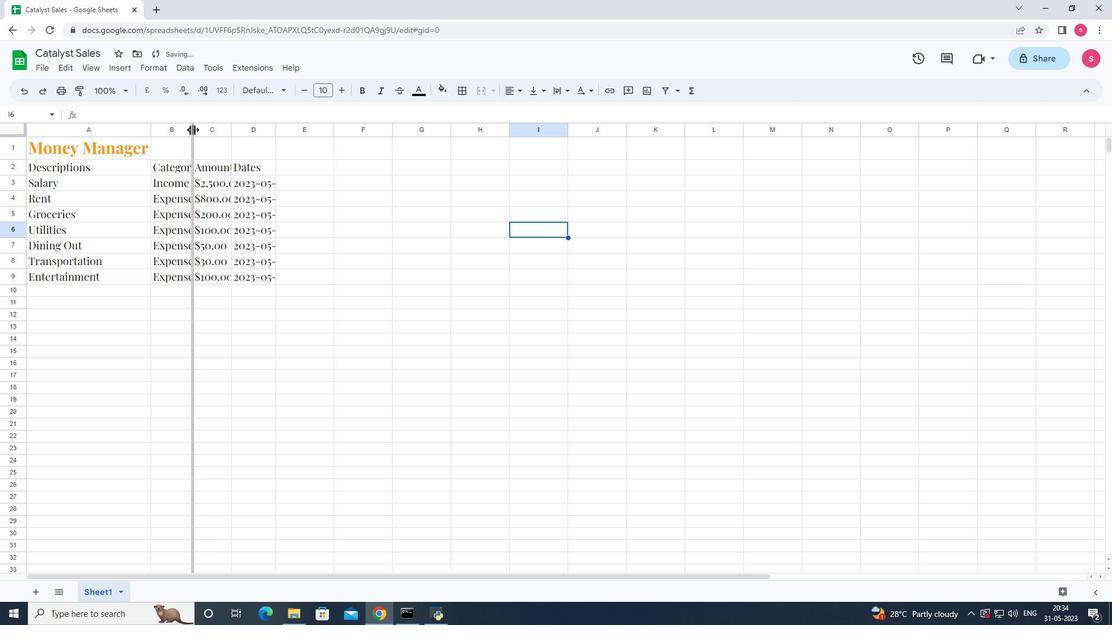 
Action: Mouse moved to (247, 128)
Screenshot: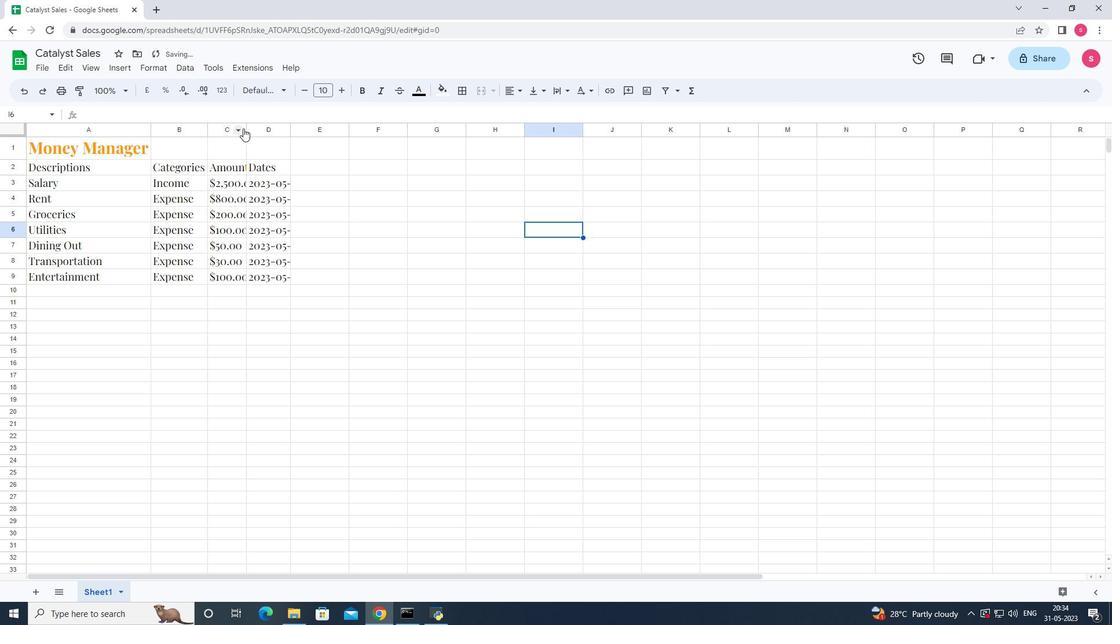 
Action: Mouse pressed left at (247, 128)
Screenshot: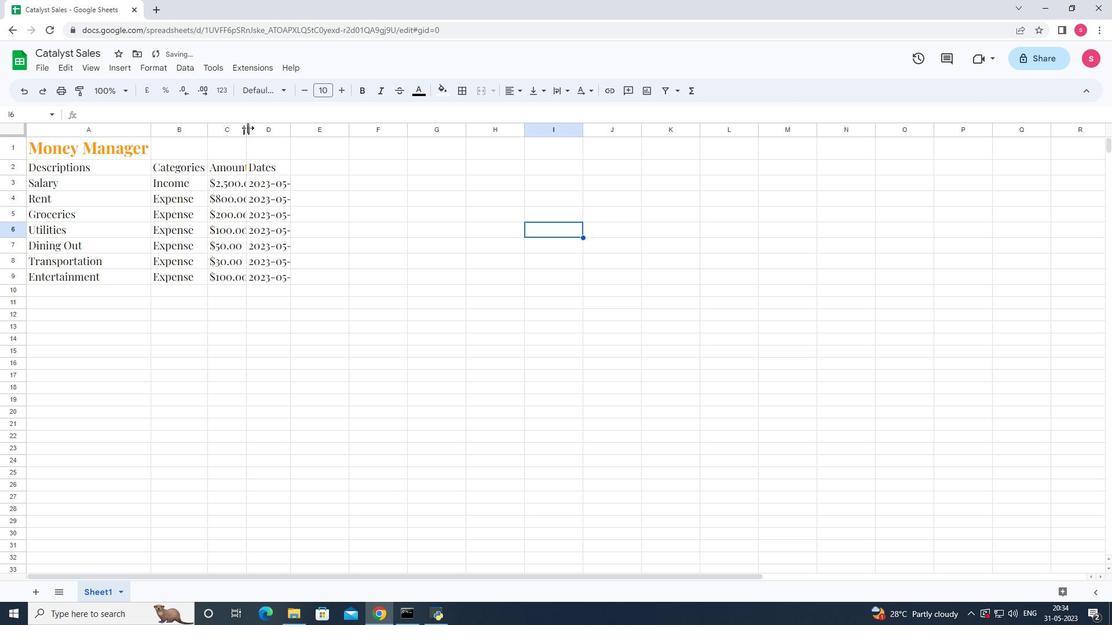 
Action: Mouse pressed left at (247, 128)
Screenshot: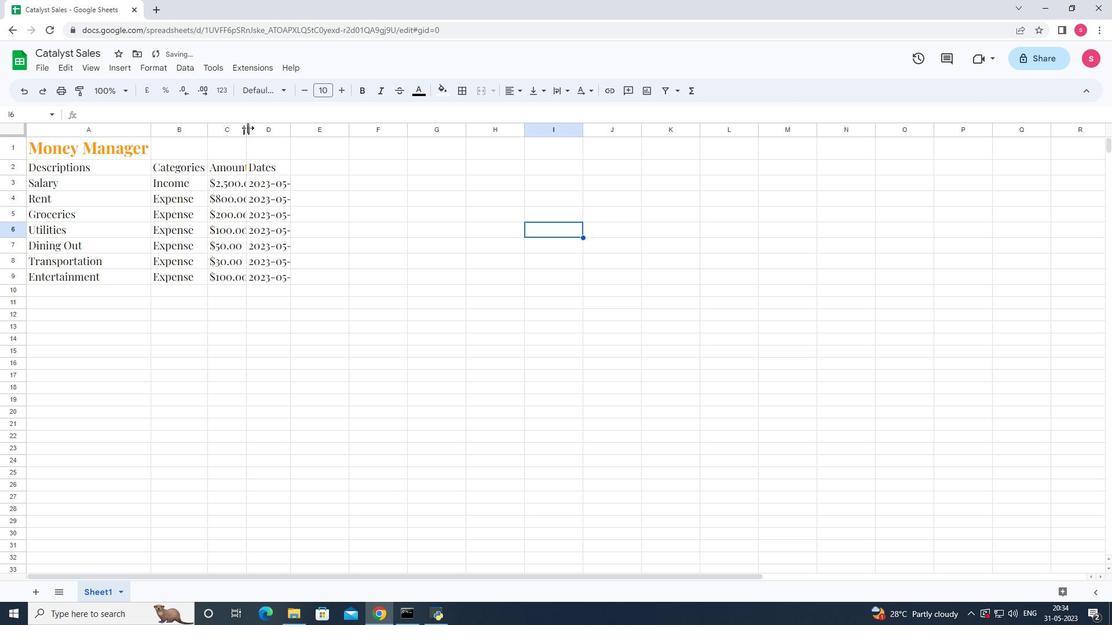 
Action: Mouse moved to (301, 130)
Screenshot: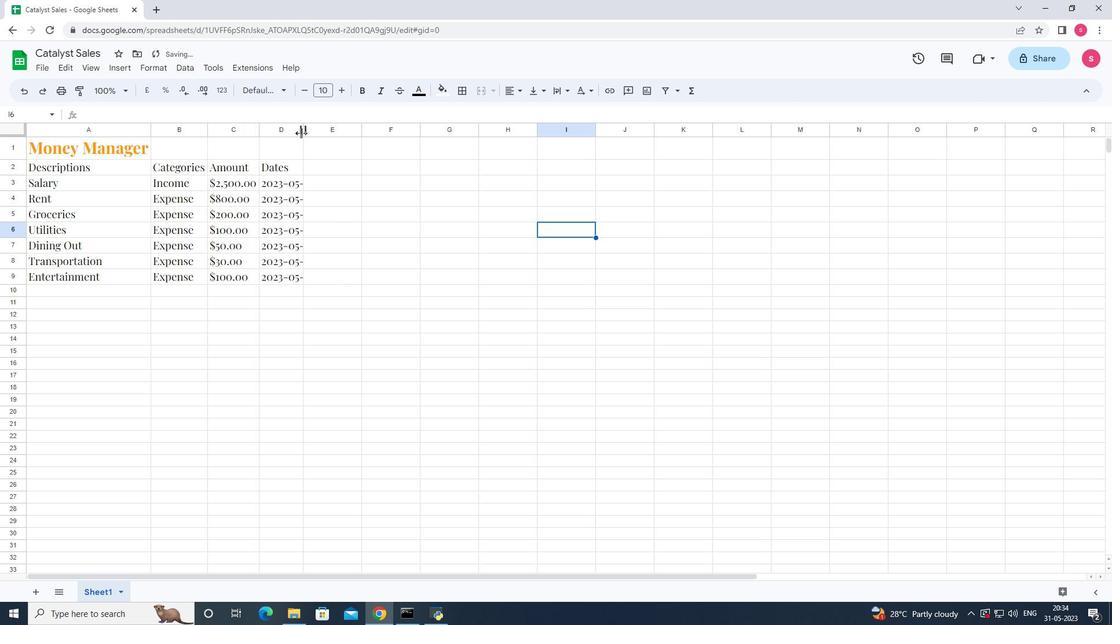 
Action: Mouse pressed left at (301, 130)
Screenshot: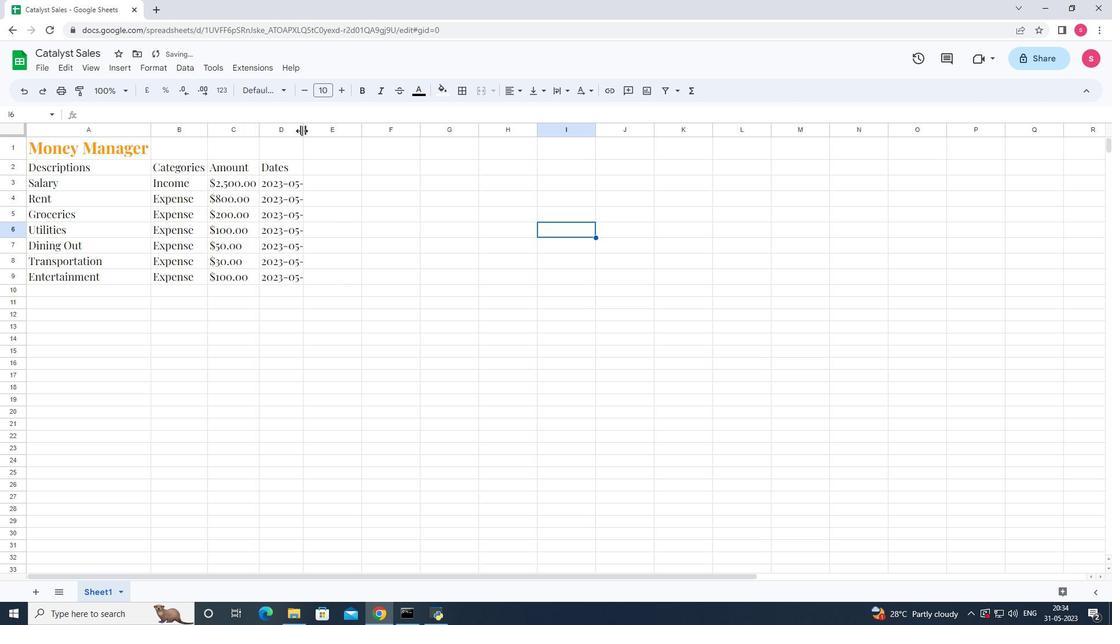 
Action: Mouse pressed left at (301, 130)
Screenshot: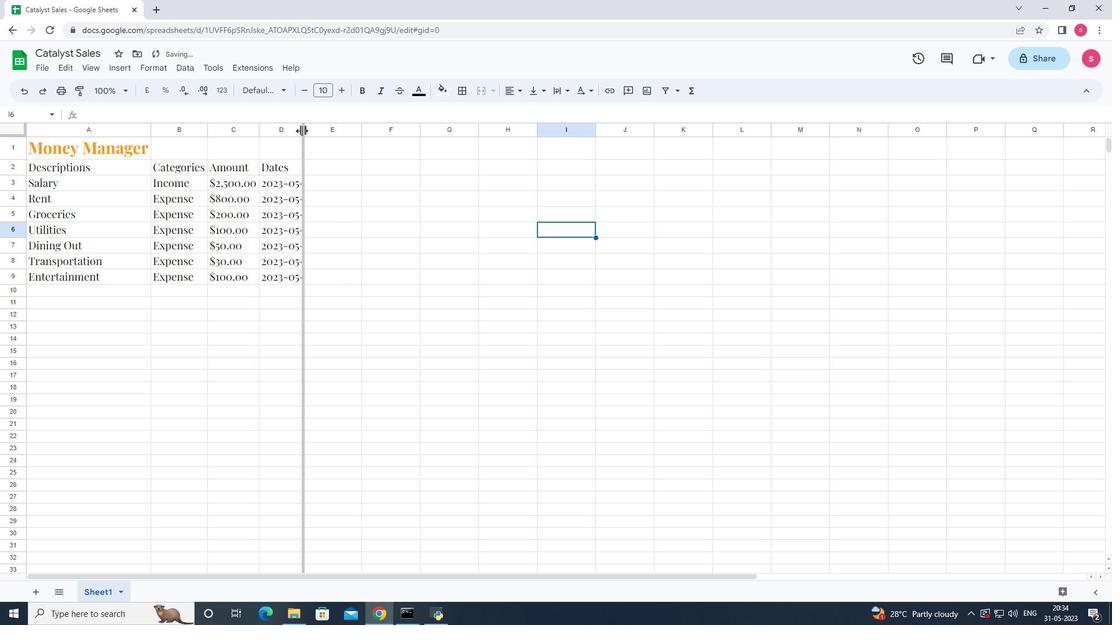 
Action: Mouse moved to (400, 290)
Screenshot: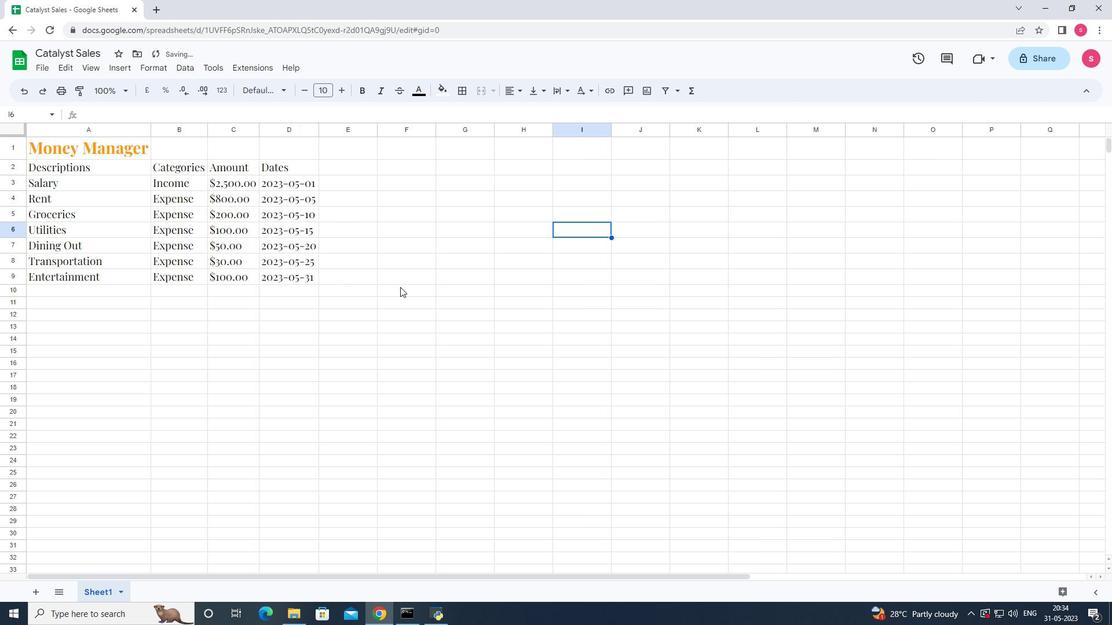 
Action: Mouse pressed left at (400, 290)
Screenshot: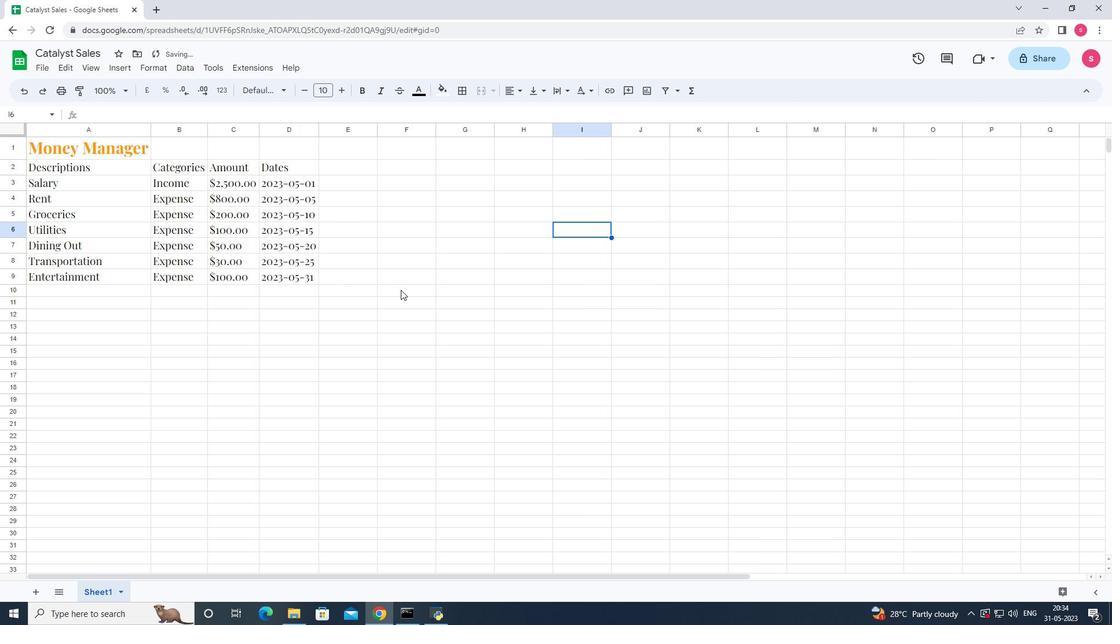 
Action: Mouse moved to (411, 625)
Screenshot: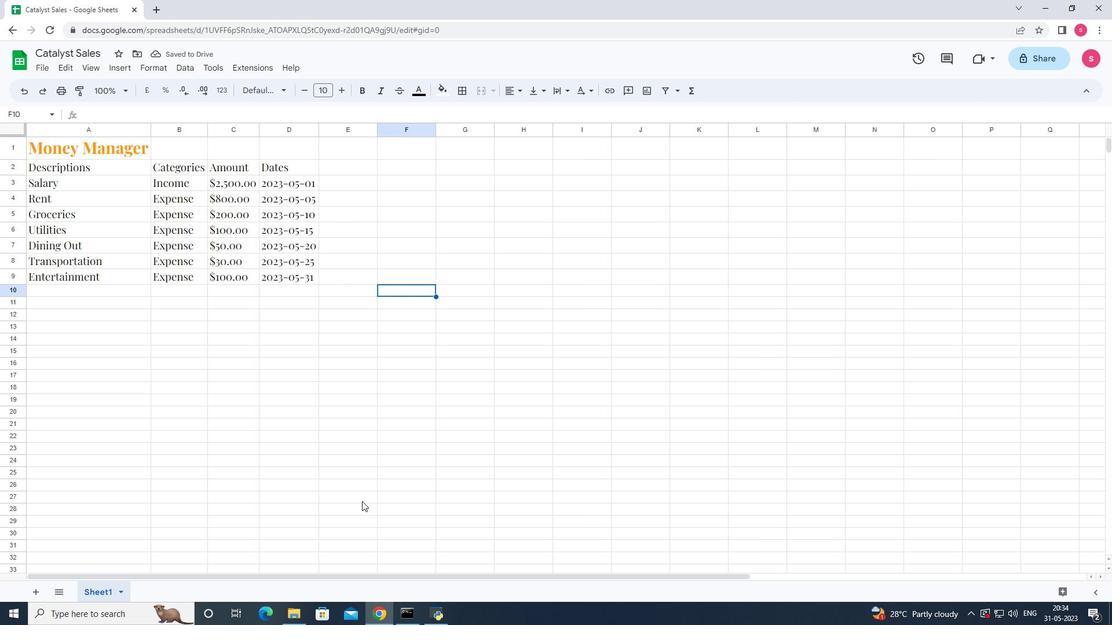 
Action: Key pressed ctrl+S
Screenshot: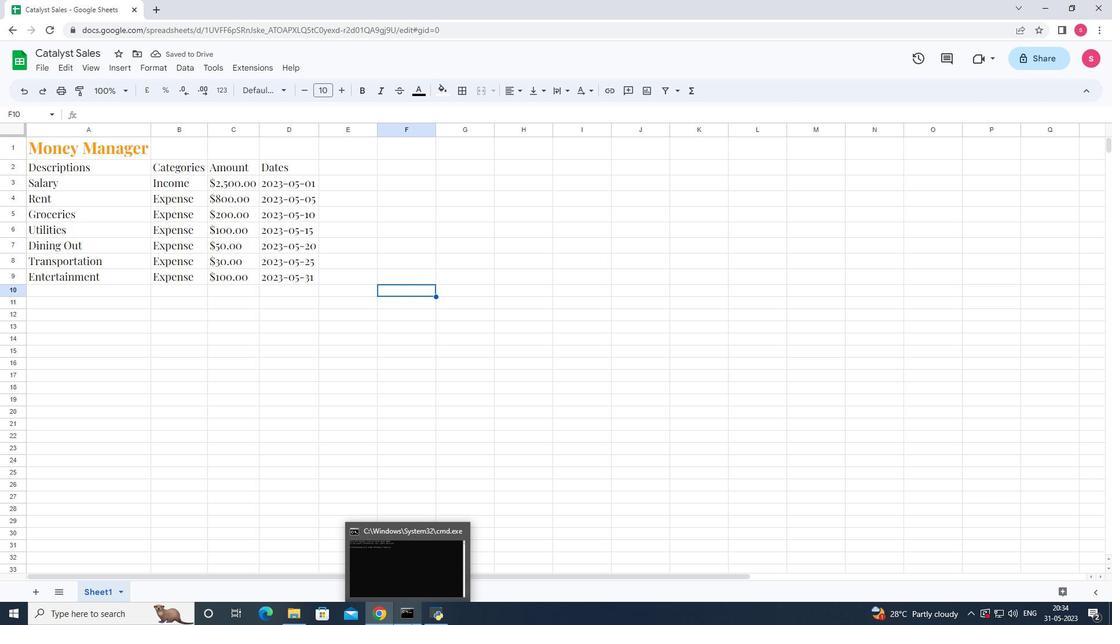 
Action: Mouse moved to (487, 489)
Screenshot: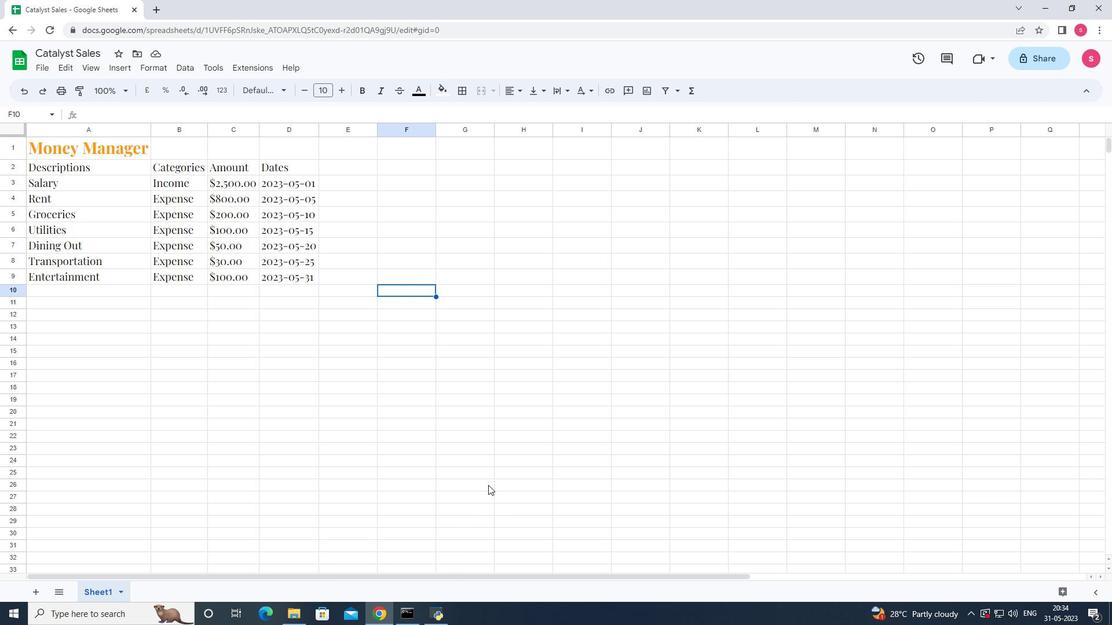 
Action: Key pressed ctrl+S
Screenshot: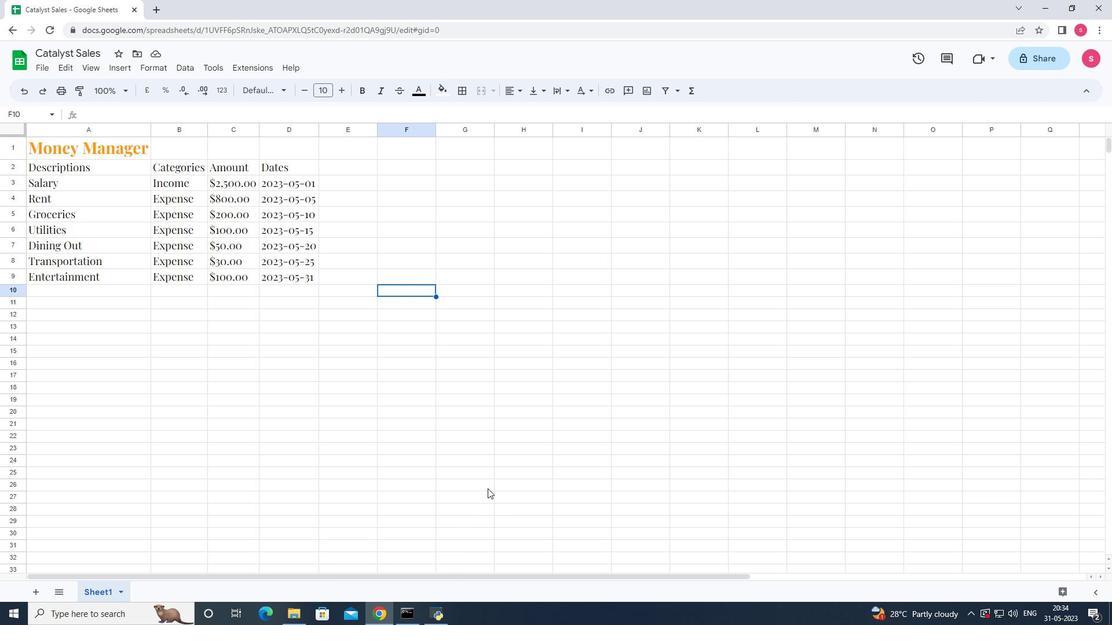 
Action: Mouse moved to (319, 520)
Screenshot: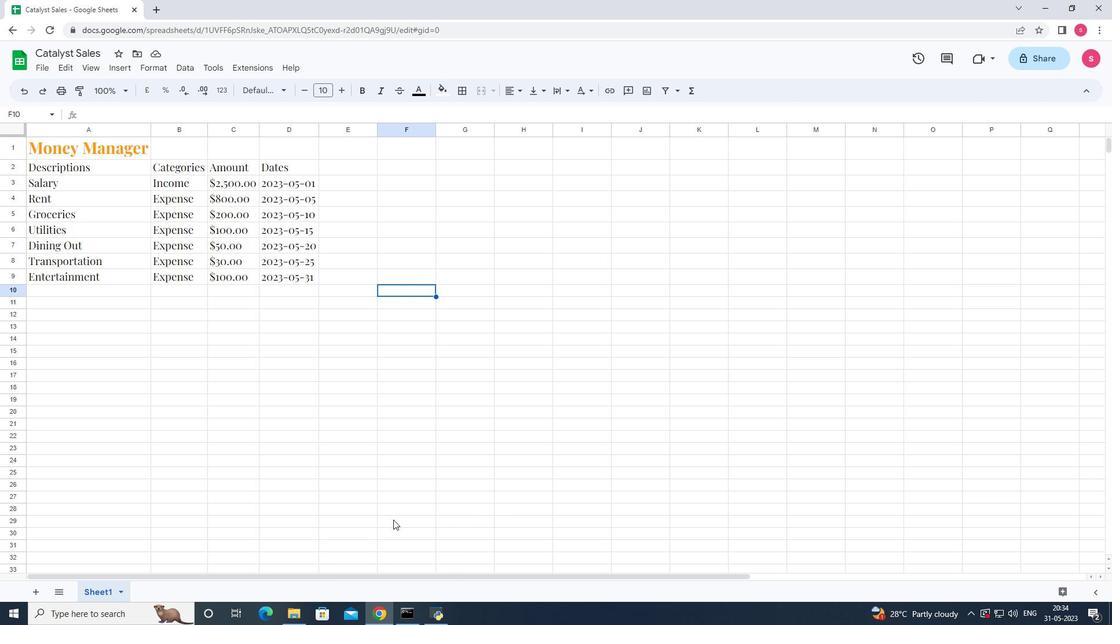 
